 Task: Compose an email with the signature Liam Wilson with the subject Request for an appointment follow-up and the message Could you please provide me with the details of the project stakeholders? from softage.9@softage.net to softage.2@softage.netSelect the entire message and remove all formatting, select the entire message Undo Send the email. Finally, move the email from Sent Items to the label Warranty claims
Action: Mouse moved to (908, 54)
Screenshot: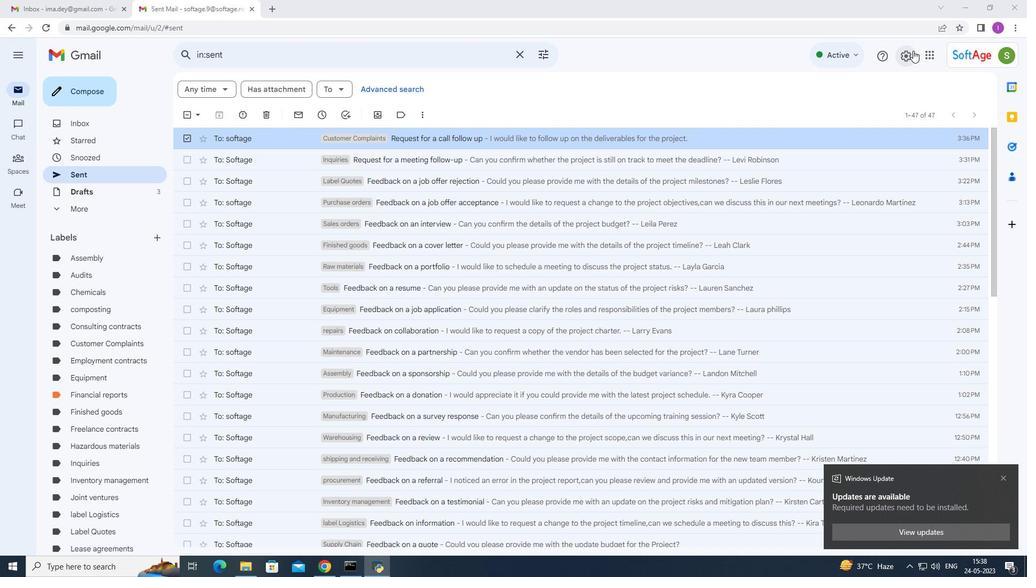 
Action: Mouse pressed left at (908, 54)
Screenshot: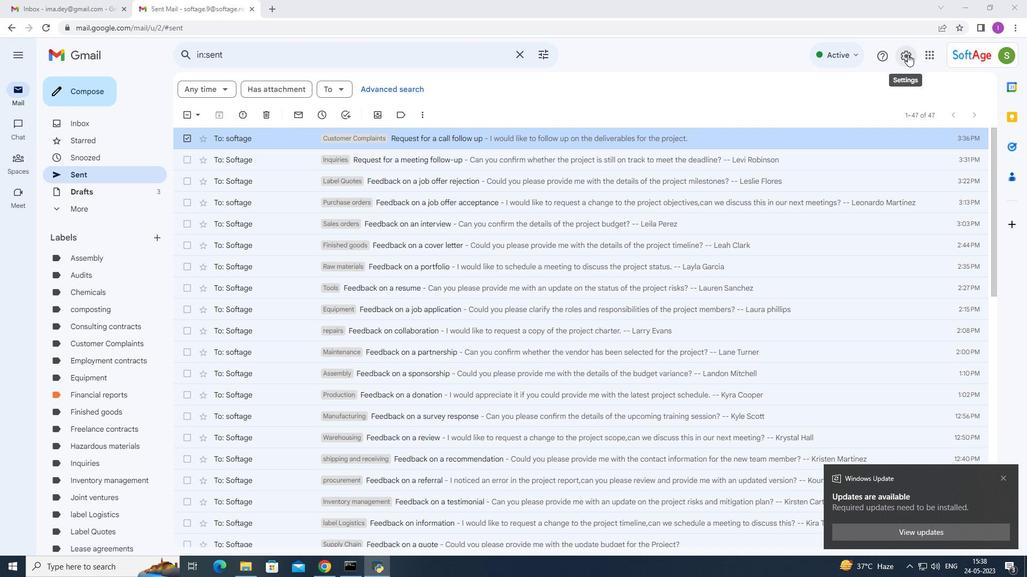 
Action: Mouse moved to (1001, 476)
Screenshot: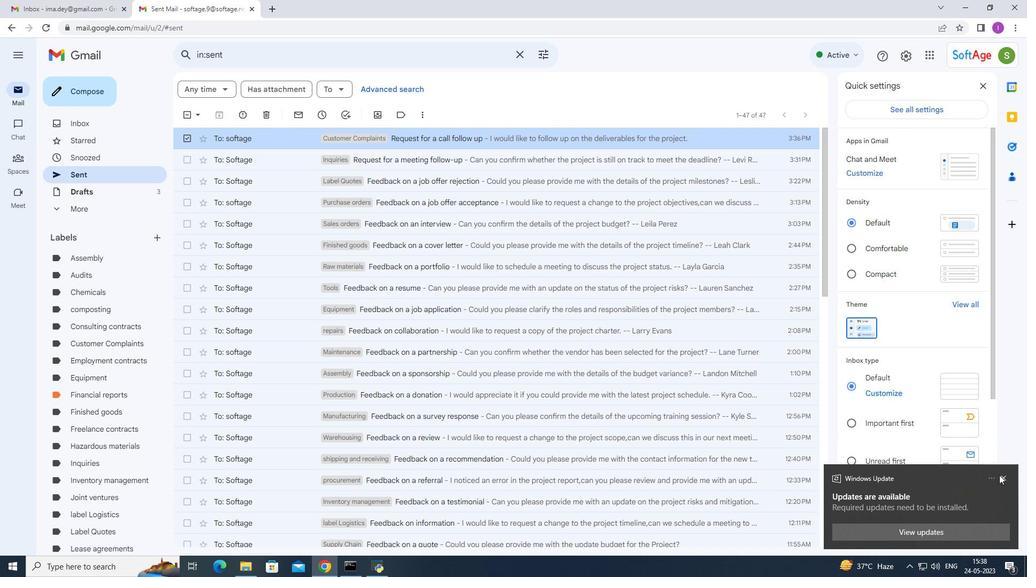
Action: Mouse pressed left at (1001, 476)
Screenshot: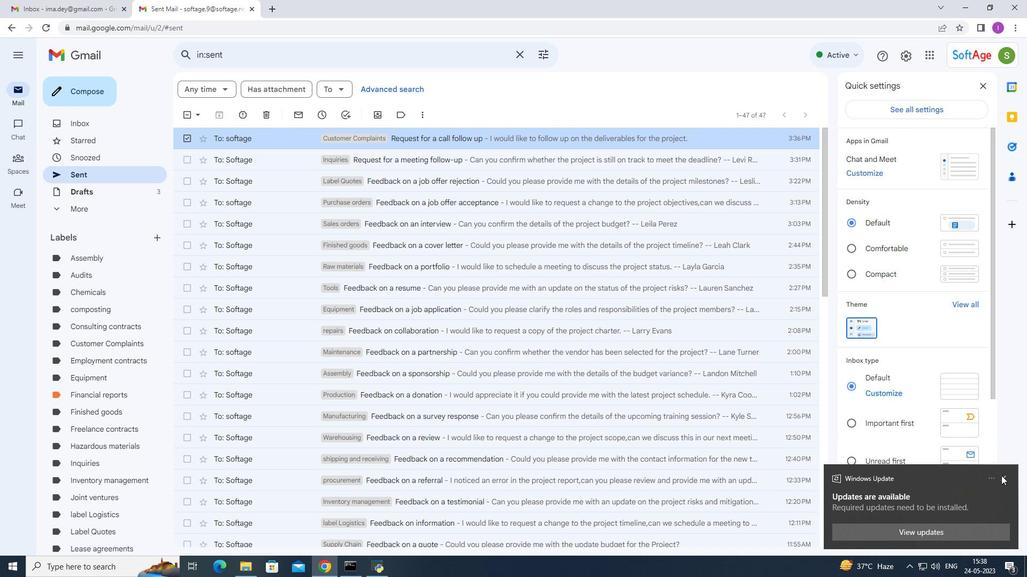 
Action: Mouse moved to (888, 105)
Screenshot: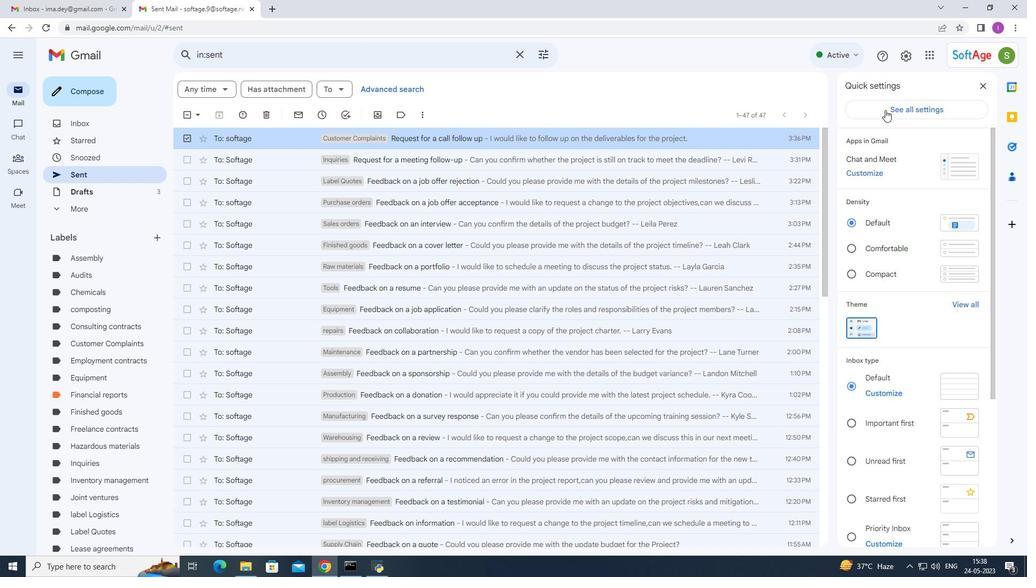 
Action: Mouse pressed left at (888, 105)
Screenshot: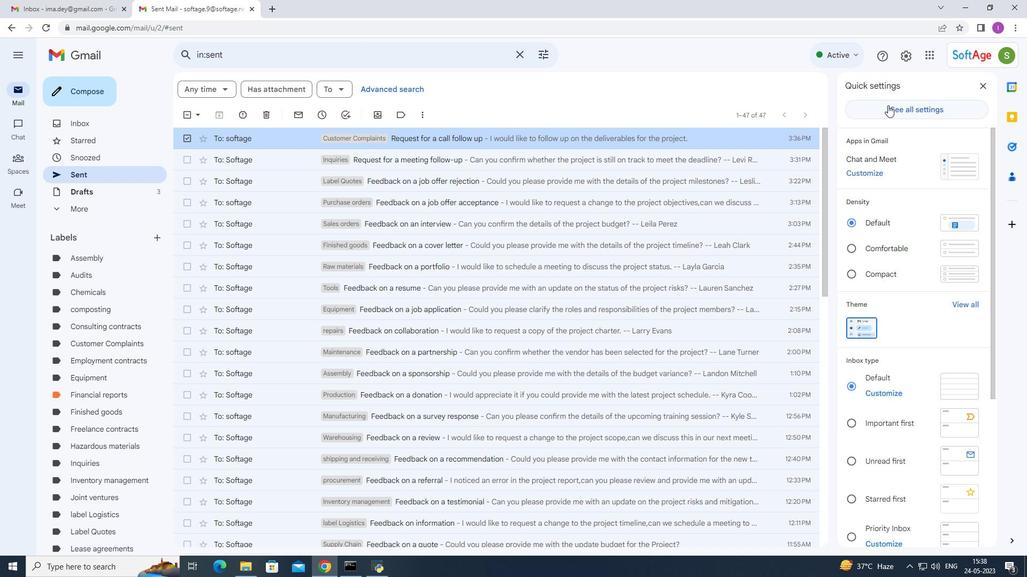 
Action: Mouse moved to (424, 232)
Screenshot: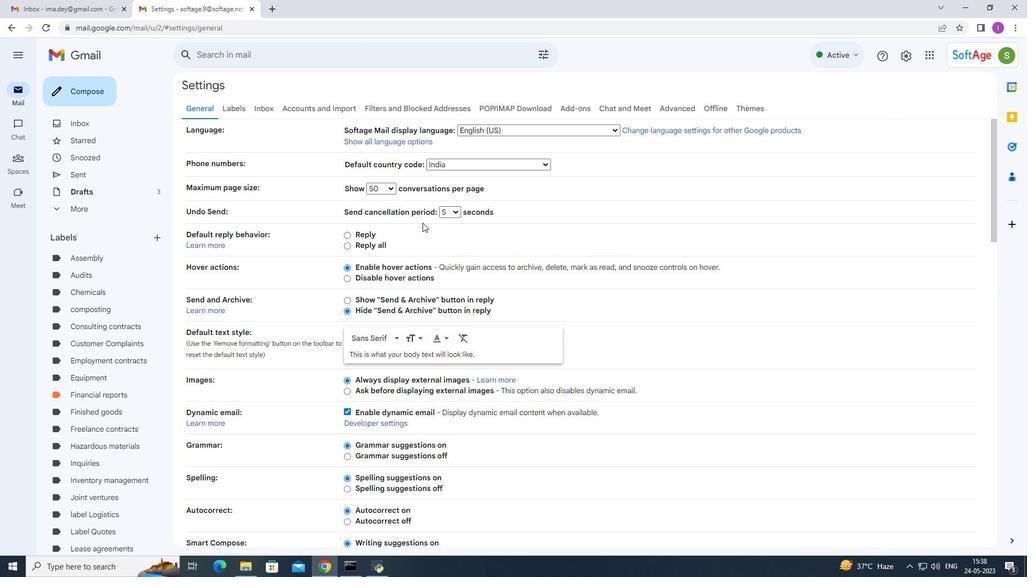 
Action: Mouse scrolled (424, 230) with delta (0, 0)
Screenshot: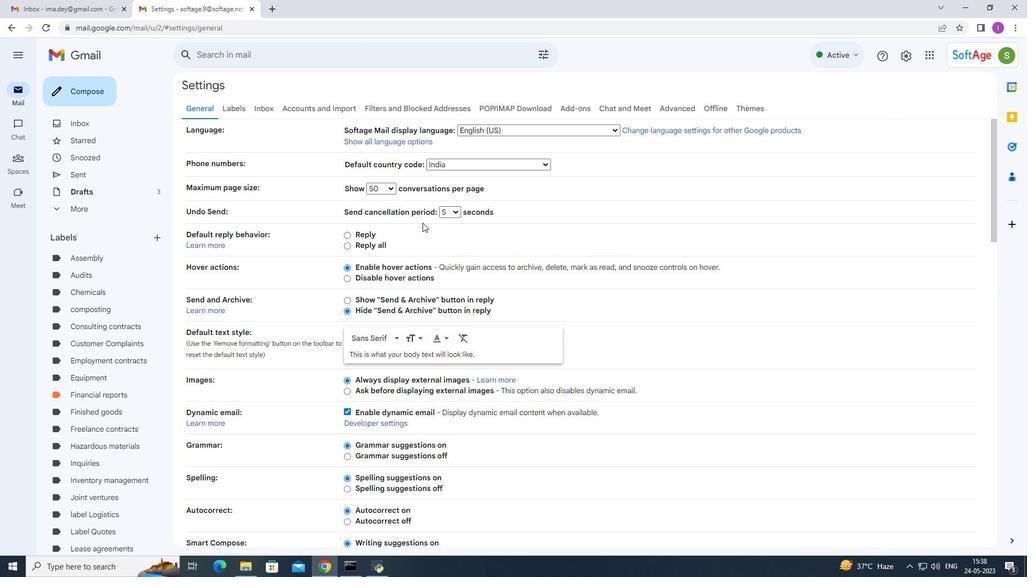 
Action: Mouse moved to (425, 233)
Screenshot: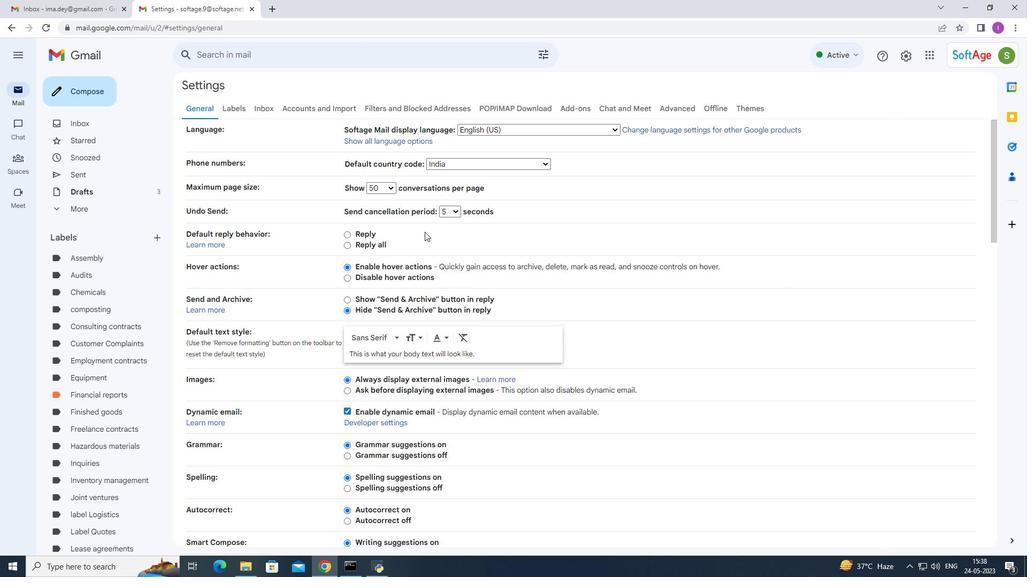 
Action: Mouse scrolled (425, 232) with delta (0, 0)
Screenshot: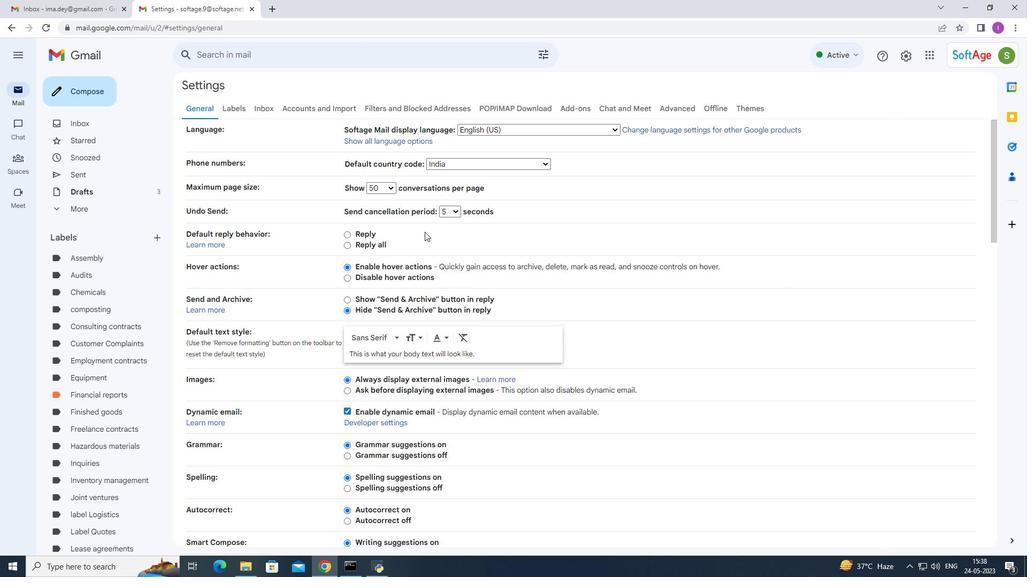 
Action: Mouse moved to (426, 233)
Screenshot: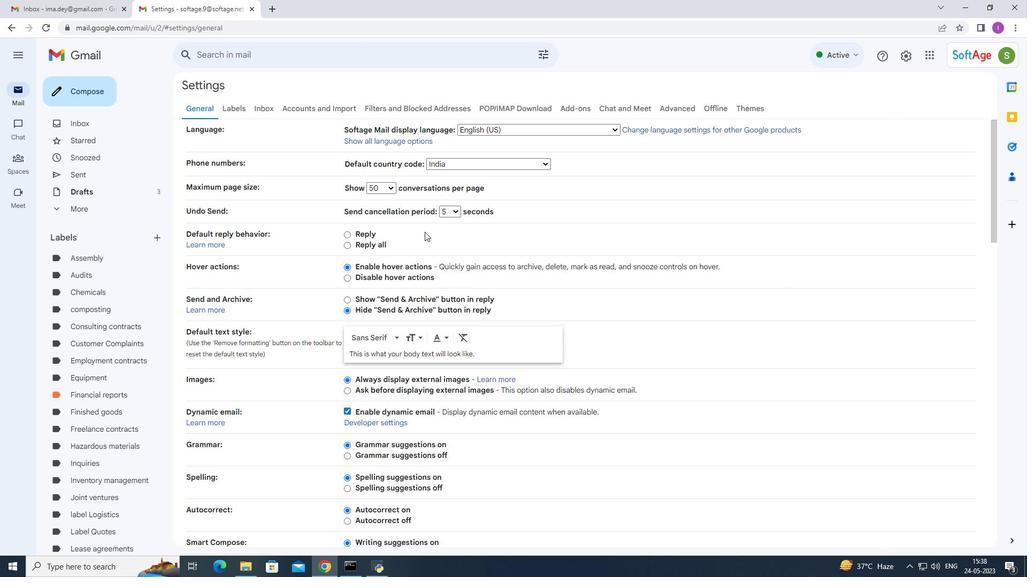 
Action: Mouse scrolled (425, 233) with delta (0, 0)
Screenshot: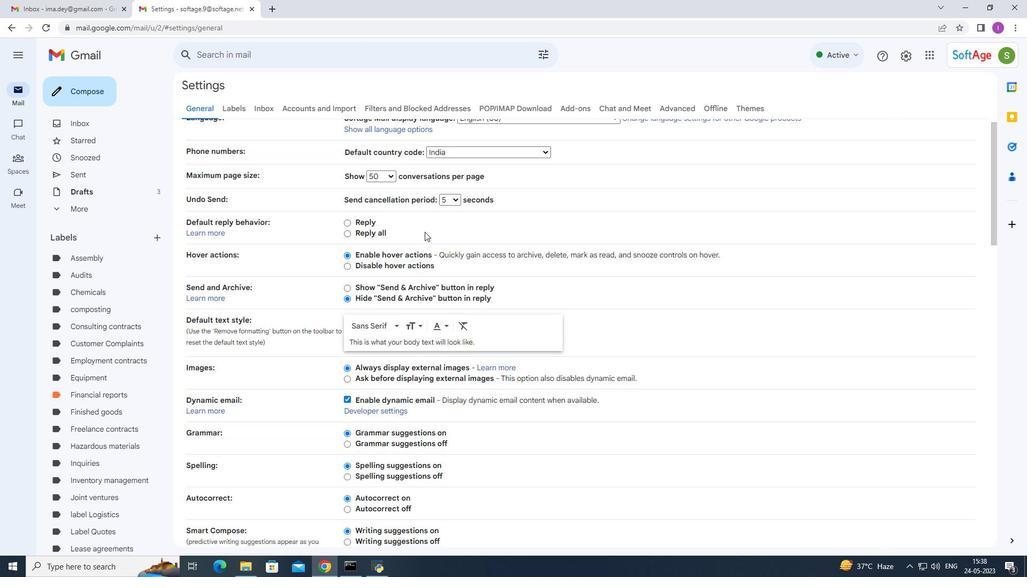 
Action: Mouse moved to (427, 238)
Screenshot: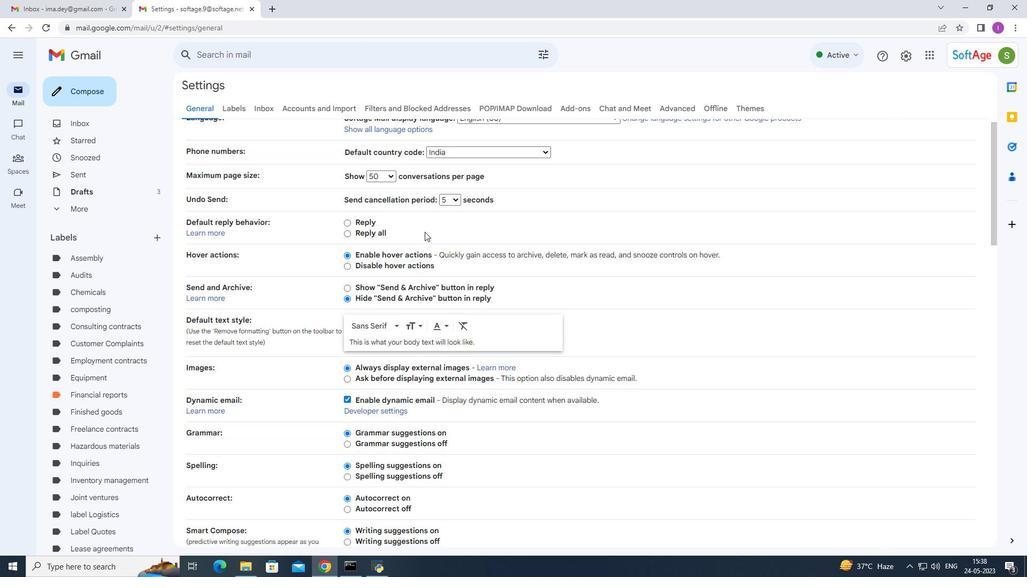 
Action: Mouse scrolled (426, 233) with delta (0, 0)
Screenshot: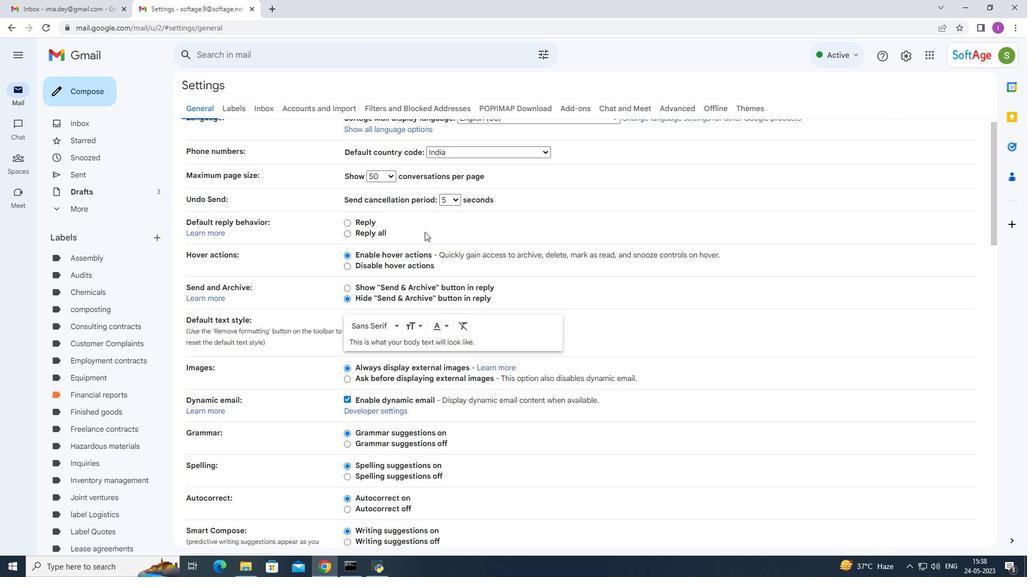 
Action: Mouse moved to (442, 288)
Screenshot: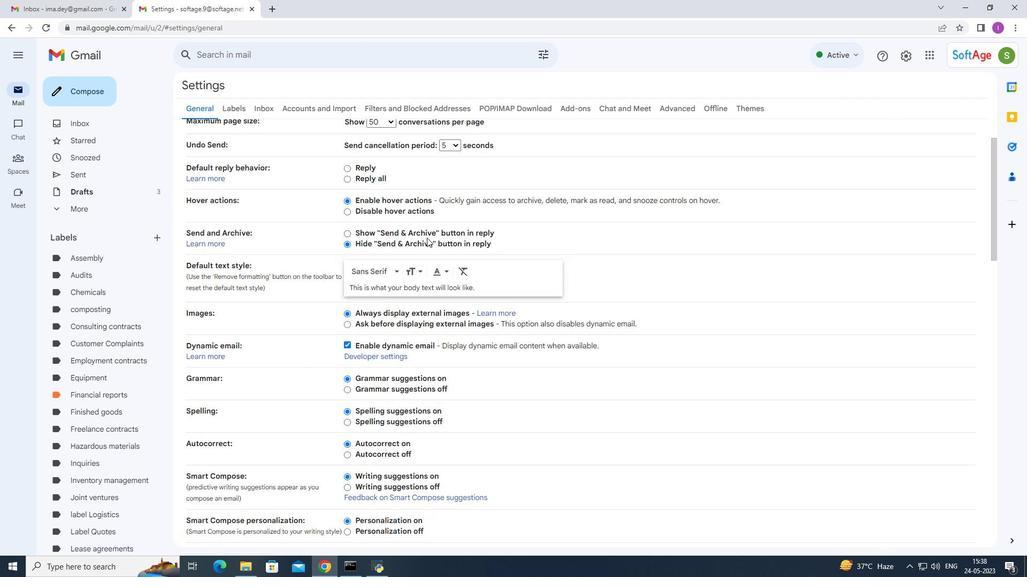 
Action: Mouse scrolled (442, 288) with delta (0, 0)
Screenshot: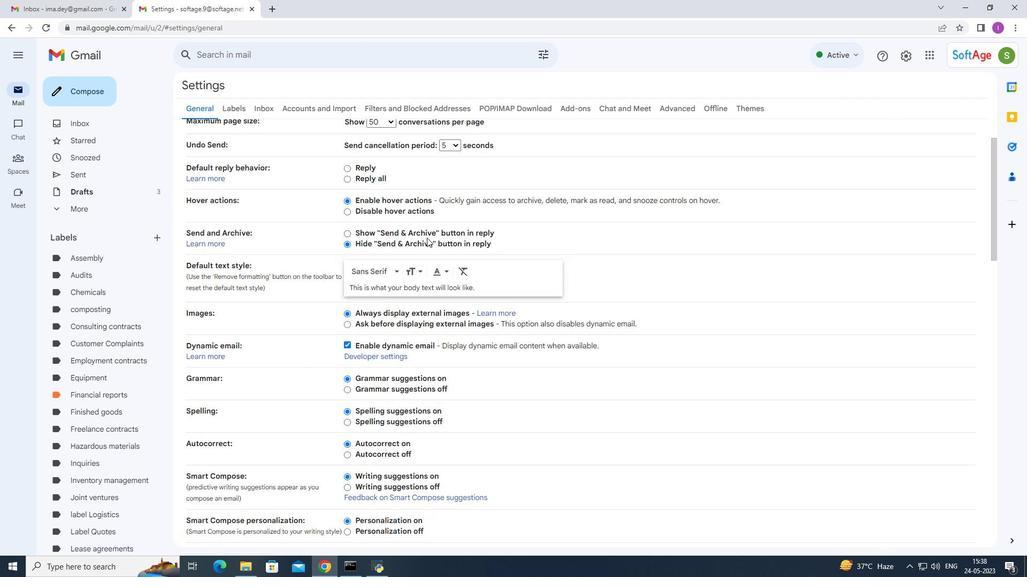 
Action: Mouse moved to (451, 300)
Screenshot: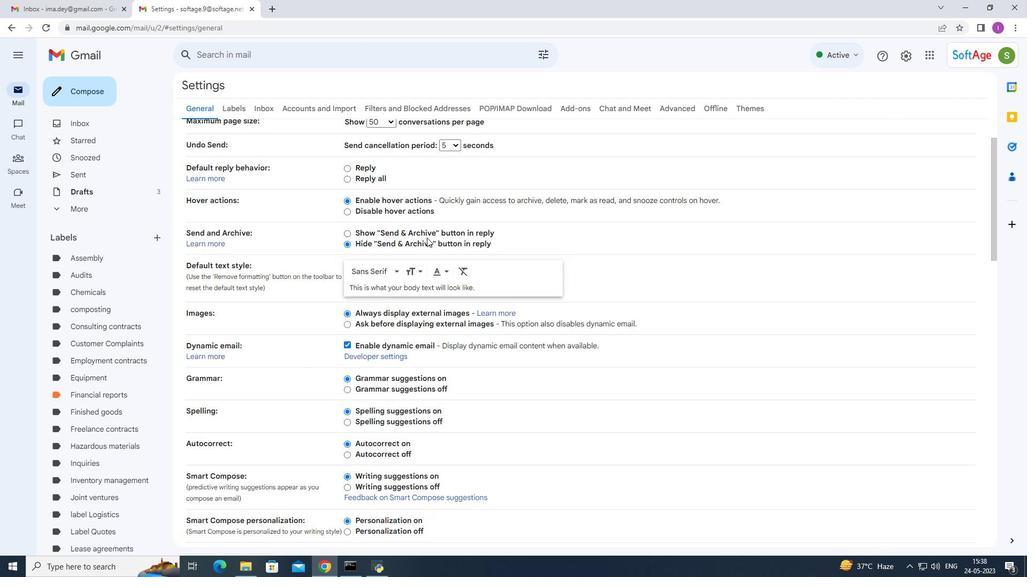 
Action: Mouse scrolled (450, 298) with delta (0, 0)
Screenshot: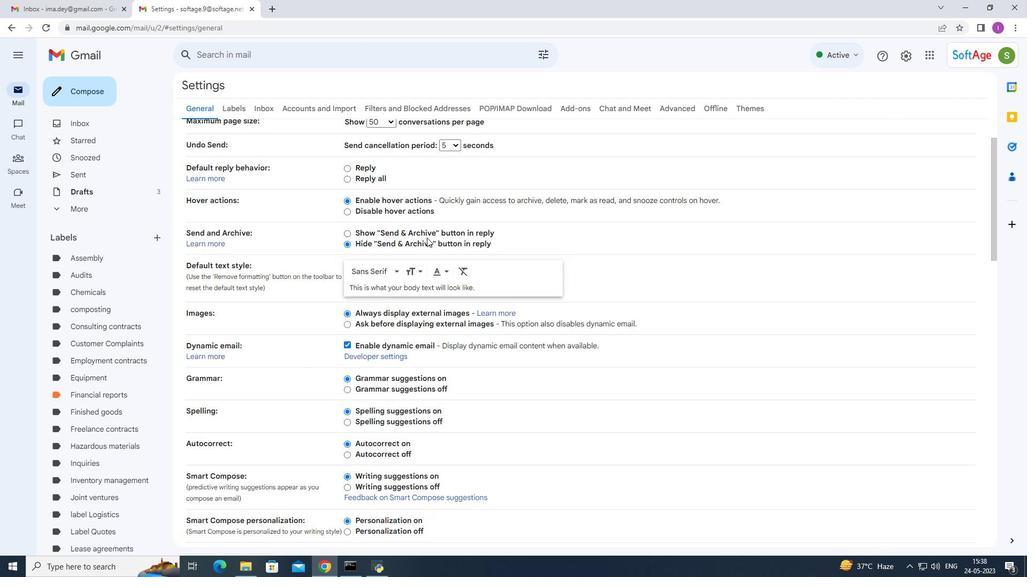 
Action: Mouse moved to (455, 310)
Screenshot: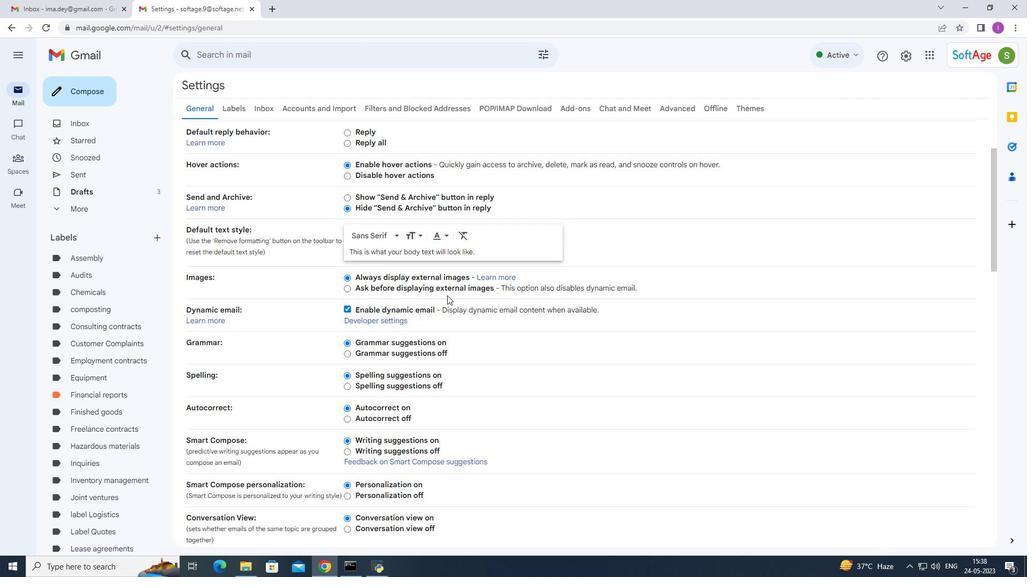
Action: Mouse scrolled (453, 301) with delta (0, 0)
Screenshot: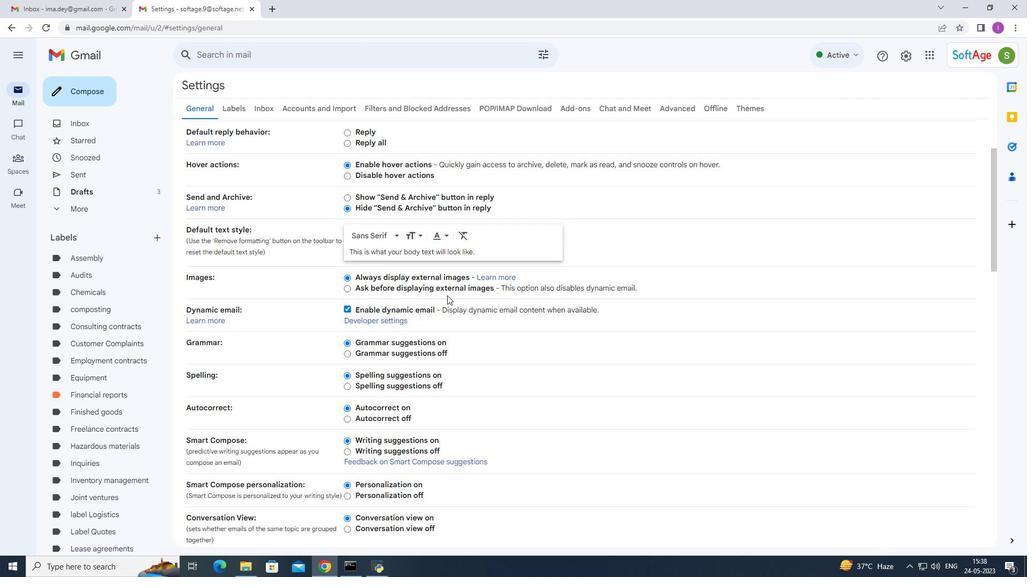 
Action: Mouse scrolled (453, 303) with delta (0, 0)
Screenshot: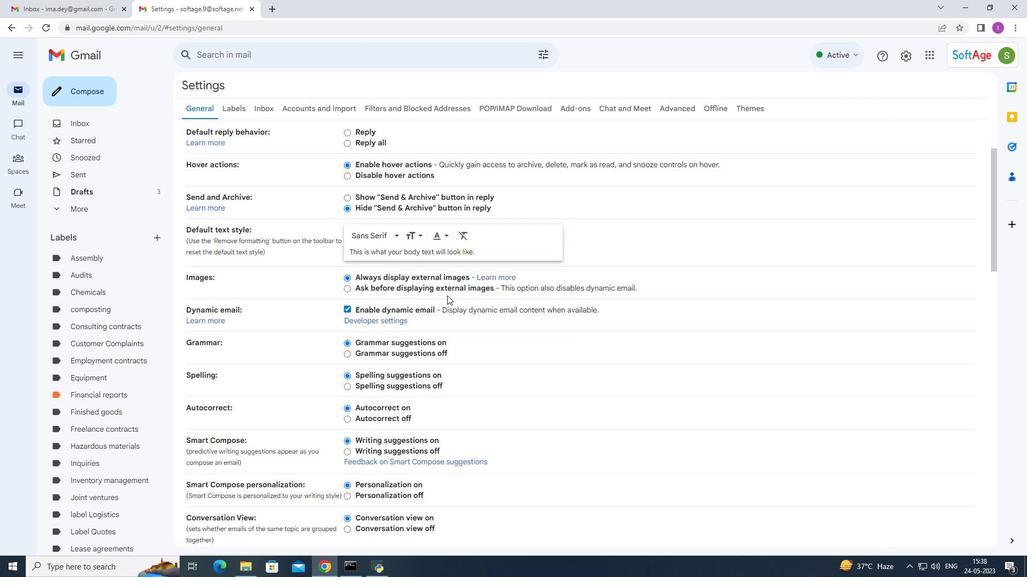 
Action: Mouse moved to (460, 325)
Screenshot: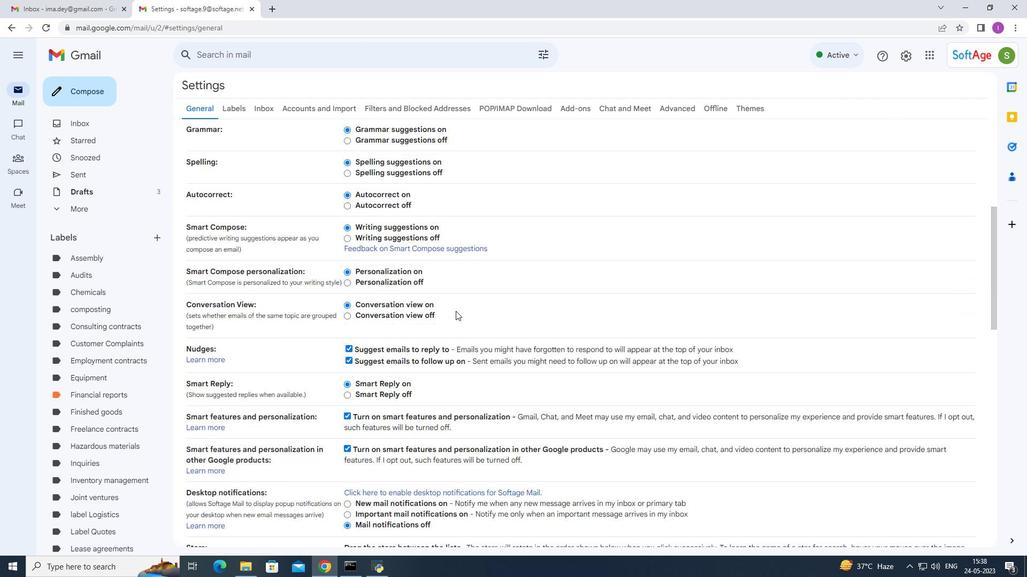 
Action: Mouse scrolled (460, 325) with delta (0, 0)
Screenshot: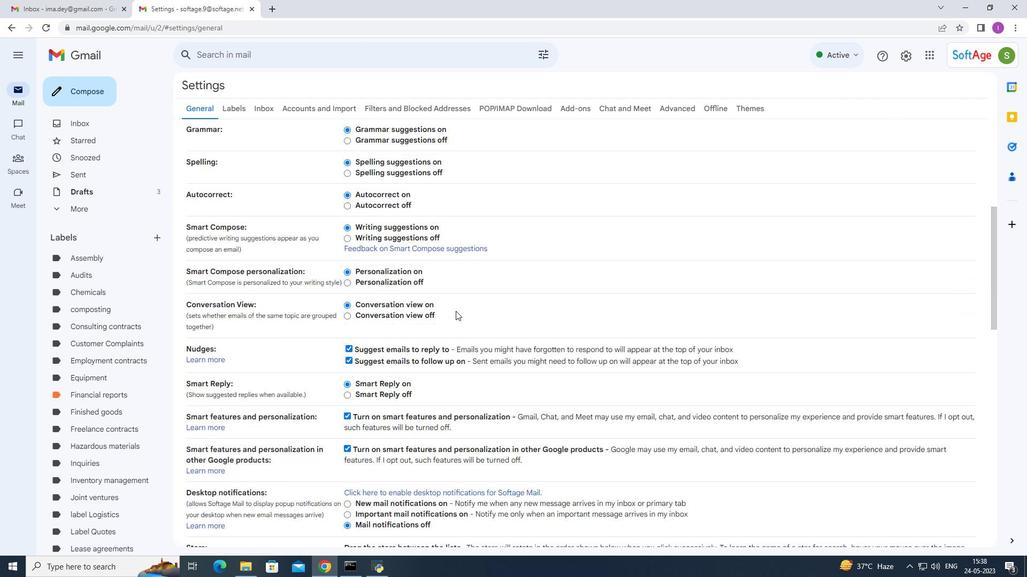 
Action: Mouse moved to (461, 329)
Screenshot: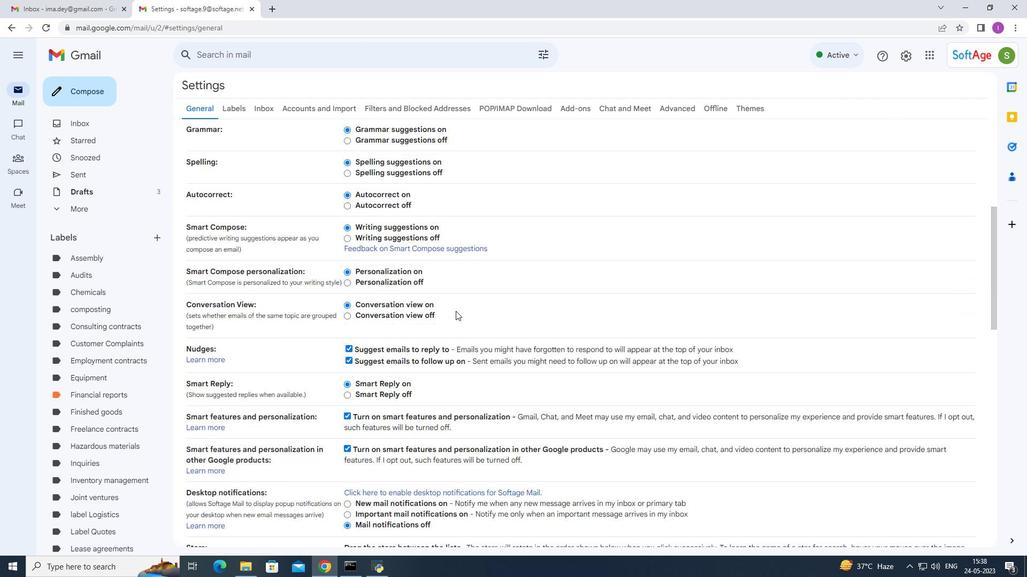 
Action: Mouse scrolled (461, 328) with delta (0, 0)
Screenshot: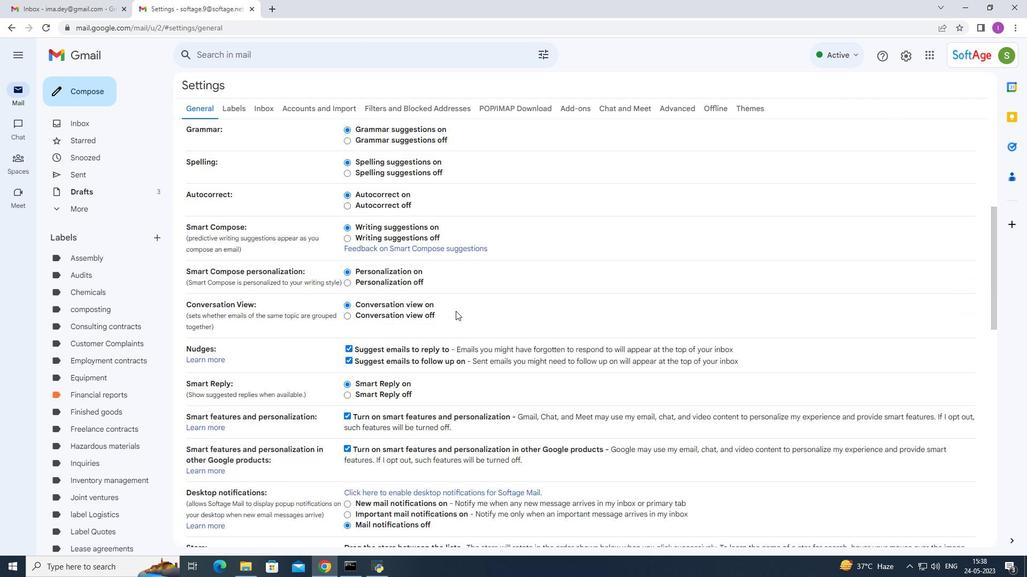 
Action: Mouse scrolled (461, 328) with delta (0, 0)
Screenshot: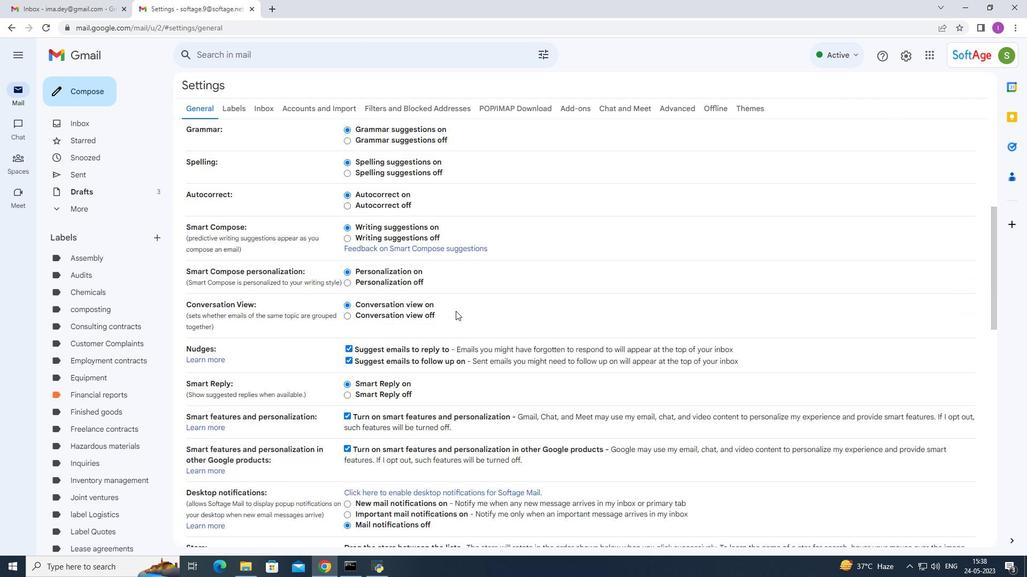 
Action: Mouse scrolled (461, 328) with delta (0, 0)
Screenshot: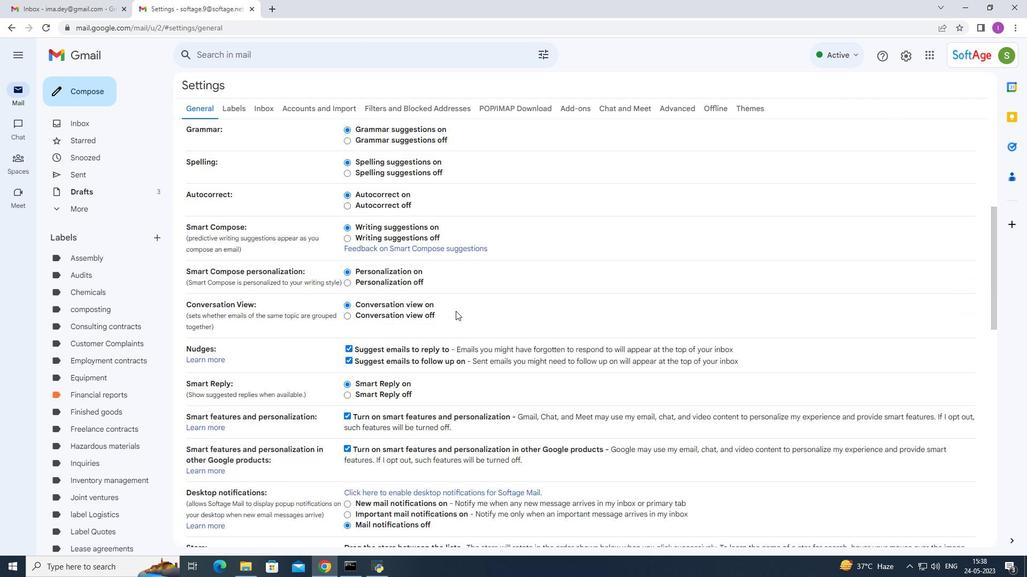 
Action: Mouse moved to (468, 332)
Screenshot: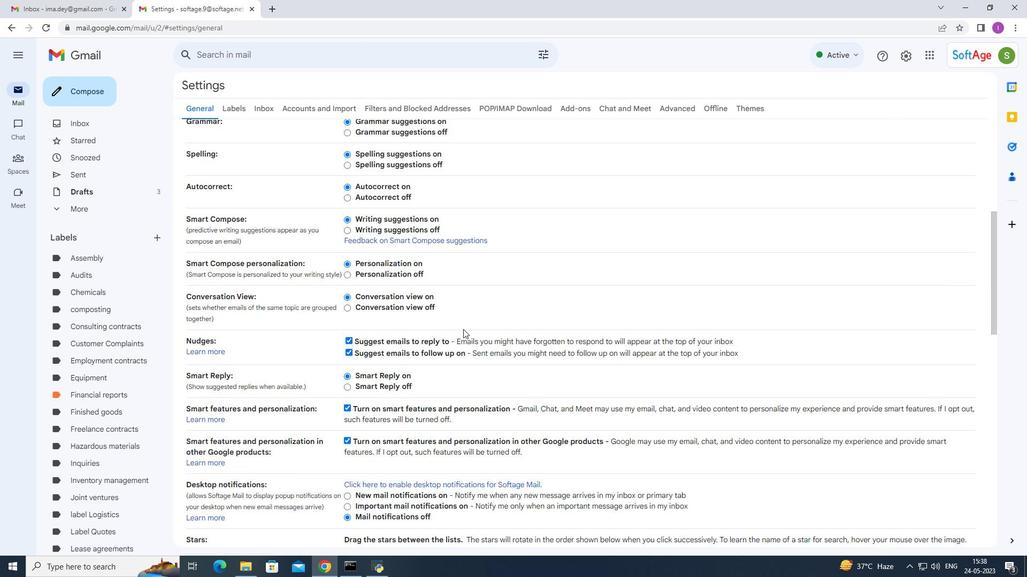 
Action: Mouse scrolled (468, 332) with delta (0, 0)
Screenshot: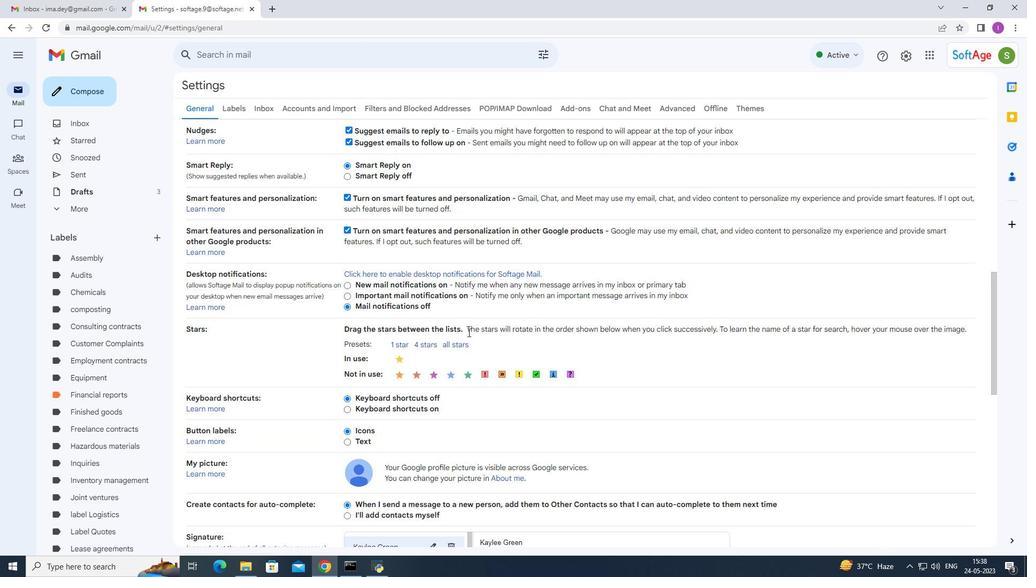 
Action: Mouse scrolled (468, 332) with delta (0, 0)
Screenshot: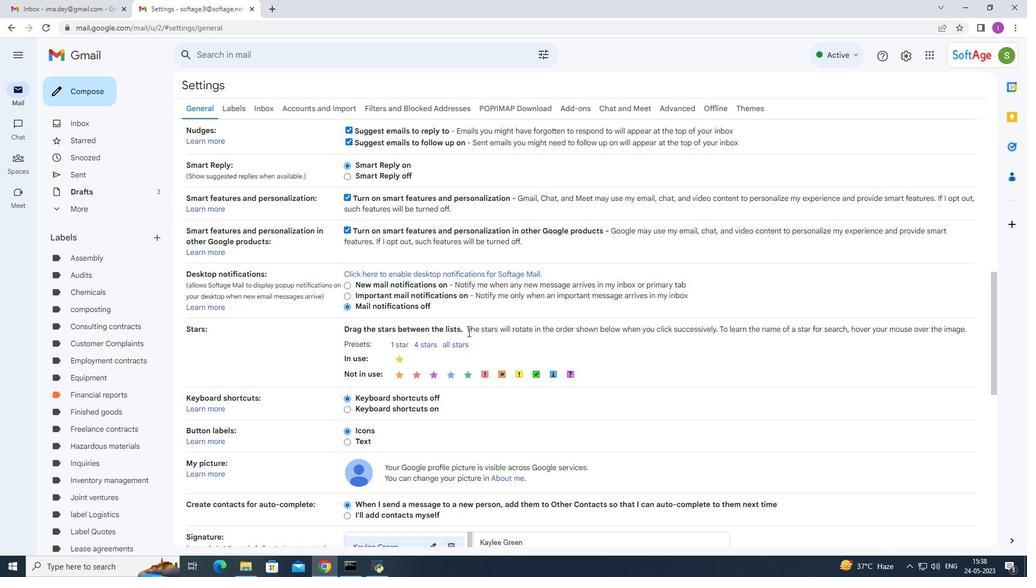 
Action: Mouse scrolled (468, 332) with delta (0, 0)
Screenshot: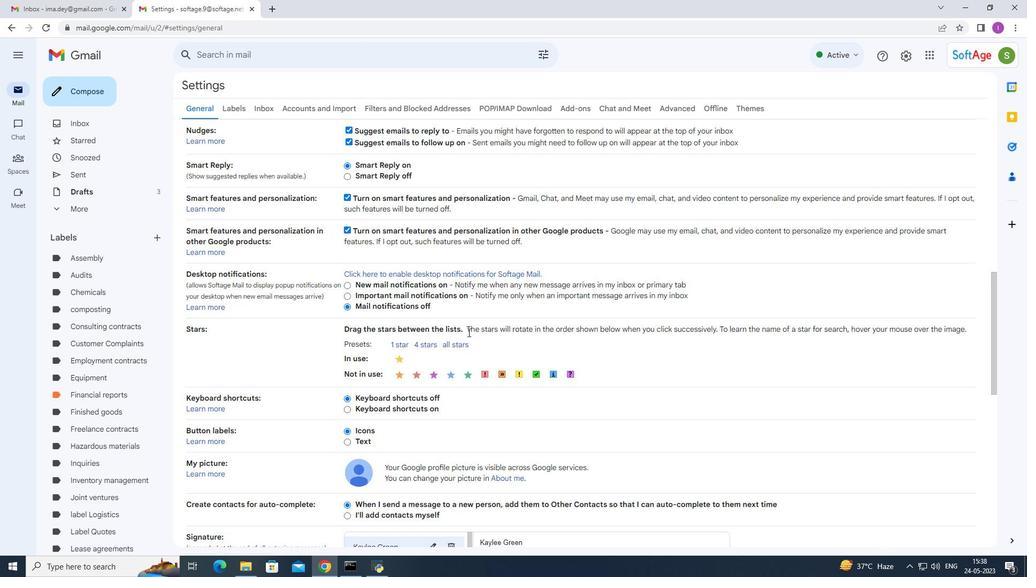
Action: Mouse scrolled (468, 332) with delta (0, 0)
Screenshot: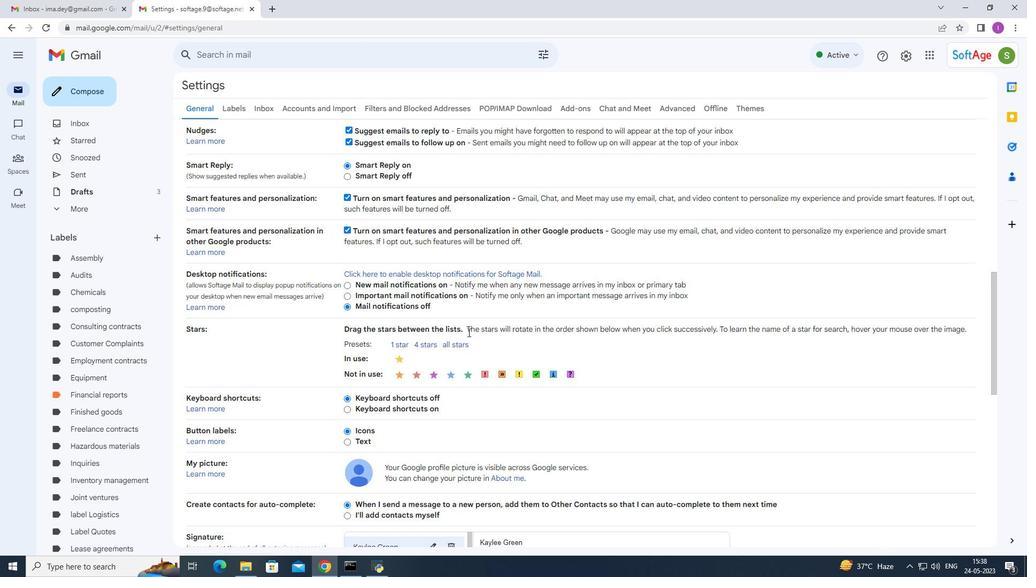
Action: Mouse moved to (468, 332)
Screenshot: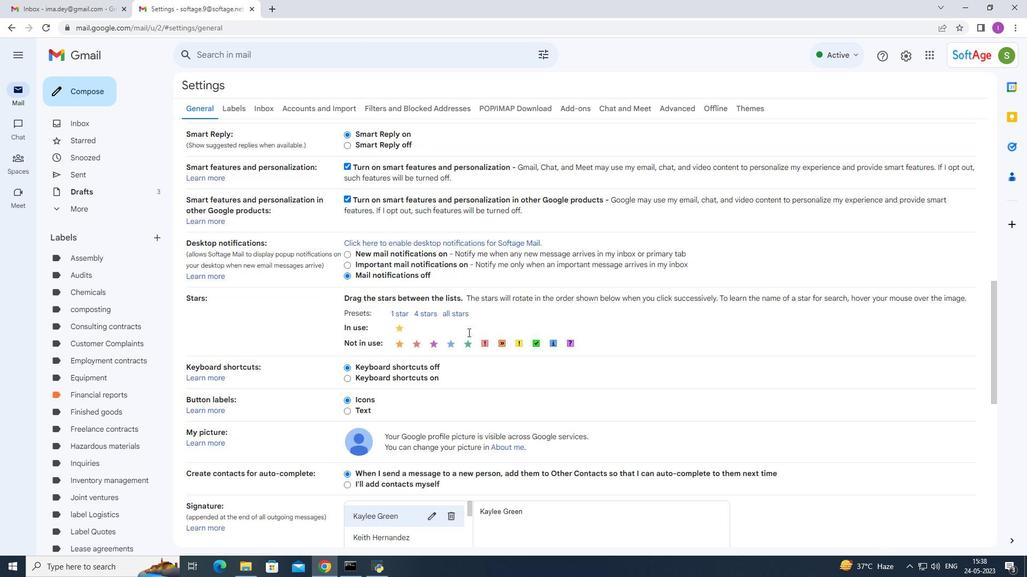 
Action: Mouse scrolled (468, 332) with delta (0, 0)
Screenshot: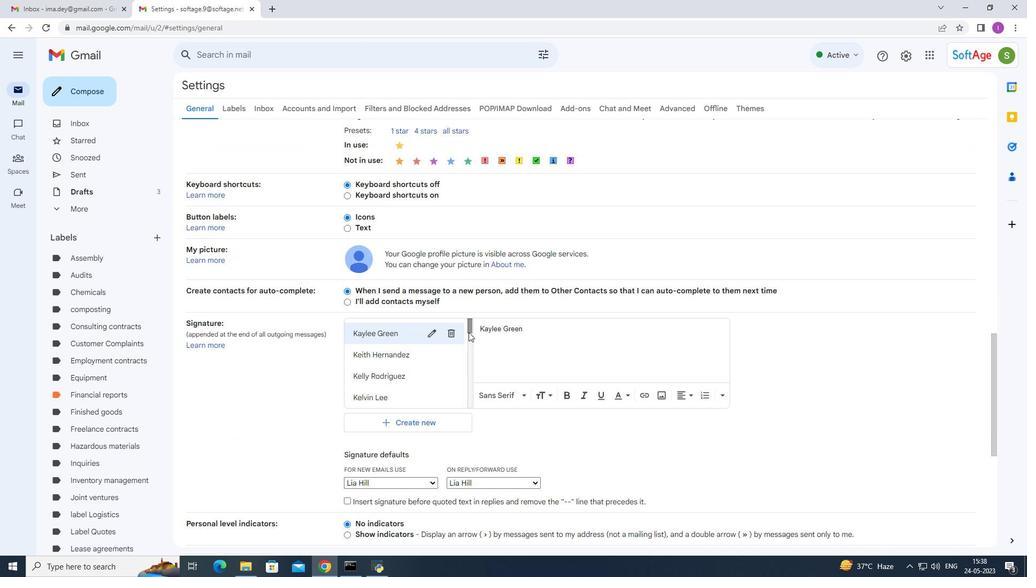 
Action: Mouse scrolled (468, 332) with delta (0, 0)
Screenshot: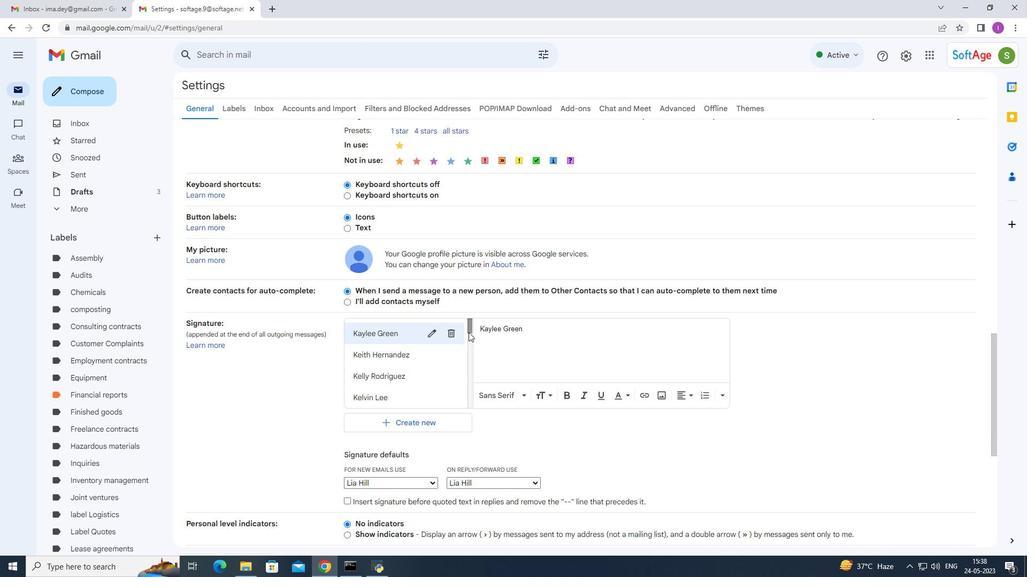 
Action: Mouse scrolled (468, 332) with delta (0, 0)
Screenshot: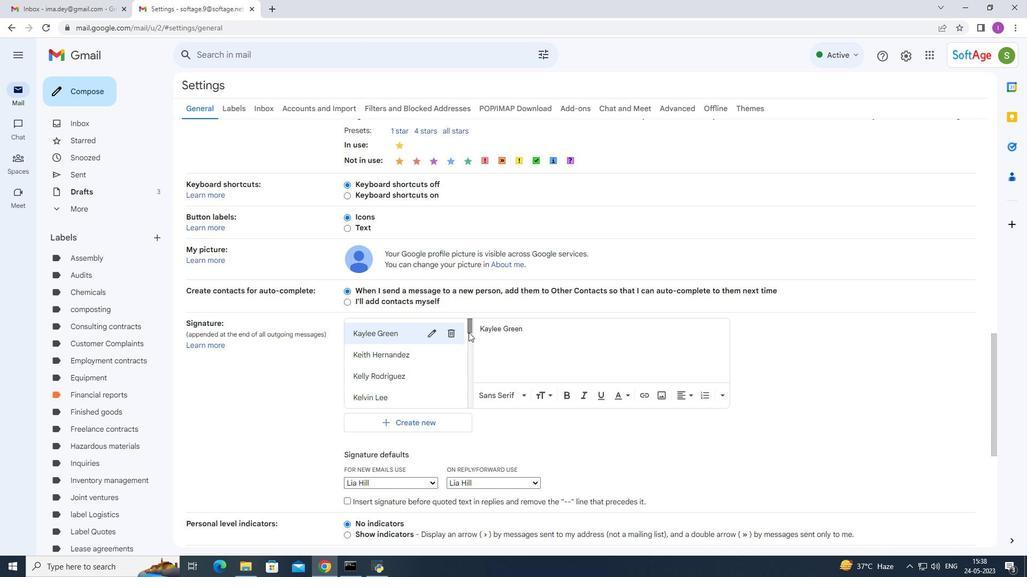 
Action: Mouse scrolled (468, 332) with delta (0, 0)
Screenshot: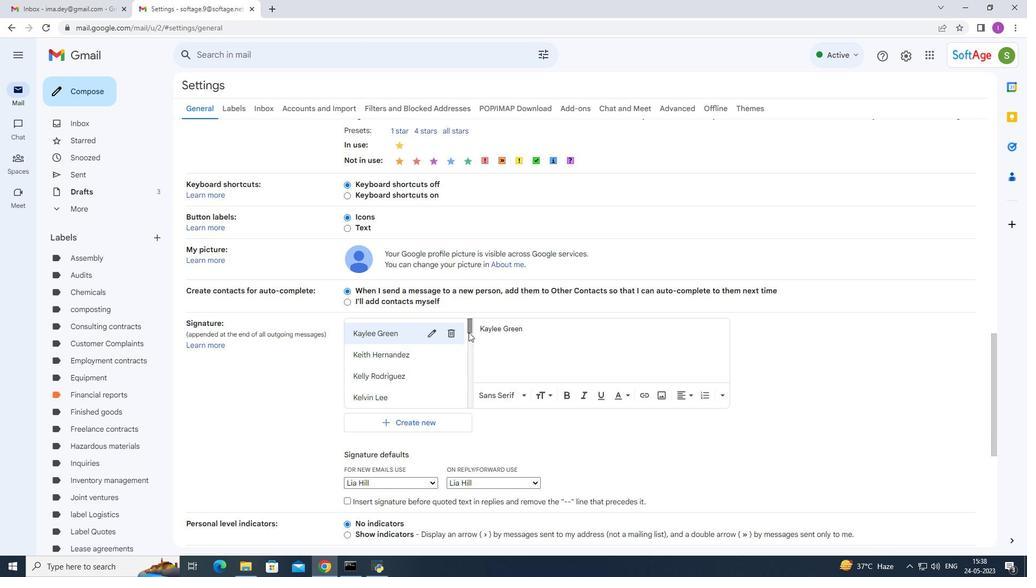 
Action: Mouse moved to (469, 332)
Screenshot: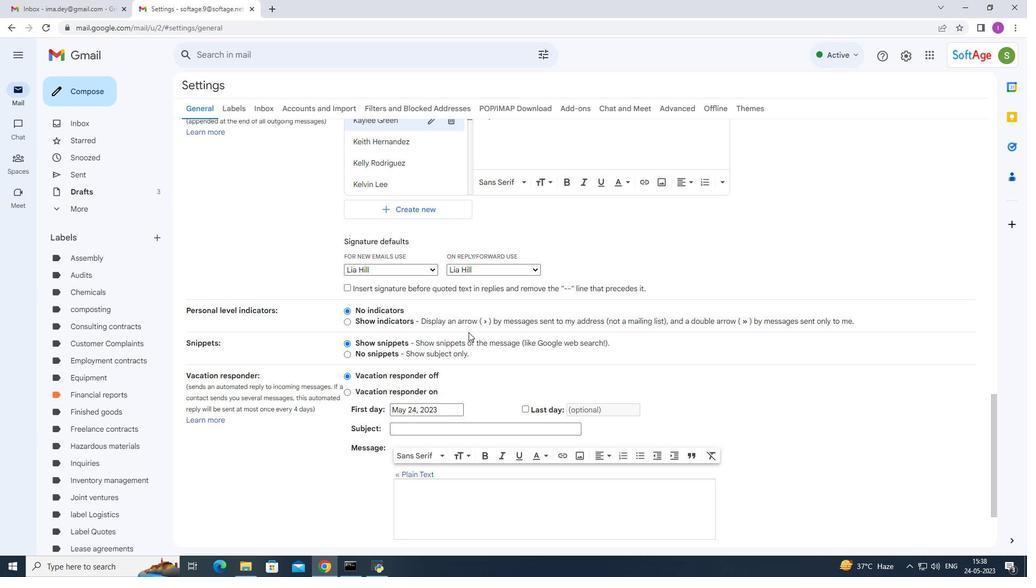 
Action: Mouse scrolled (469, 332) with delta (0, 0)
Screenshot: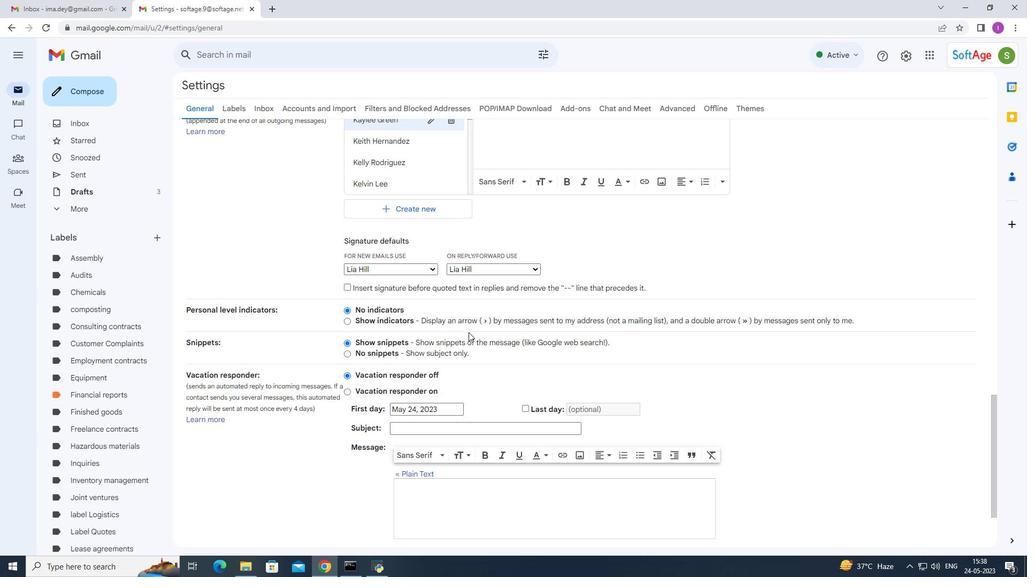 
Action: Mouse scrolled (469, 332) with delta (0, 0)
Screenshot: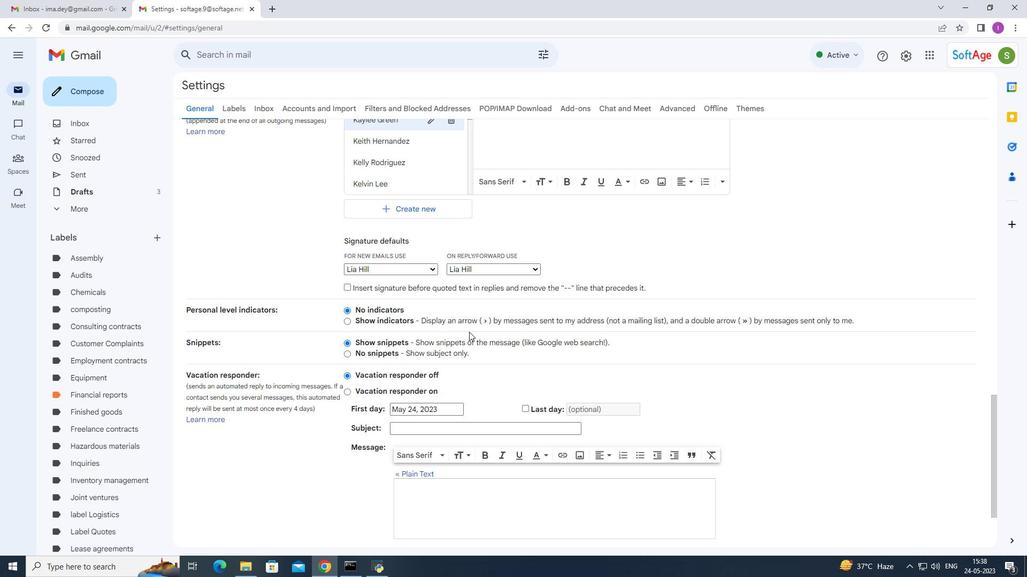 
Action: Mouse scrolled (469, 332) with delta (0, 0)
Screenshot: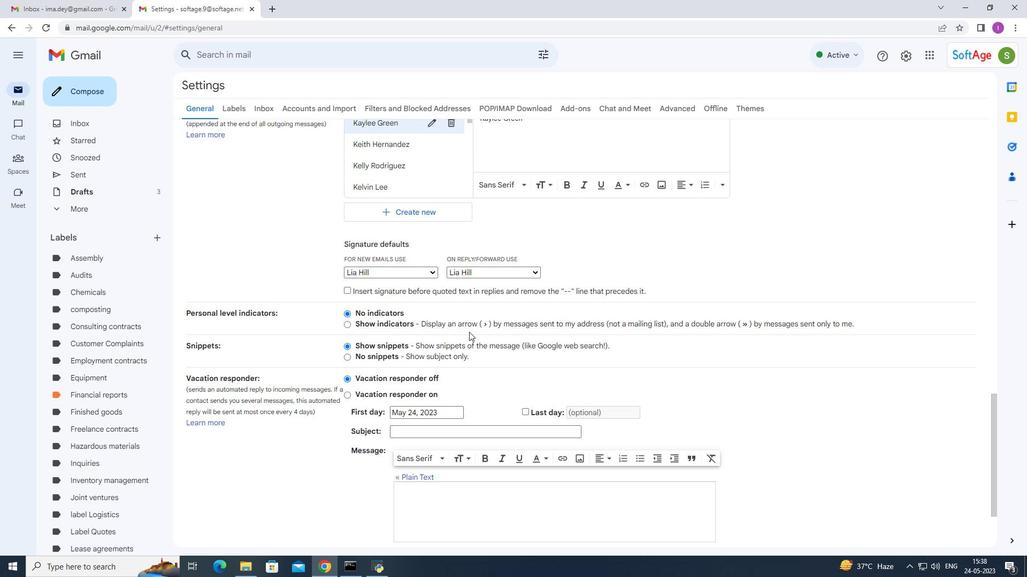 
Action: Mouse moved to (471, 278)
Screenshot: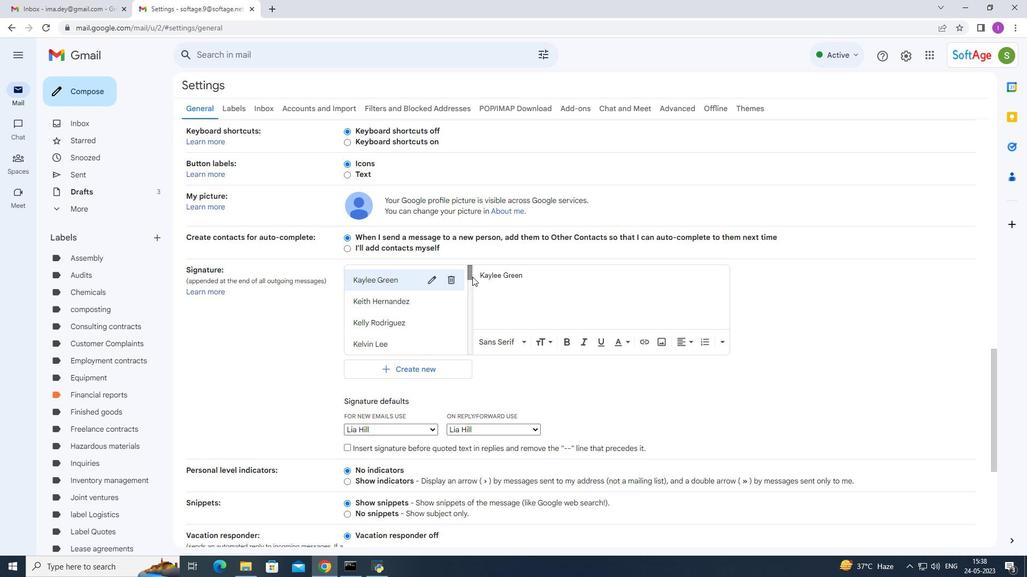 
Action: Mouse pressed left at (471, 278)
Screenshot: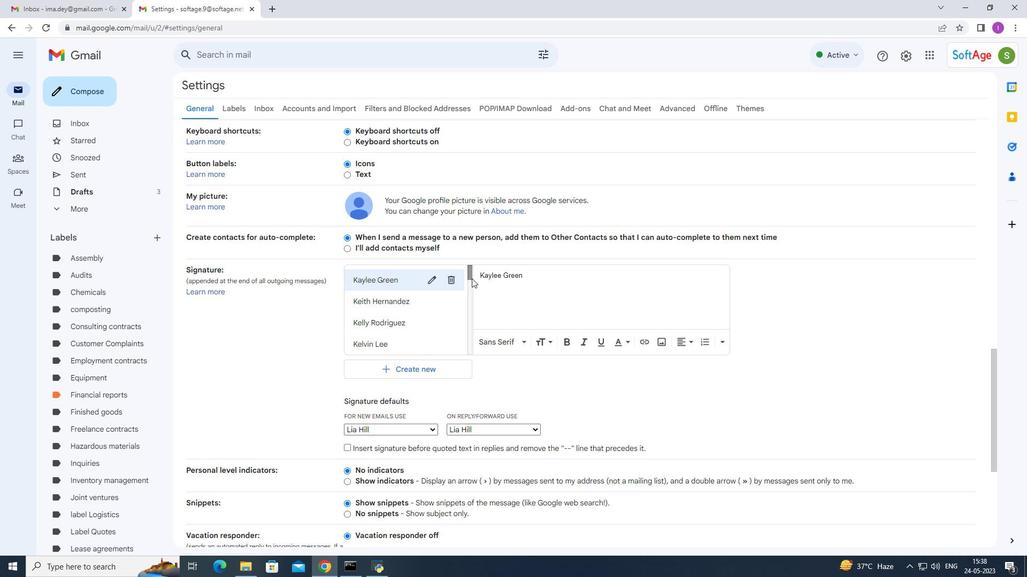 
Action: Mouse moved to (422, 374)
Screenshot: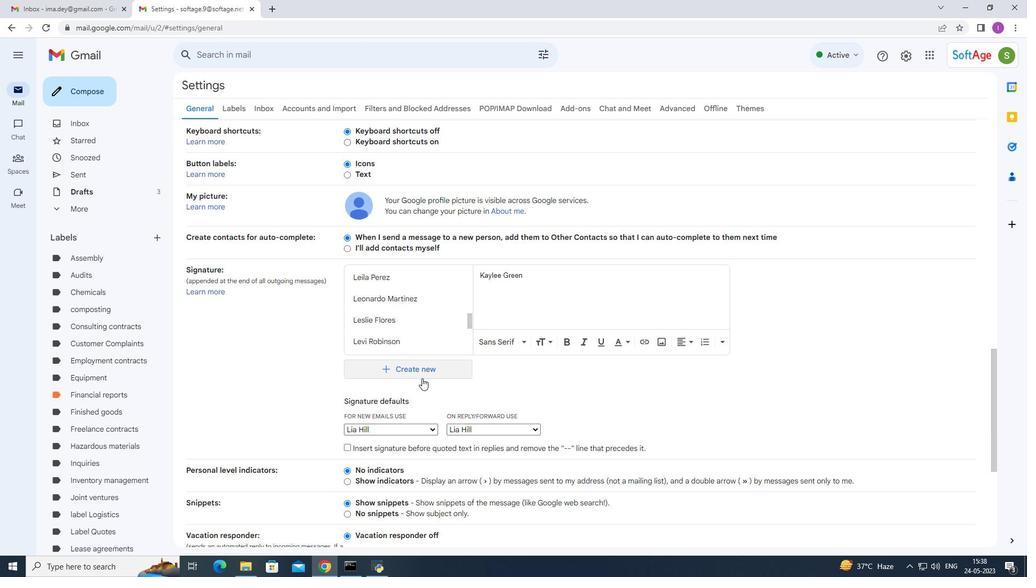 
Action: Mouse pressed left at (422, 374)
Screenshot: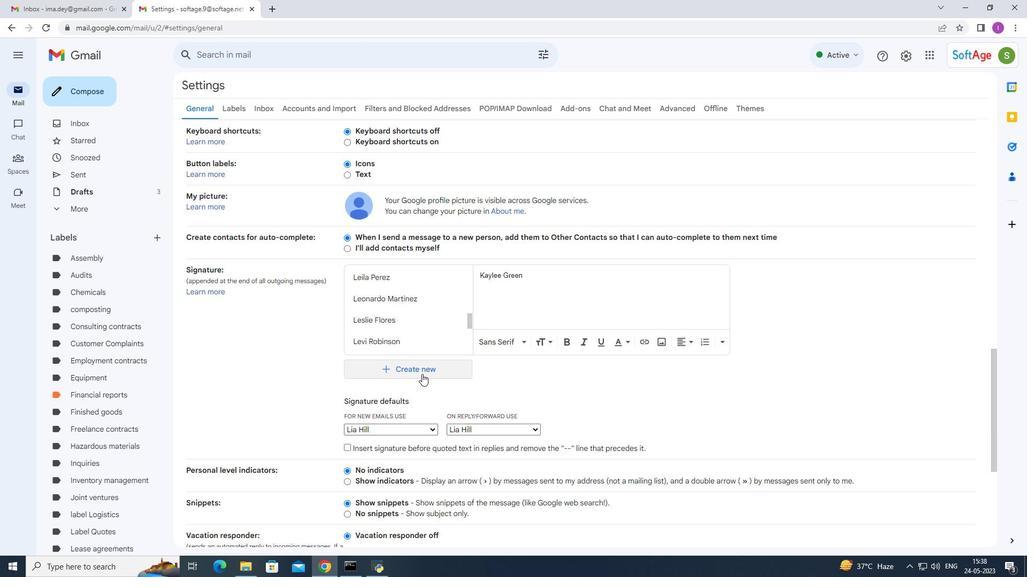 
Action: Mouse moved to (416, 293)
Screenshot: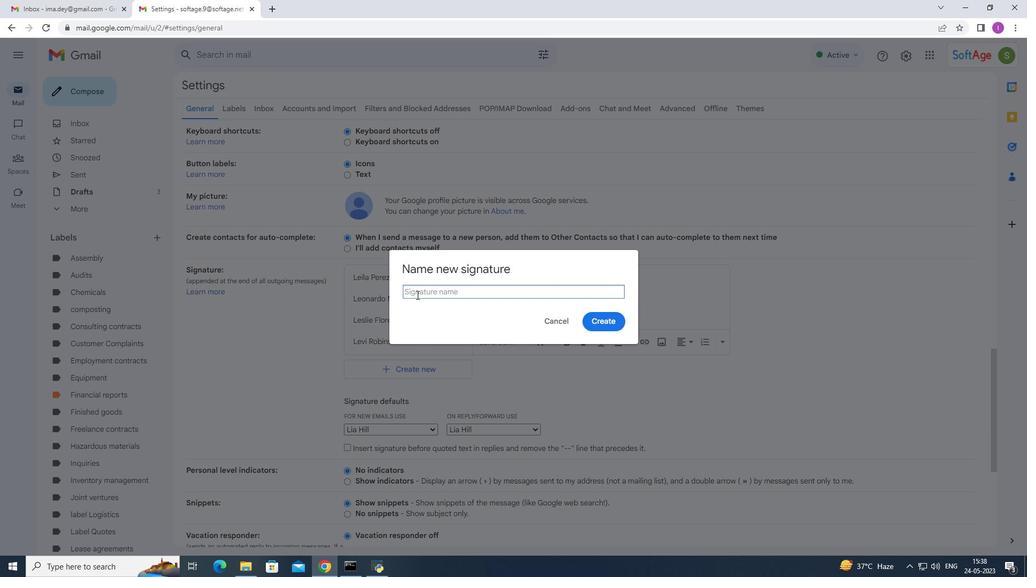 
Action: Mouse pressed left at (416, 293)
Screenshot: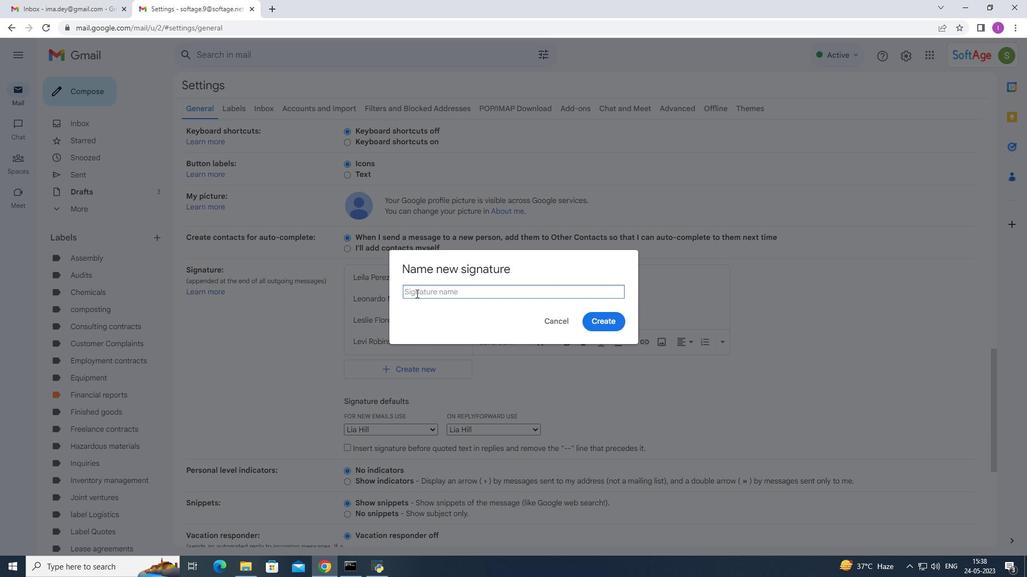 
Action: Mouse moved to (422, 291)
Screenshot: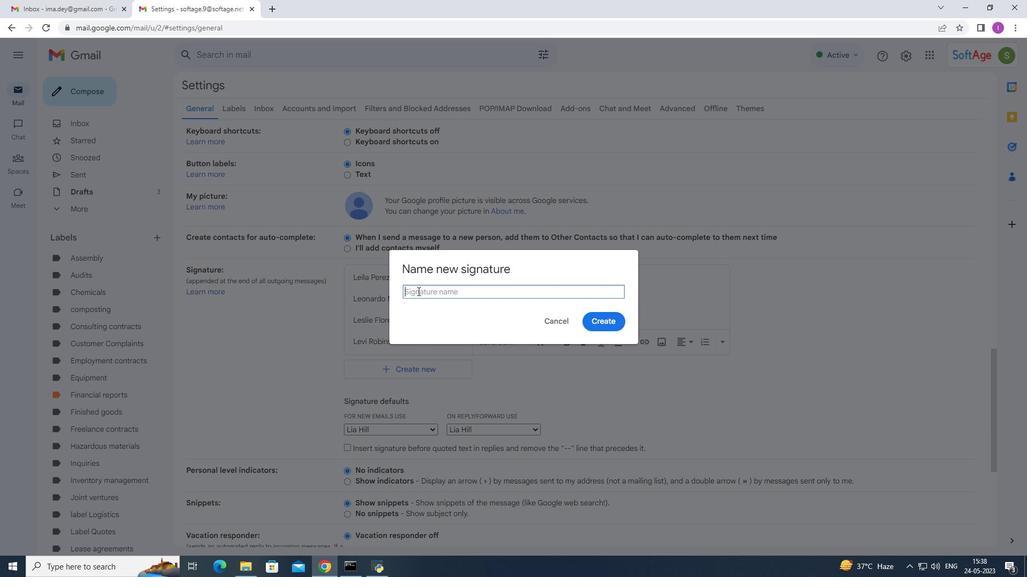 
Action: Key pressed <Key.shift>Liam<Key.space><Key.shift>Wilson
Screenshot: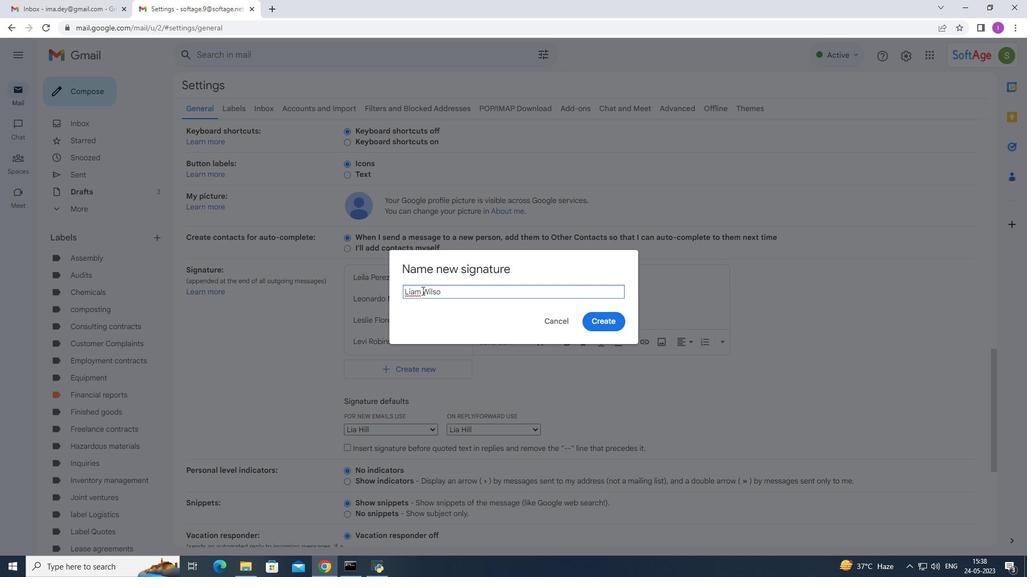 
Action: Mouse moved to (590, 323)
Screenshot: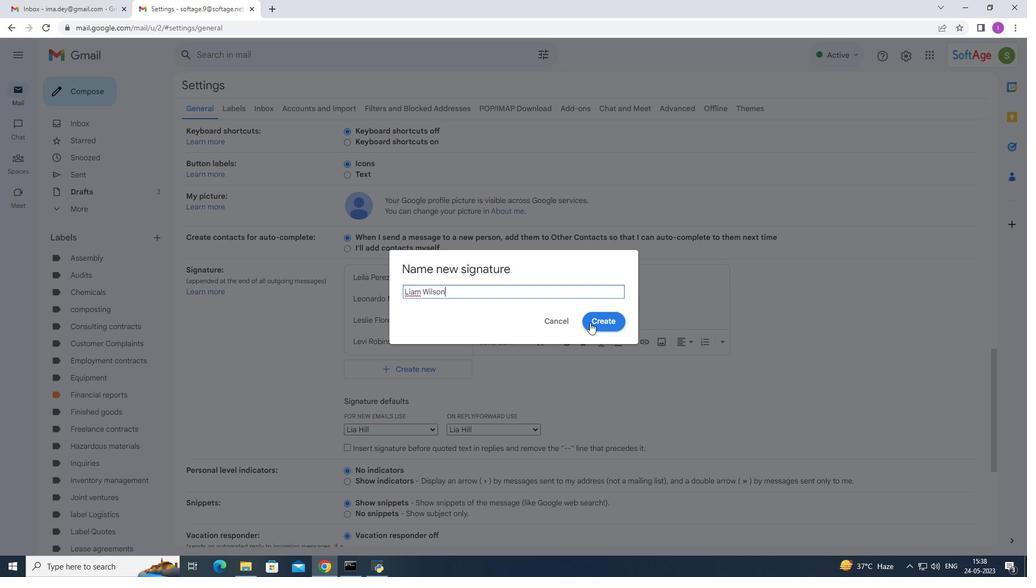 
Action: Mouse pressed left at (590, 323)
Screenshot: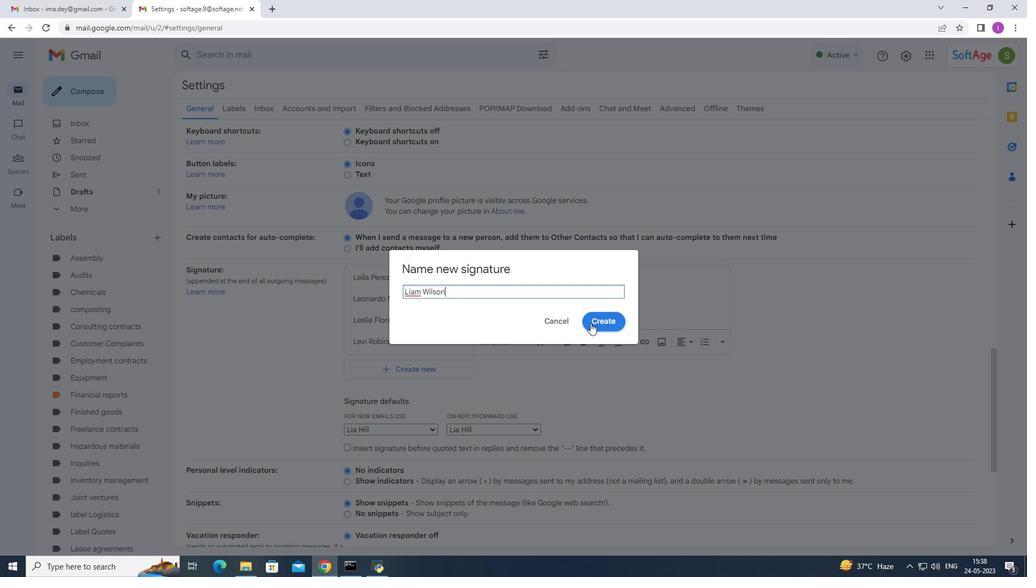 
Action: Mouse moved to (473, 322)
Screenshot: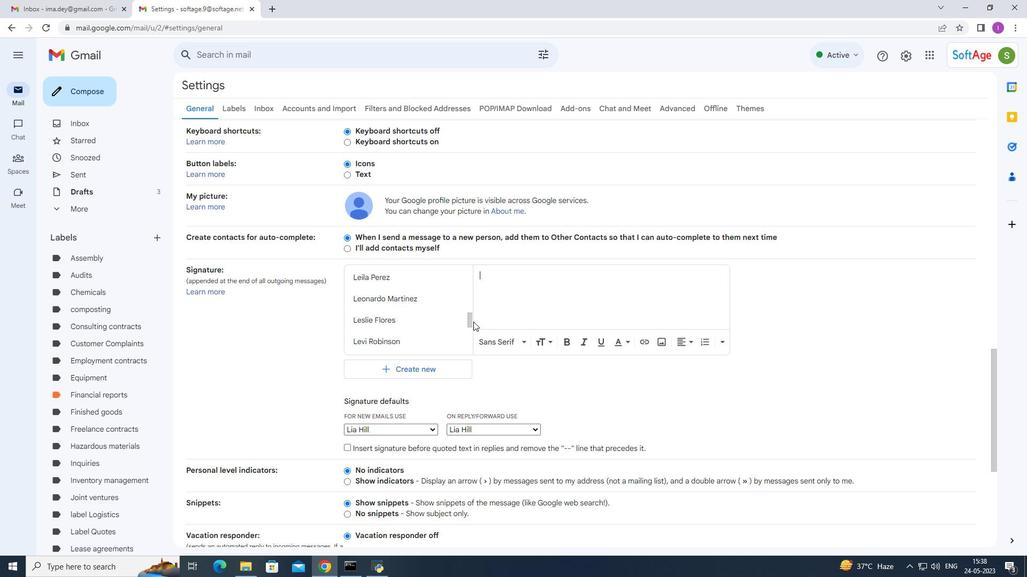 
Action: Mouse pressed left at (473, 322)
Screenshot: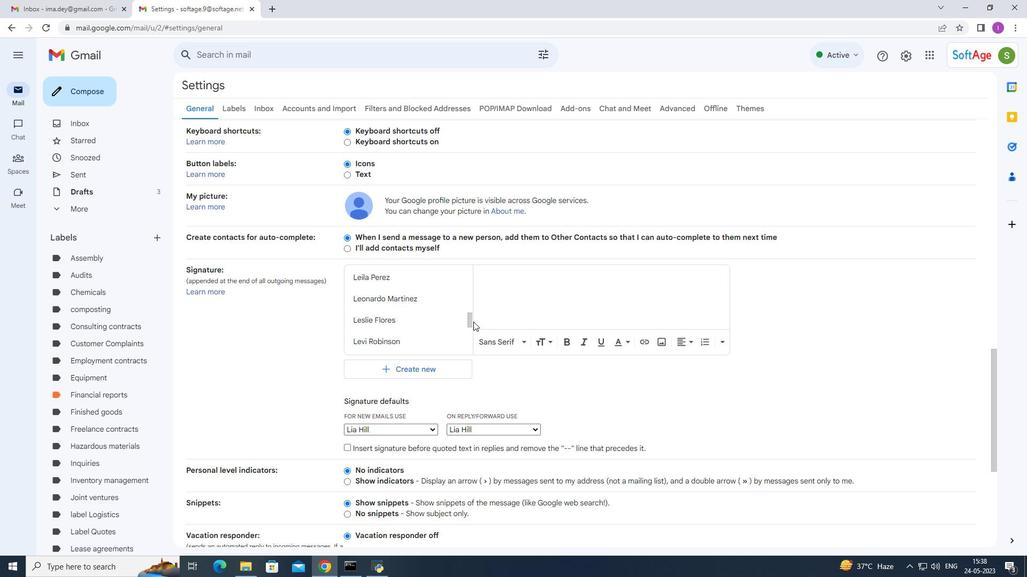 
Action: Mouse moved to (467, 315)
Screenshot: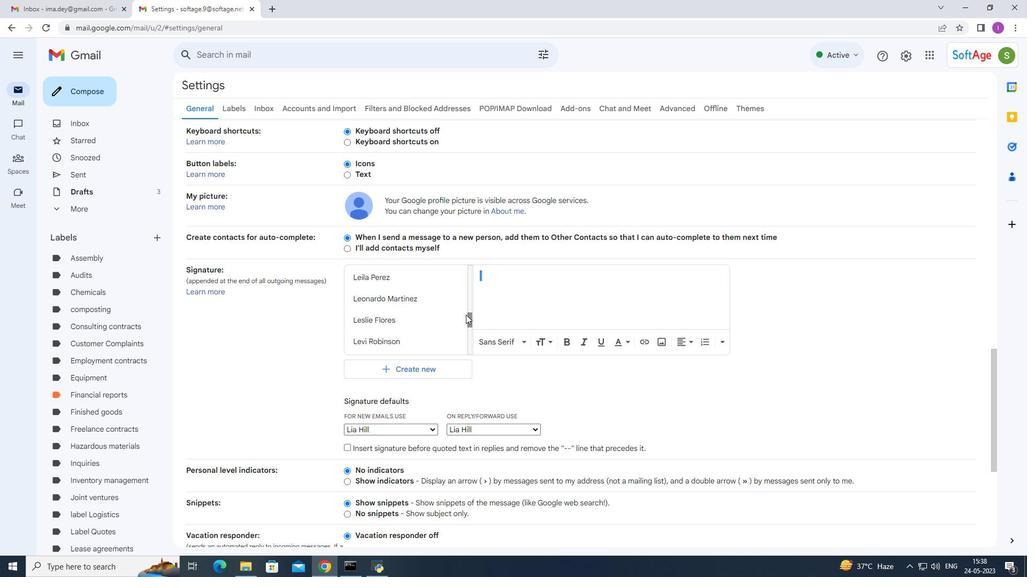 
Action: Mouse pressed left at (467, 315)
Screenshot: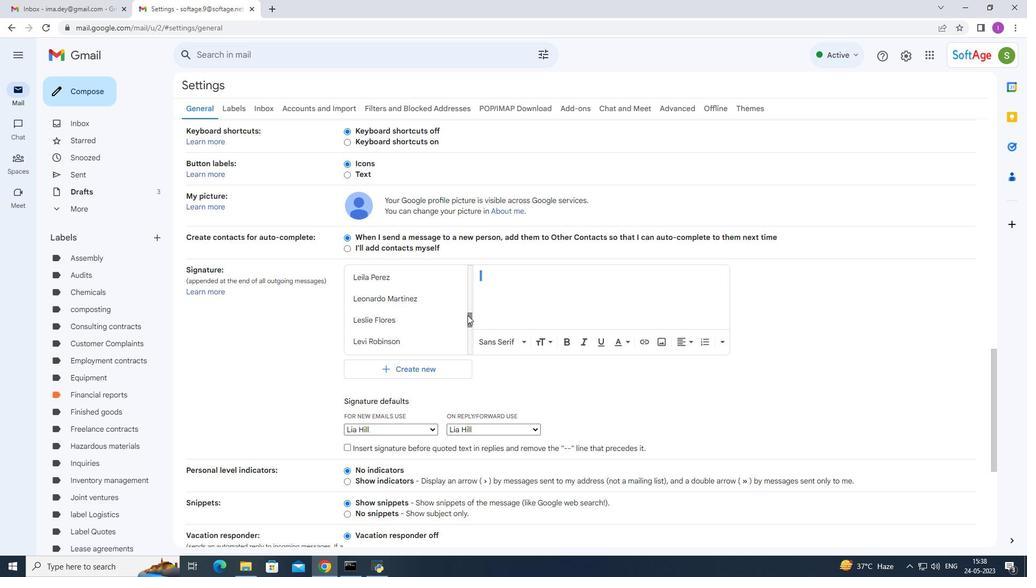 
Action: Mouse moved to (471, 326)
Screenshot: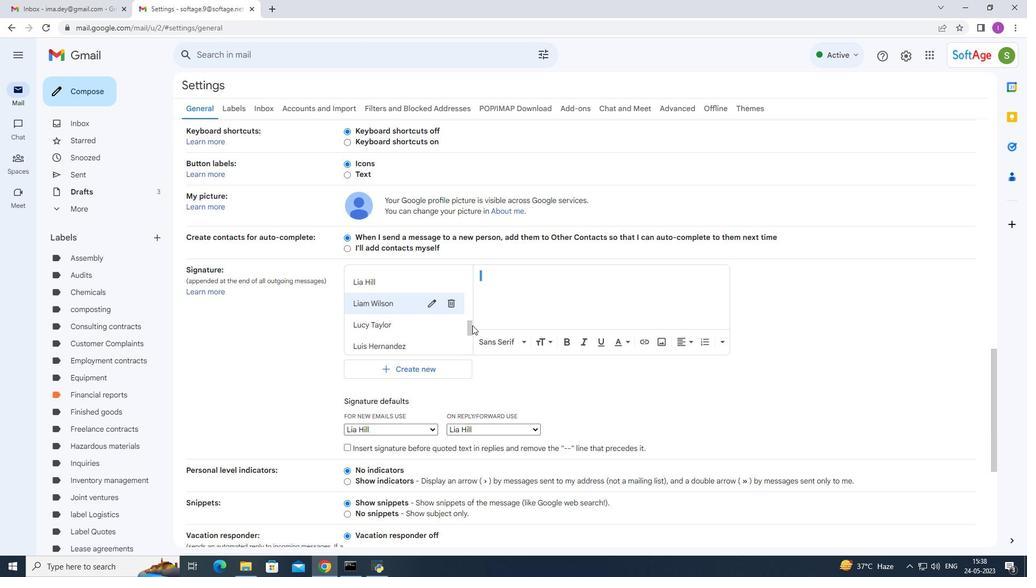 
Action: Mouse pressed left at (471, 326)
Screenshot: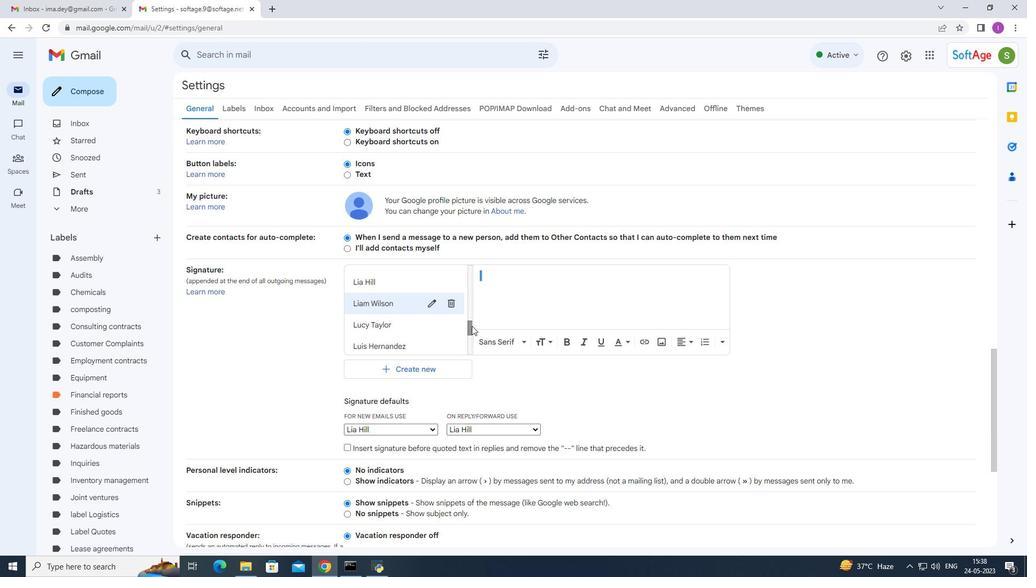 
Action: Mouse moved to (469, 331)
Screenshot: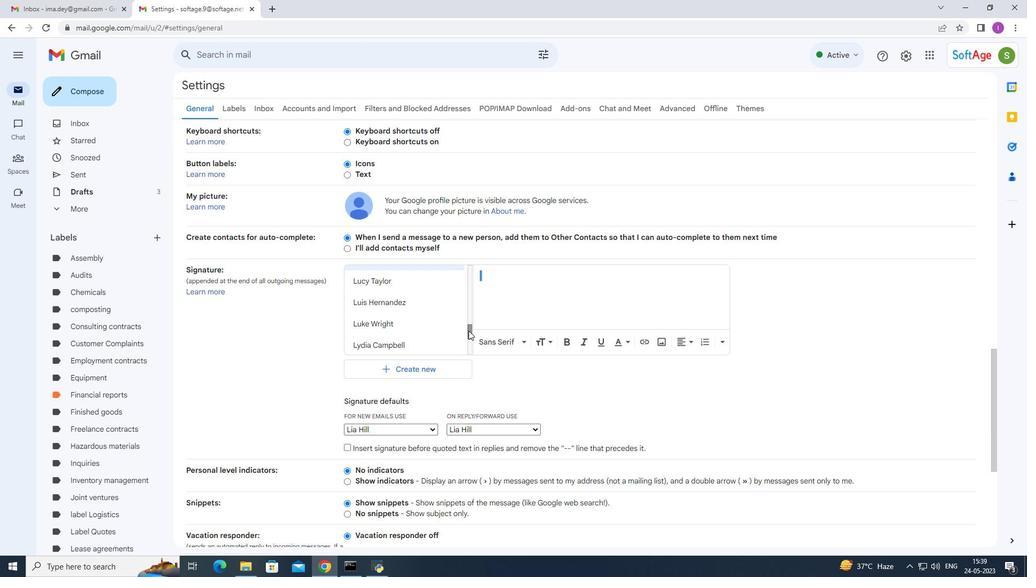 
Action: Mouse pressed left at (469, 331)
Screenshot: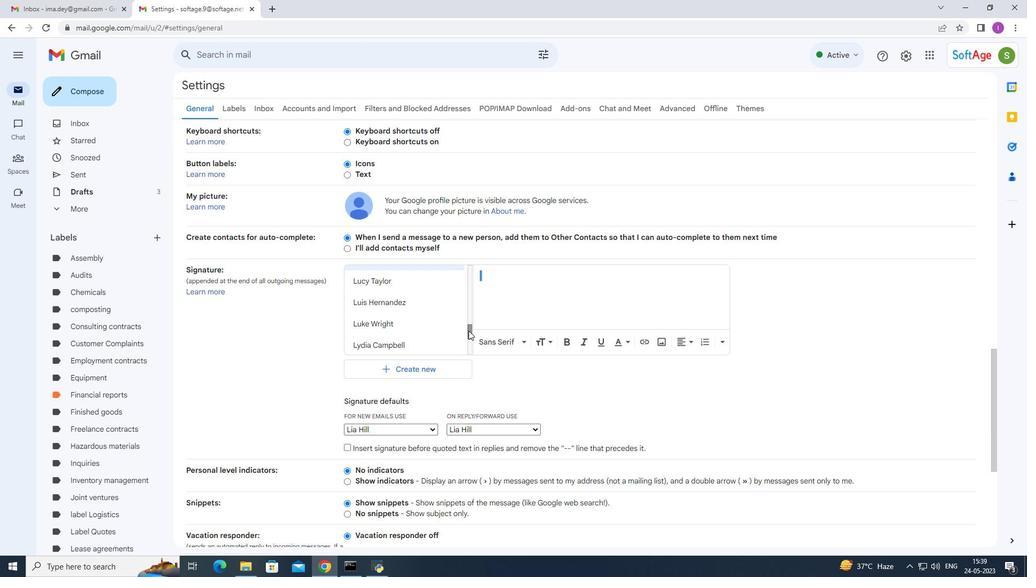 
Action: Mouse moved to (402, 272)
Screenshot: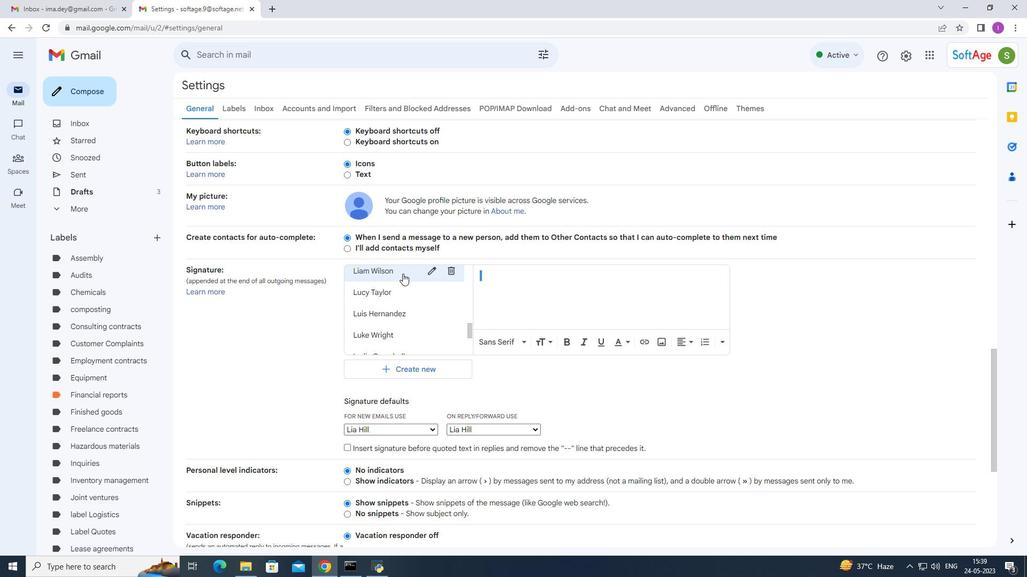 
Action: Mouse pressed left at (402, 272)
Screenshot: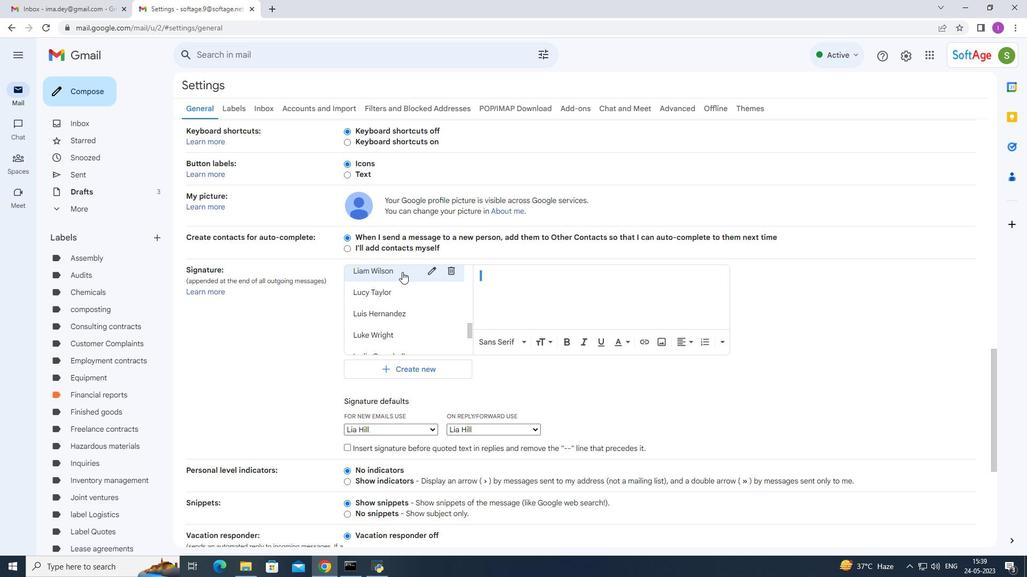 
Action: Mouse moved to (323, 309)
Screenshot: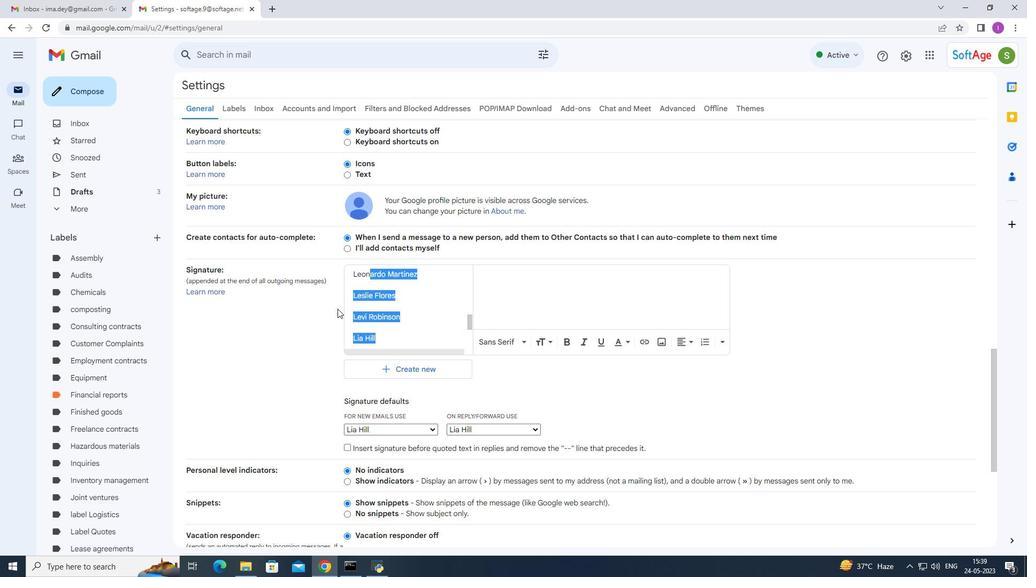 
Action: Mouse pressed left at (323, 309)
Screenshot: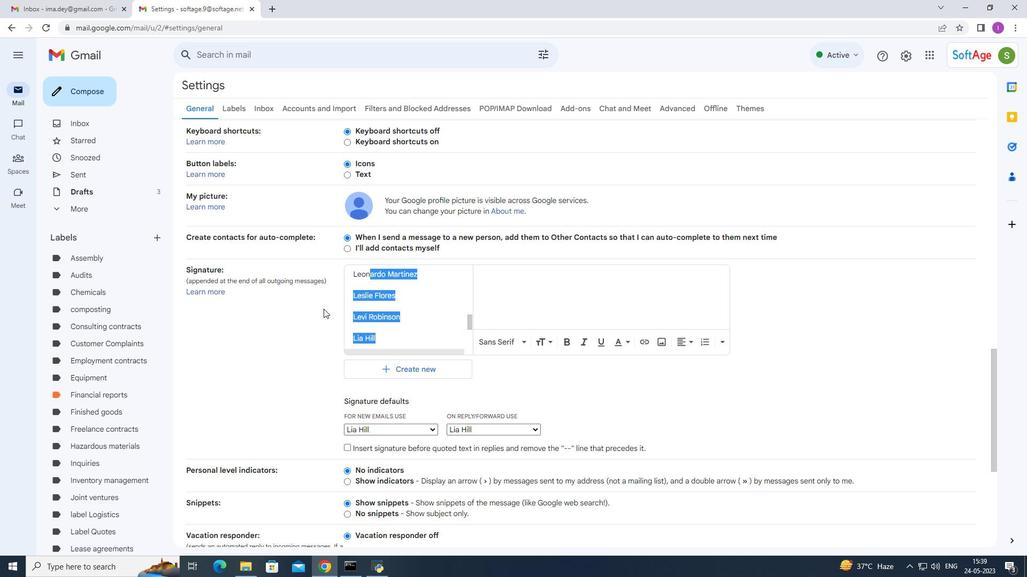 
Action: Mouse moved to (468, 322)
Screenshot: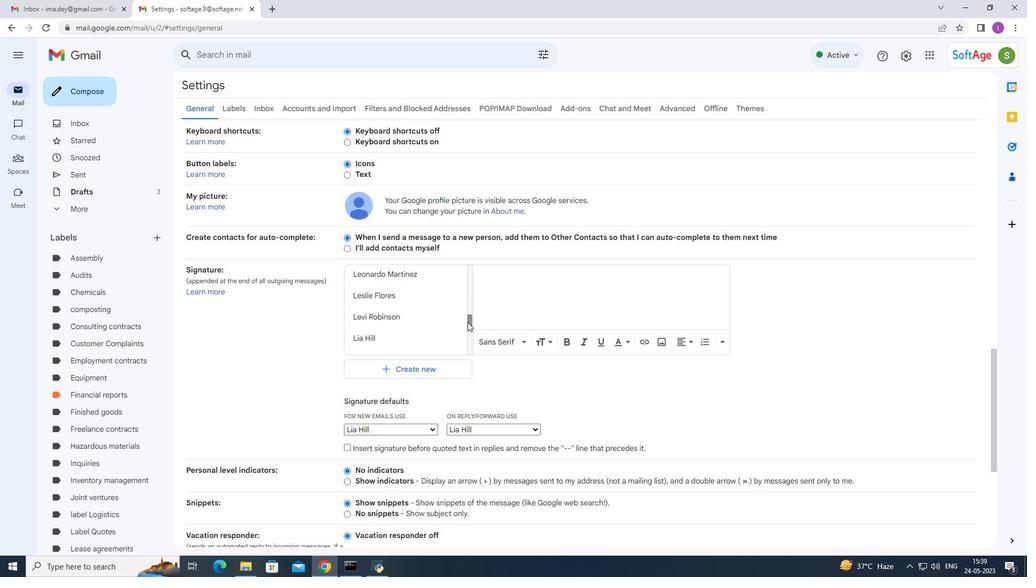 
Action: Mouse pressed left at (468, 322)
Screenshot: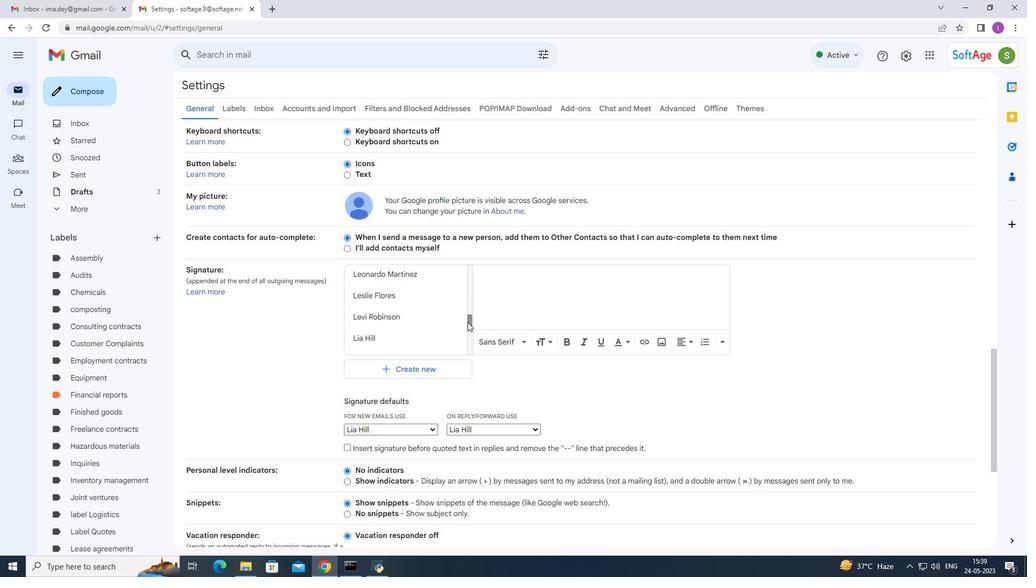
Action: Mouse moved to (415, 372)
Screenshot: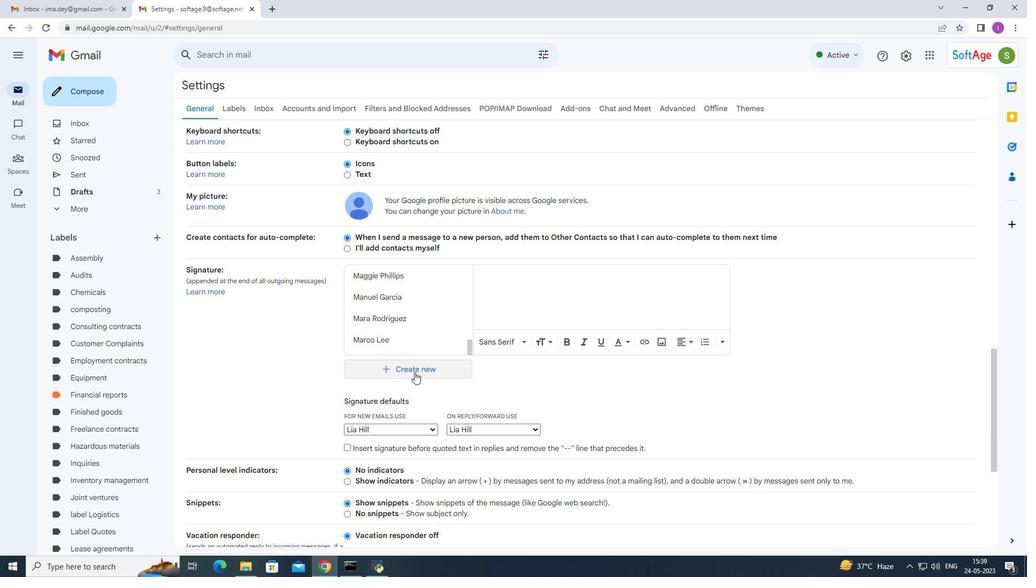 
Action: Mouse pressed left at (415, 372)
Screenshot: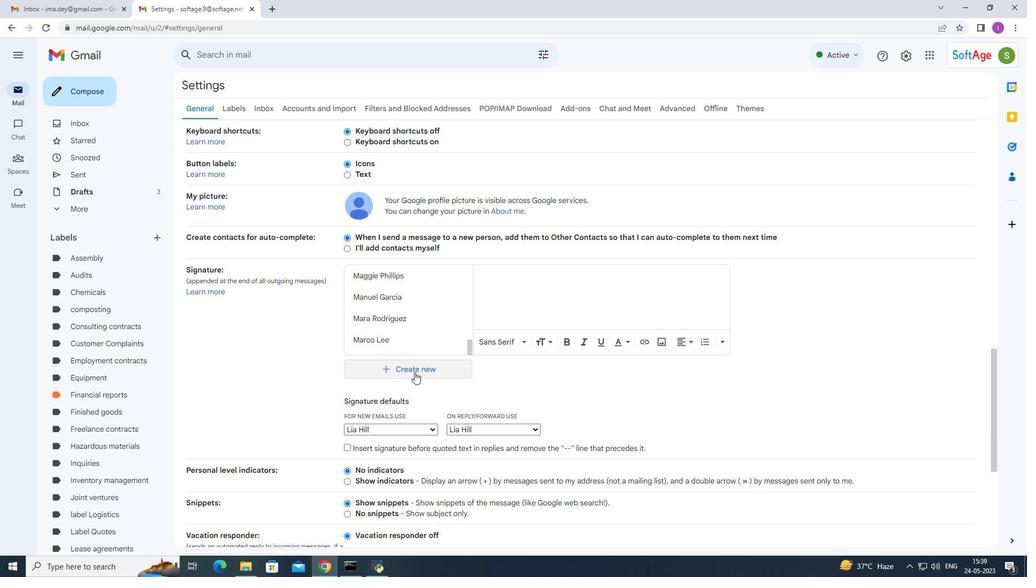 
Action: Mouse moved to (488, 334)
Screenshot: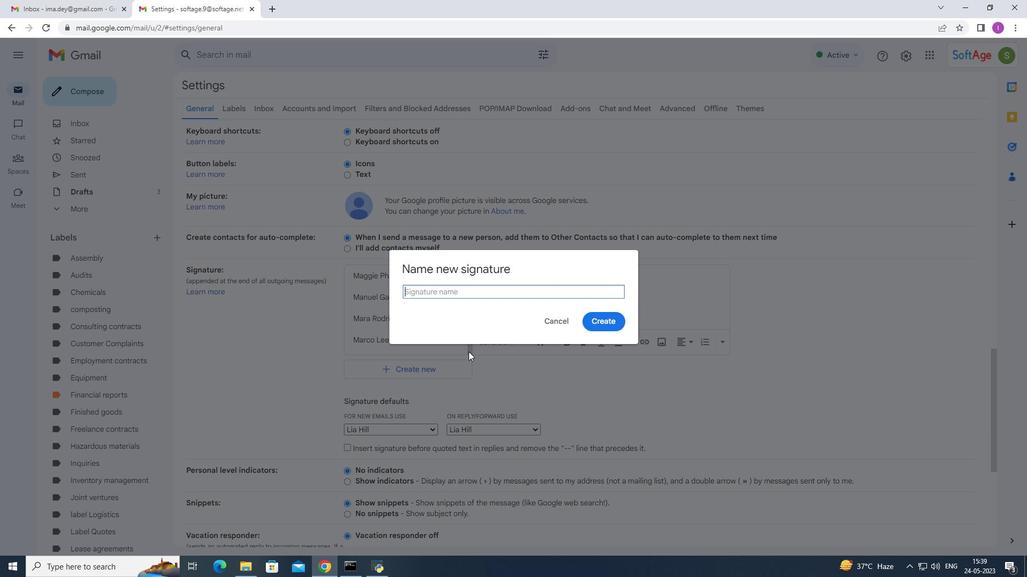 
Action: Key pressed <Key.shift><Key.shift><Key.shift>Liam<Key.space><Key.shift>Wilson
Screenshot: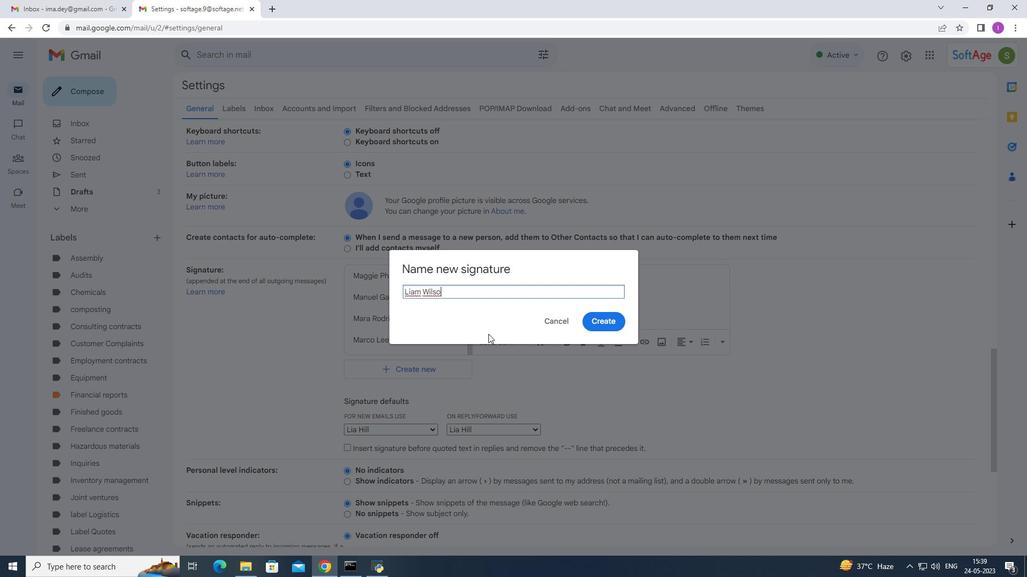 
Action: Mouse moved to (603, 318)
Screenshot: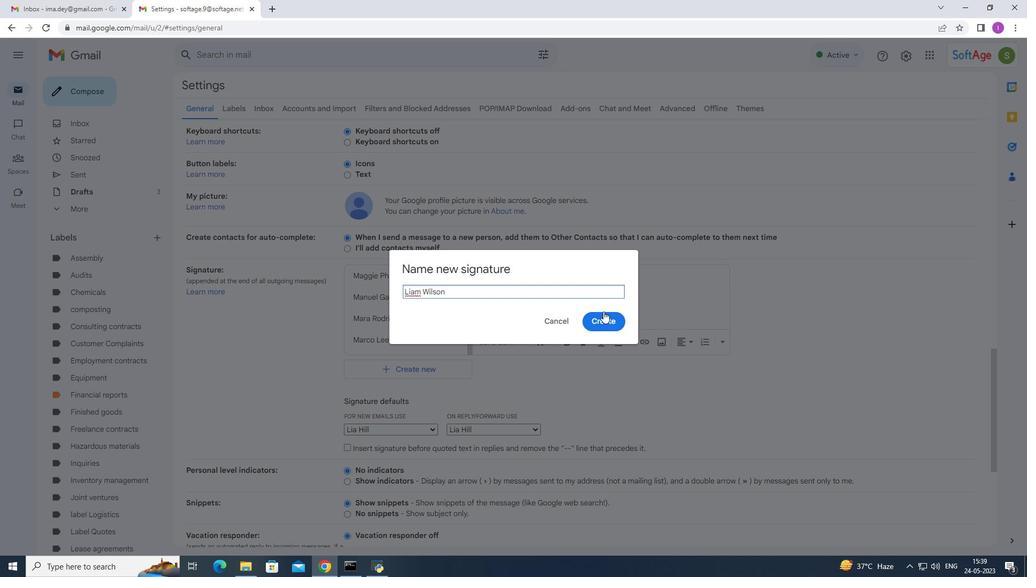 
Action: Mouse pressed left at (603, 318)
Screenshot: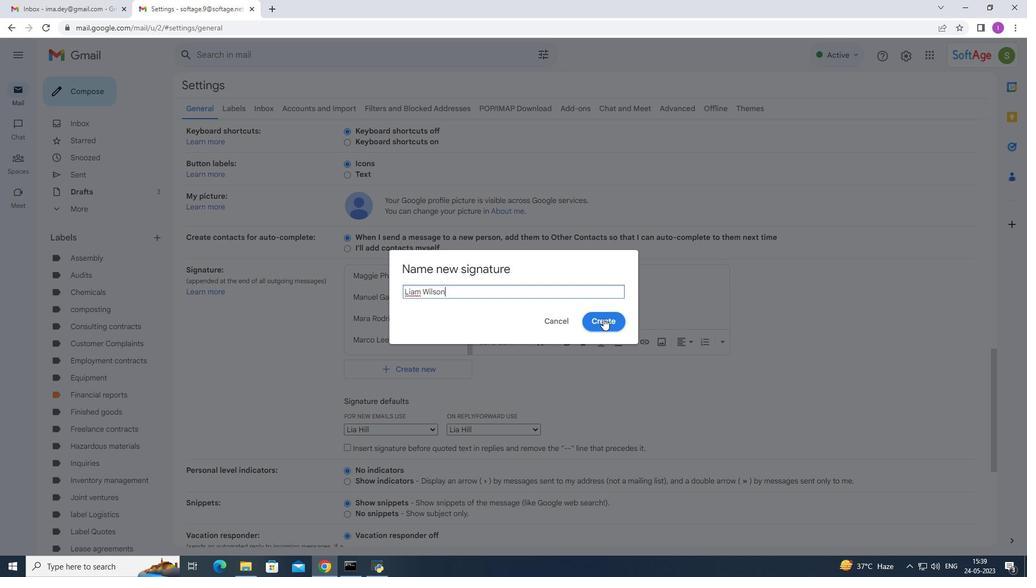 
Action: Mouse moved to (598, 332)
Screenshot: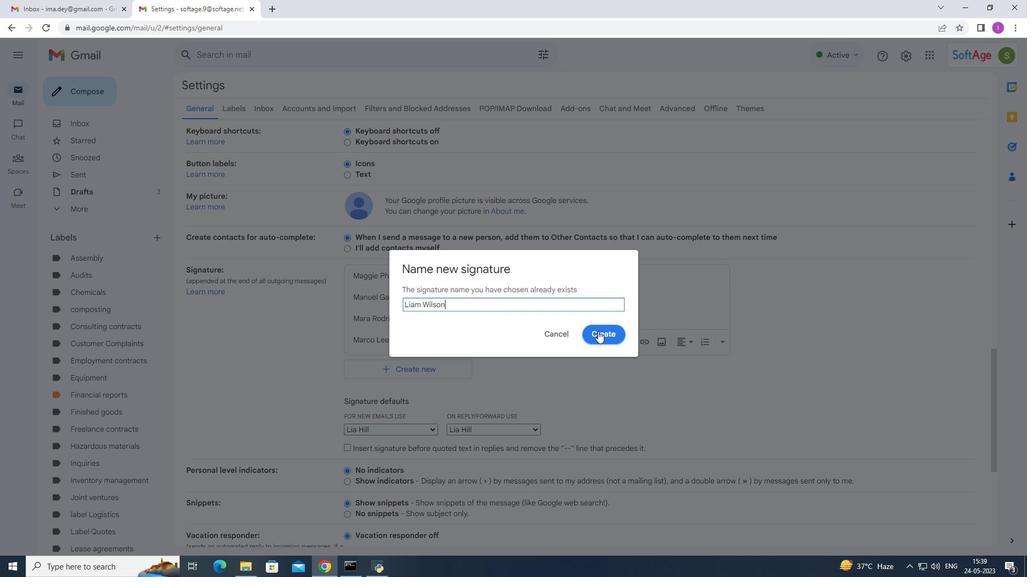 
Action: Mouse pressed left at (598, 332)
Screenshot: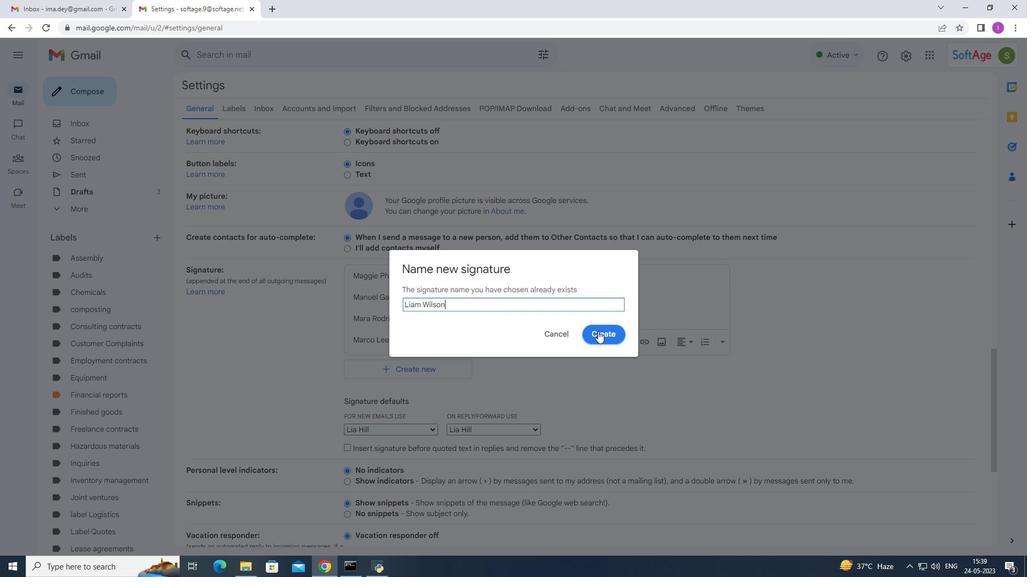 
Action: Mouse moved to (604, 338)
Screenshot: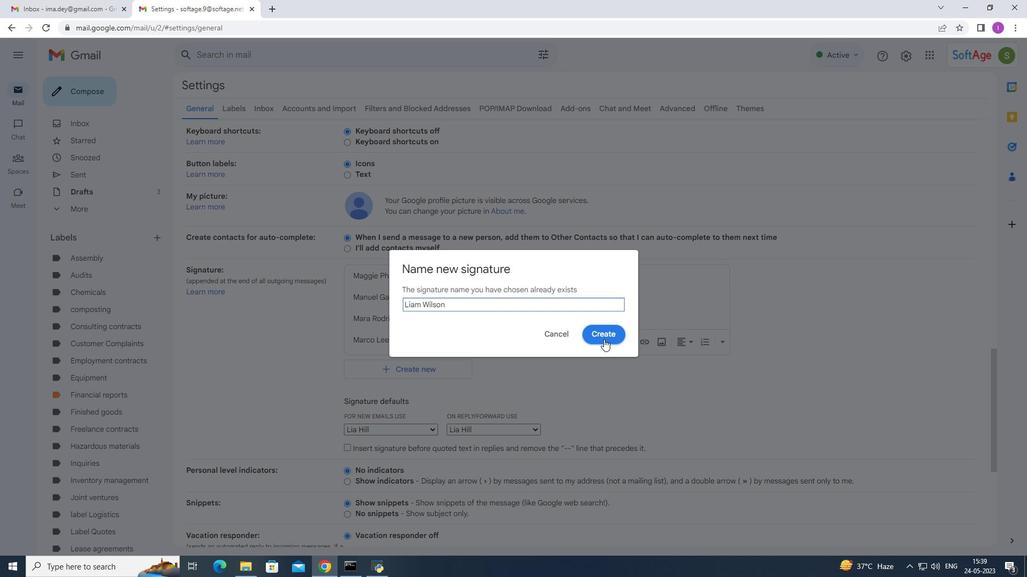 
Action: Mouse pressed left at (604, 338)
Screenshot: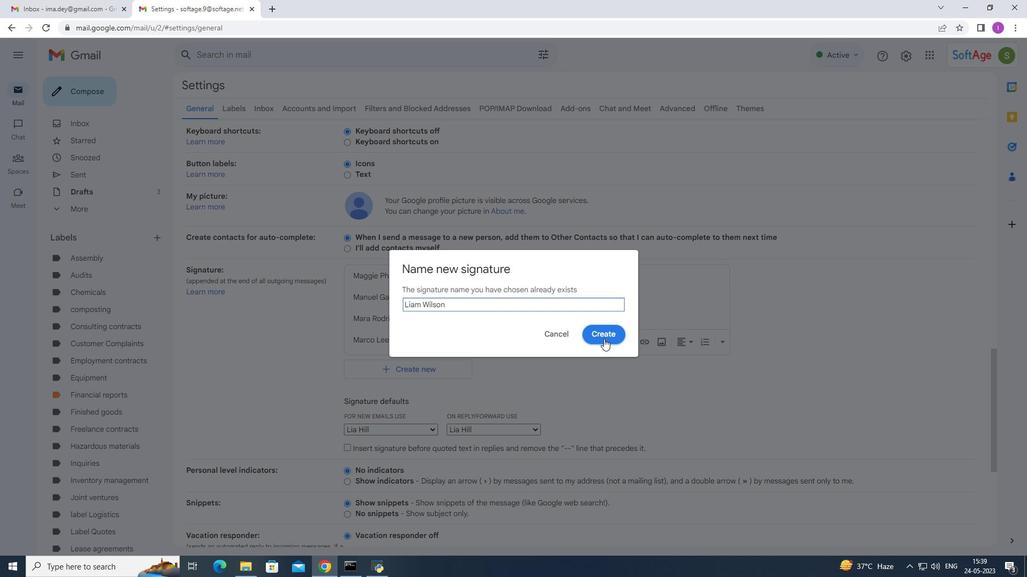 
Action: Mouse moved to (696, 299)
Screenshot: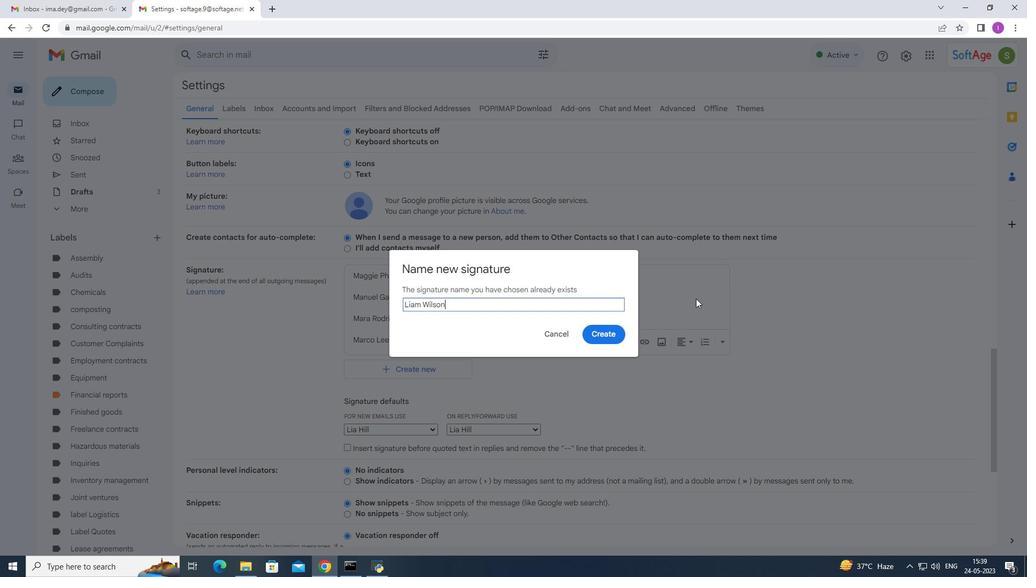 
Action: Mouse pressed left at (696, 299)
Screenshot: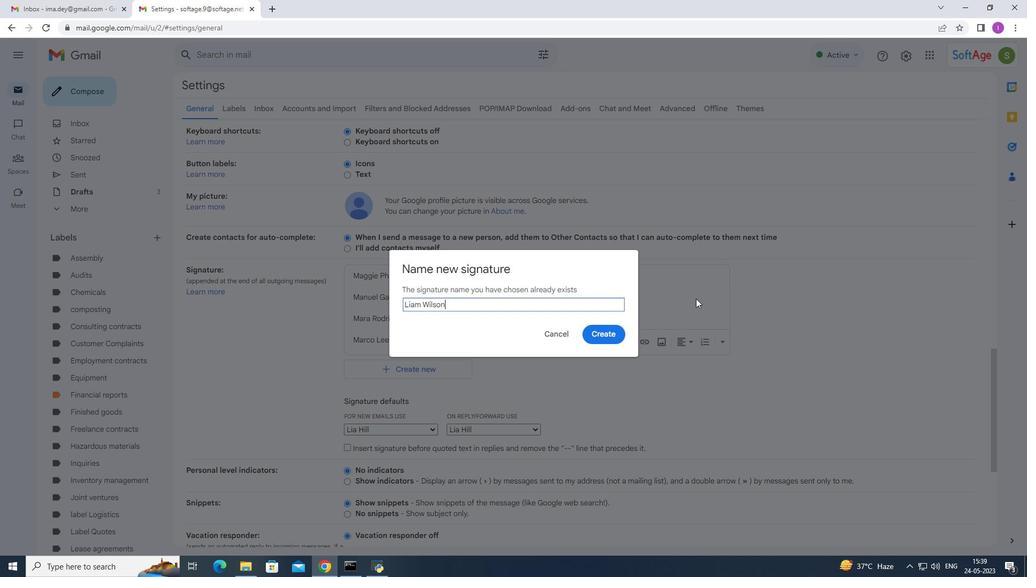 
Action: Mouse moved to (773, 307)
Screenshot: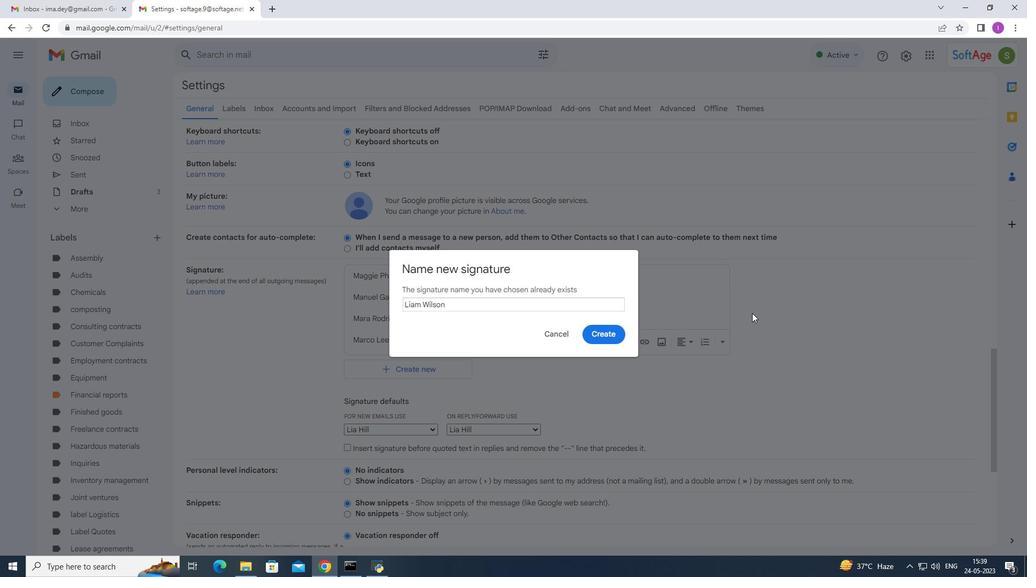 
Action: Mouse pressed left at (773, 307)
Screenshot: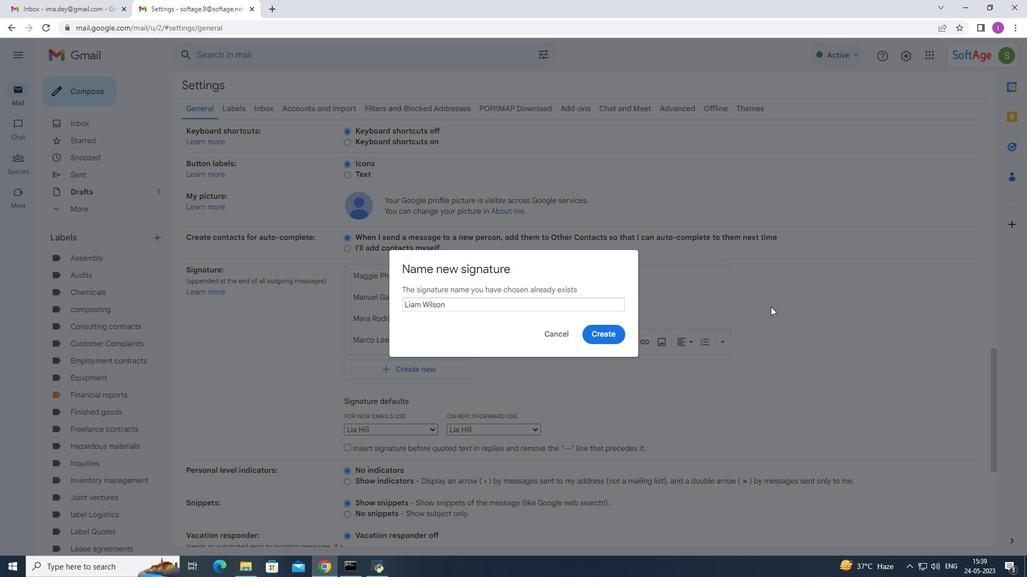 
Action: Mouse moved to (592, 331)
Screenshot: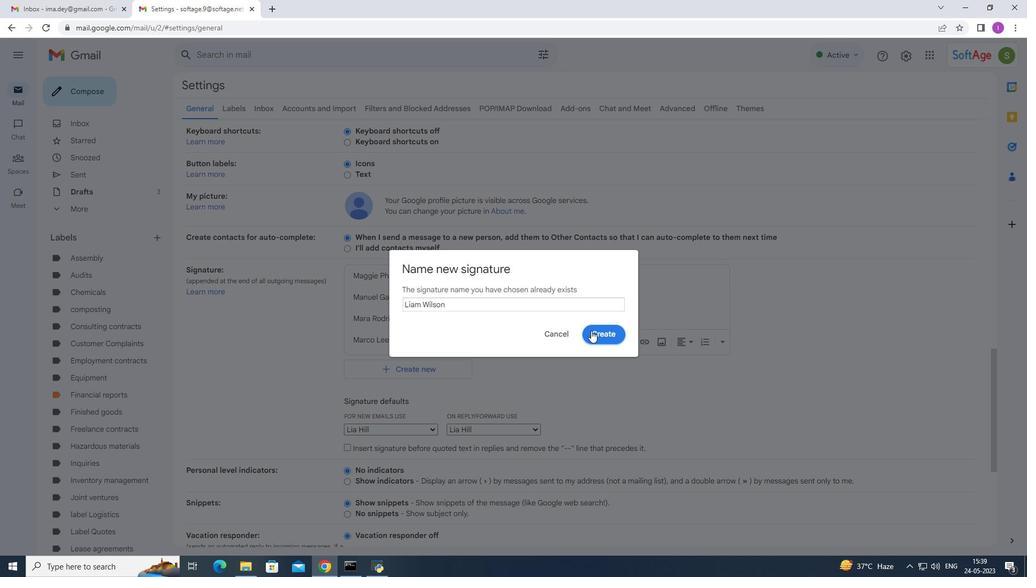 
Action: Mouse pressed left at (592, 331)
Screenshot: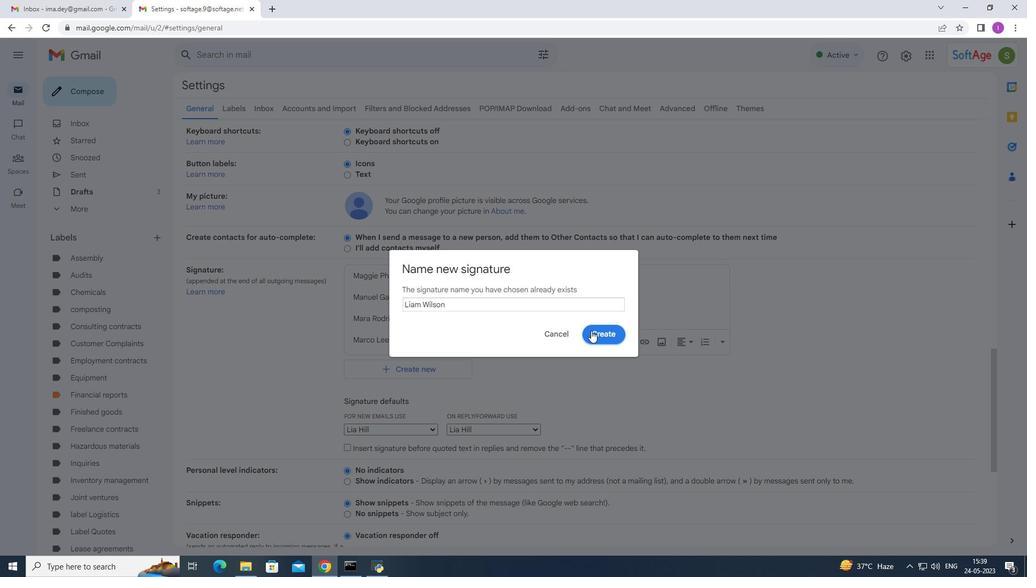 
Action: Mouse moved to (556, 332)
Screenshot: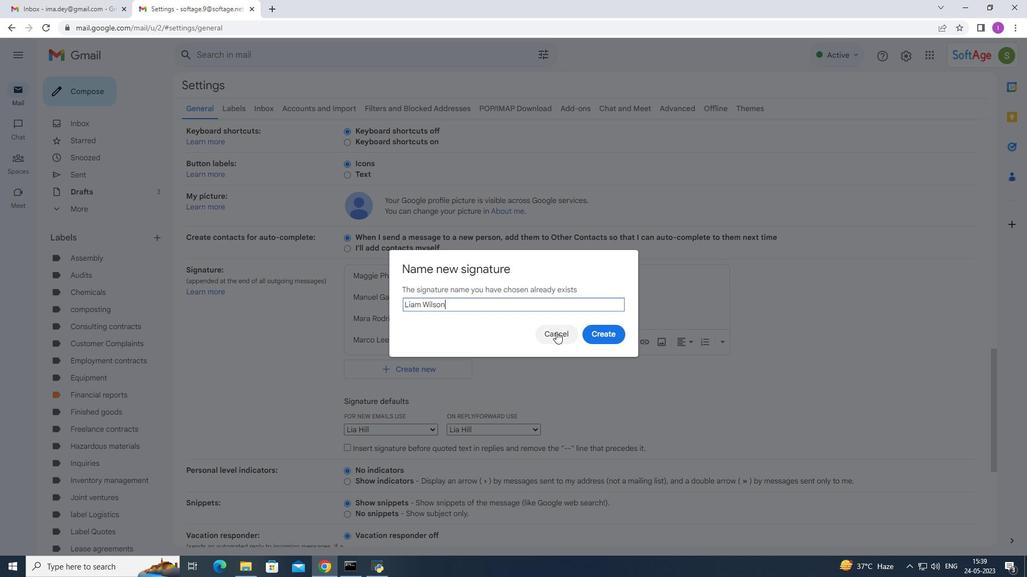 
Action: Mouse pressed left at (556, 332)
Screenshot: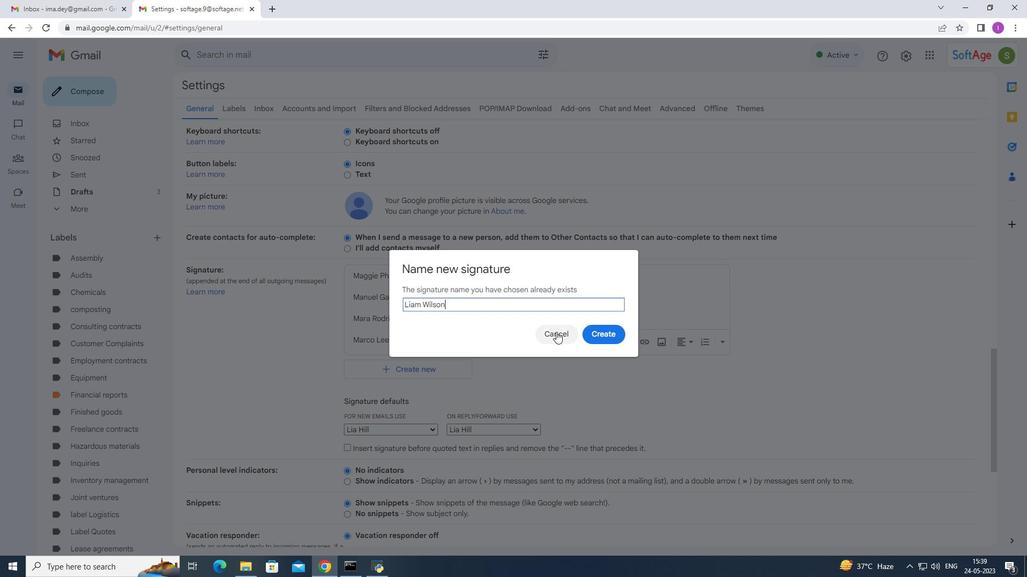 
Action: Mouse moved to (471, 345)
Screenshot: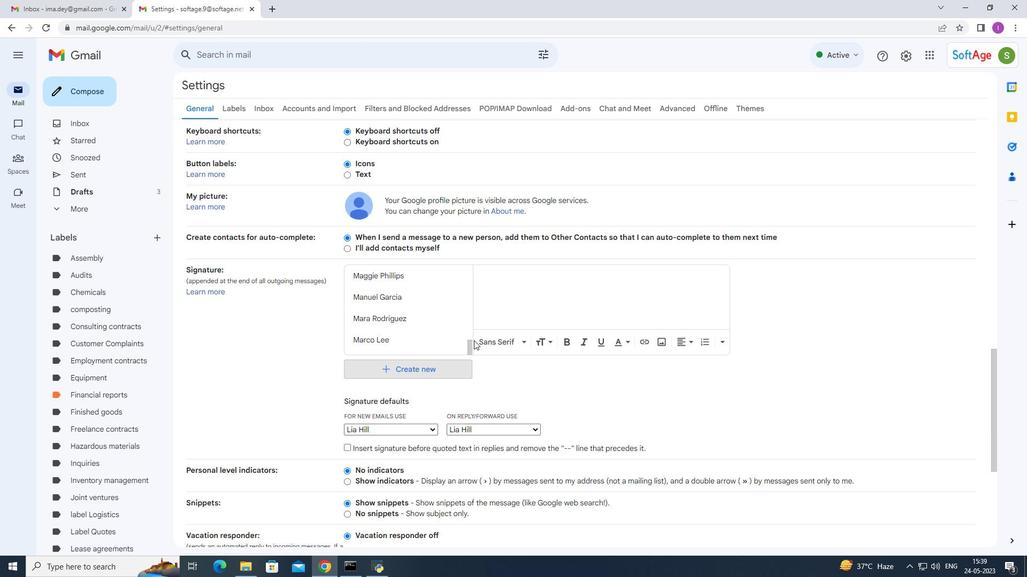 
Action: Mouse pressed left at (471, 345)
Screenshot: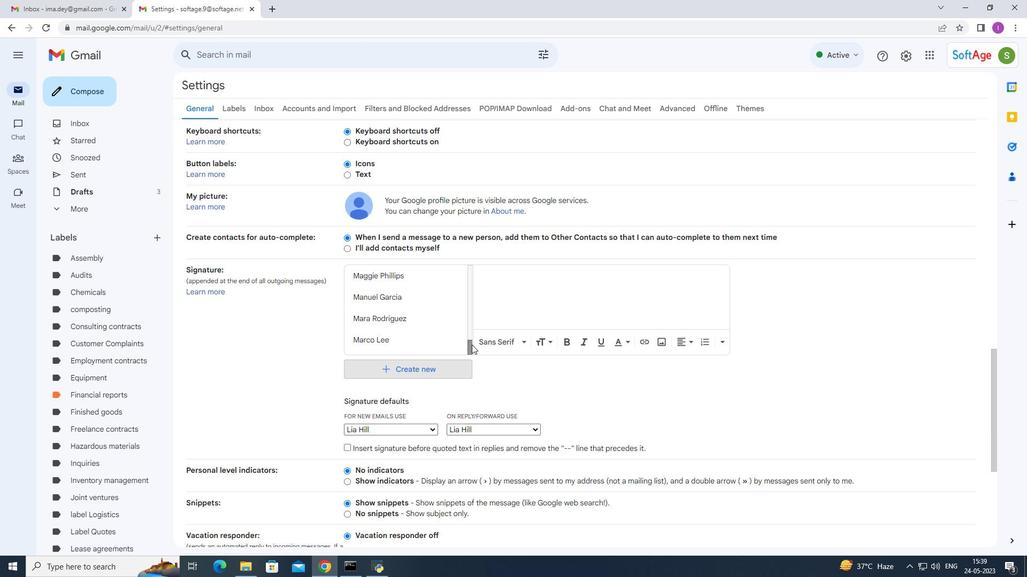 
Action: Mouse moved to (482, 254)
Screenshot: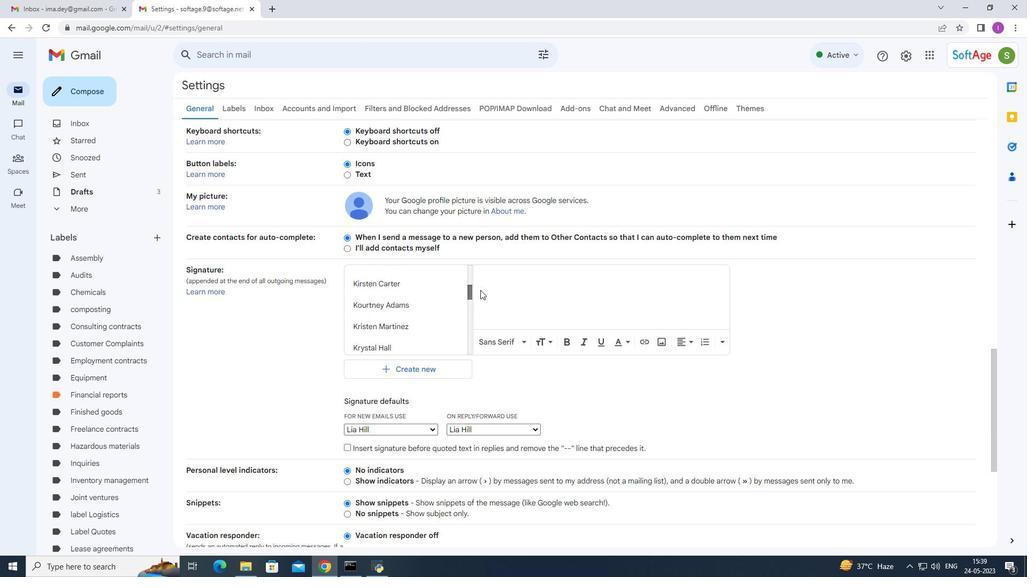 
Action: Mouse pressed left at (482, 254)
Screenshot: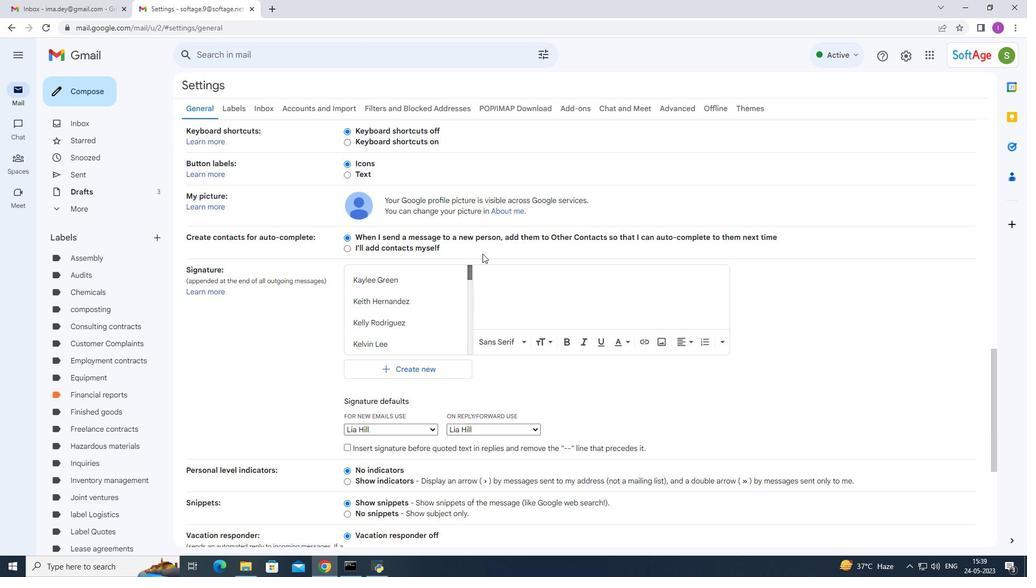 
Action: Mouse moved to (472, 273)
Screenshot: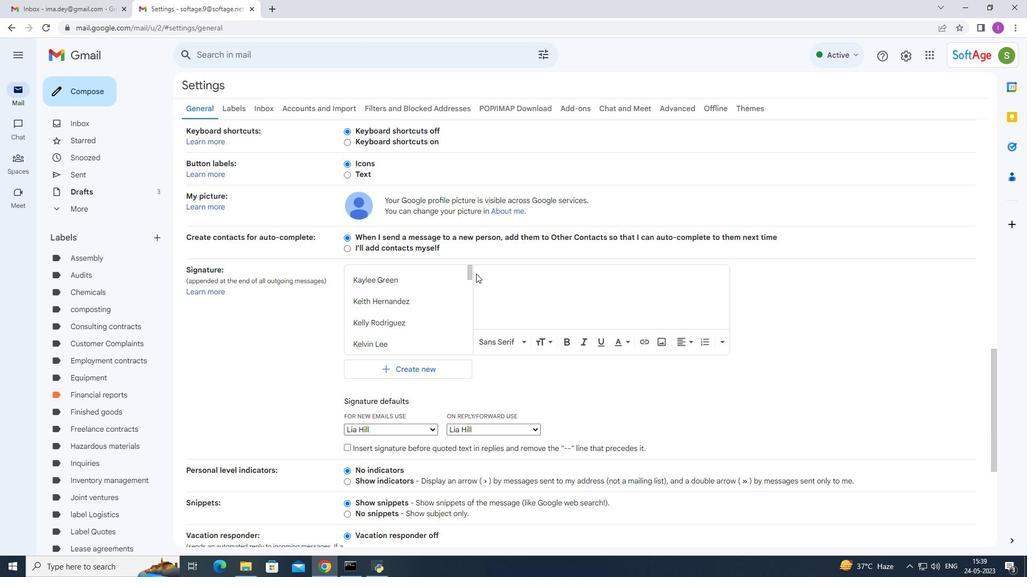 
Action: Mouse pressed left at (472, 273)
Screenshot: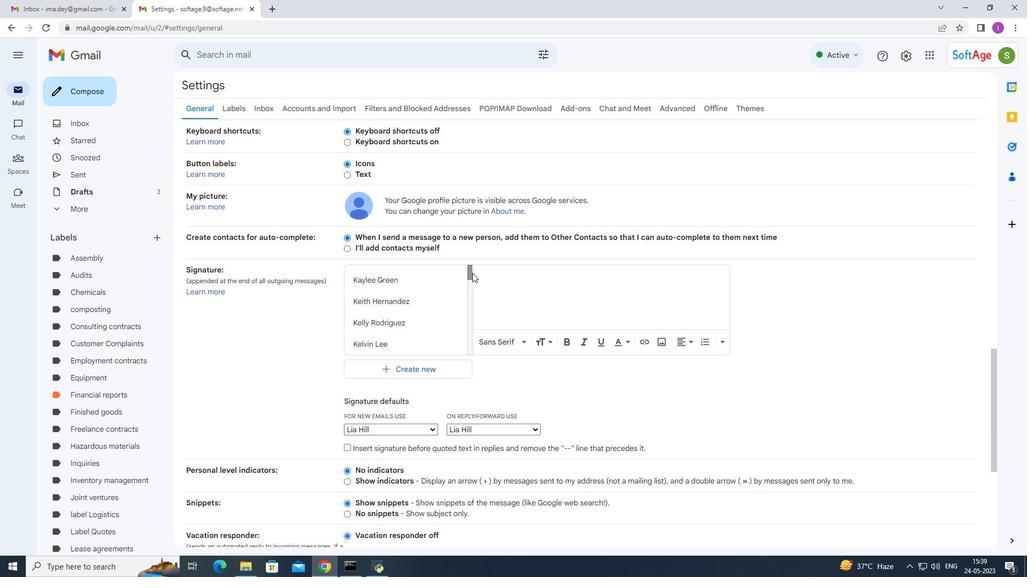 
Action: Mouse moved to (468, 350)
Screenshot: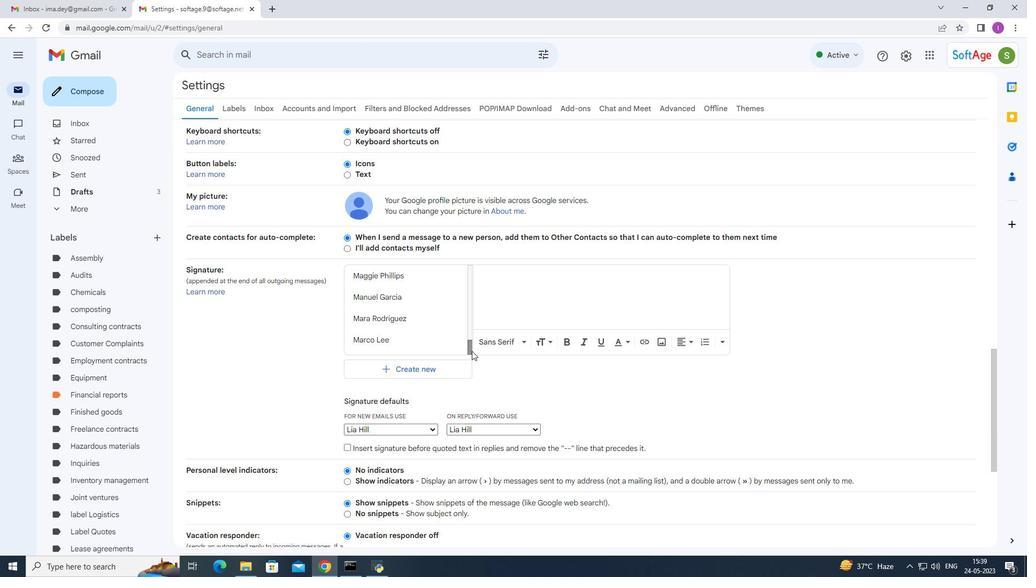 
Action: Mouse pressed left at (468, 350)
Screenshot: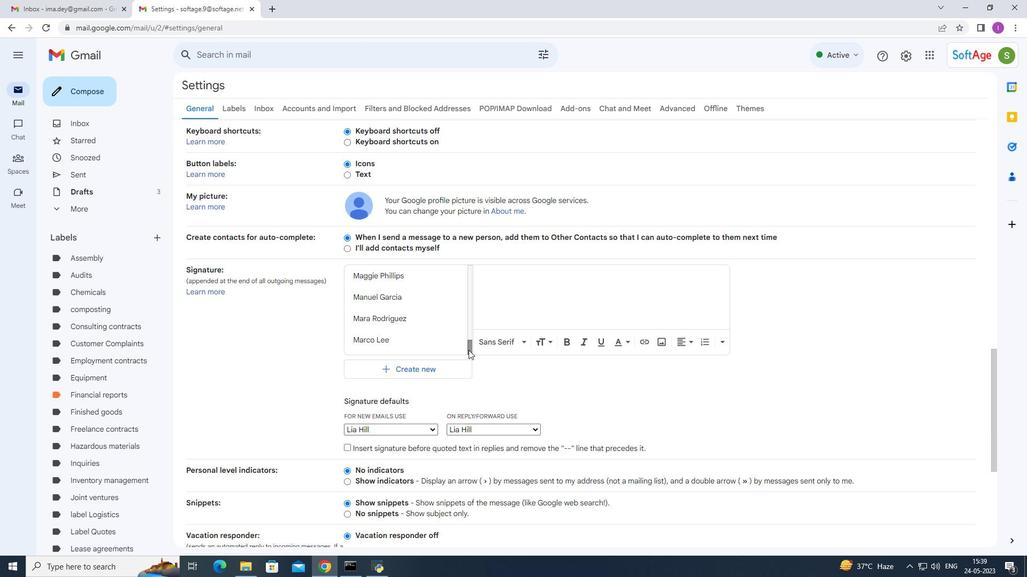 
Action: Mouse moved to (471, 278)
Screenshot: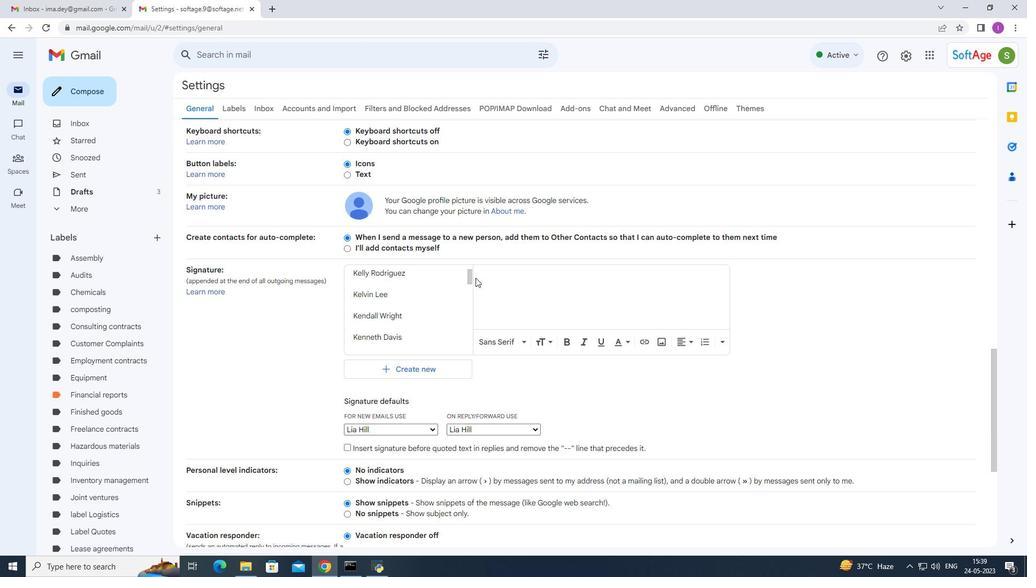 
Action: Mouse pressed left at (471, 278)
Screenshot: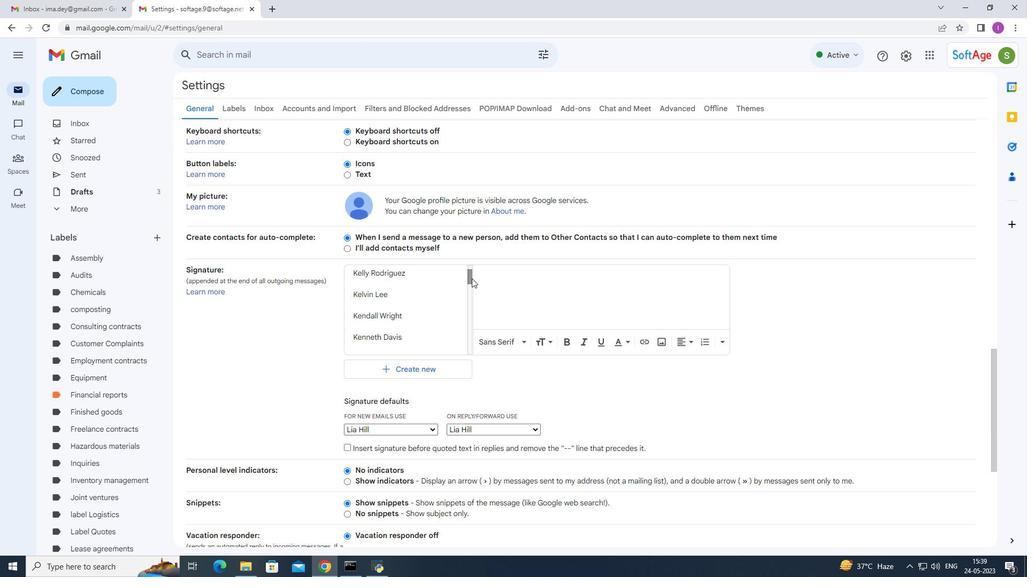 
Action: Mouse moved to (470, 324)
Screenshot: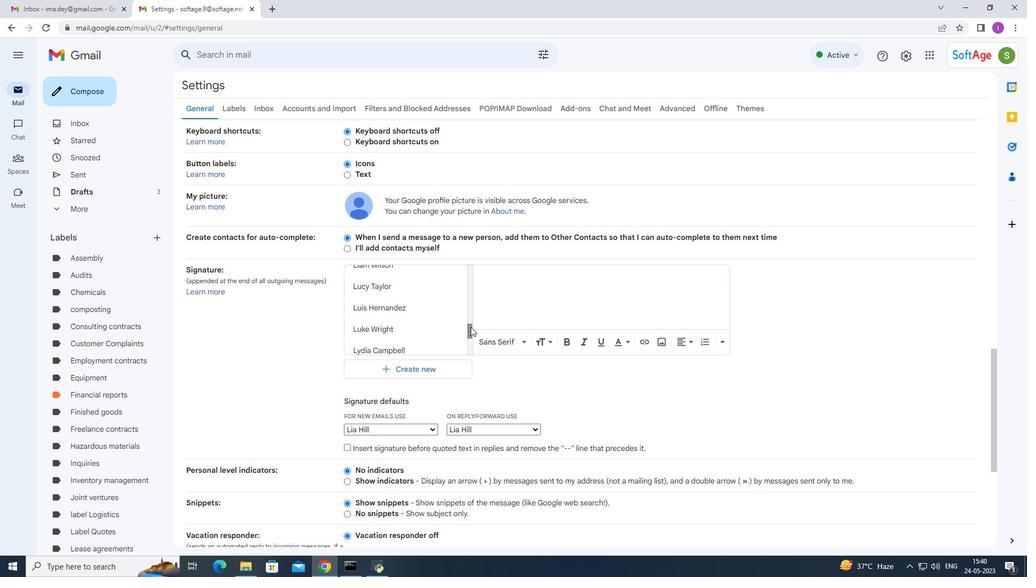 
Action: Mouse pressed left at (470, 324)
Screenshot: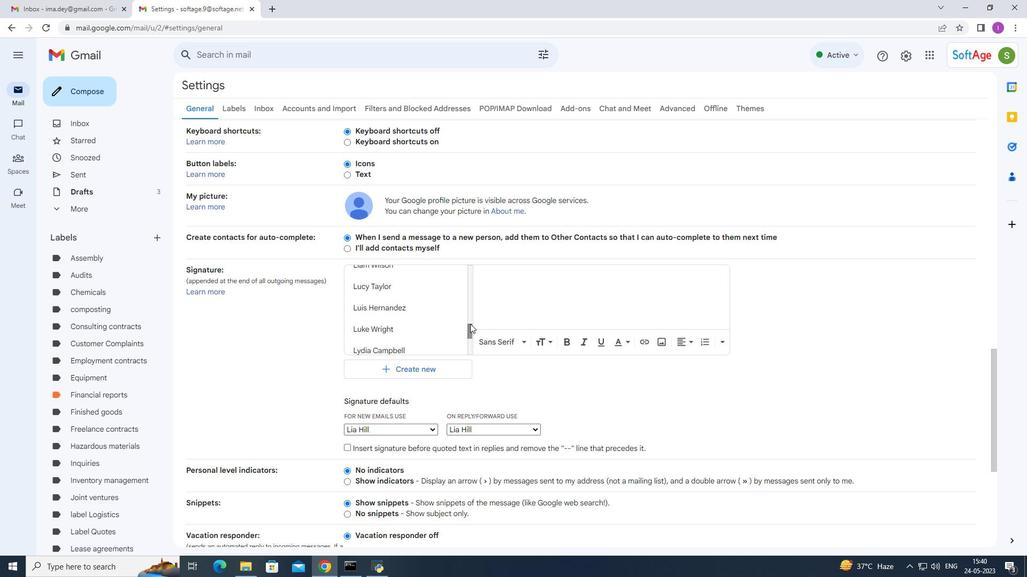 
Action: Mouse moved to (407, 276)
Screenshot: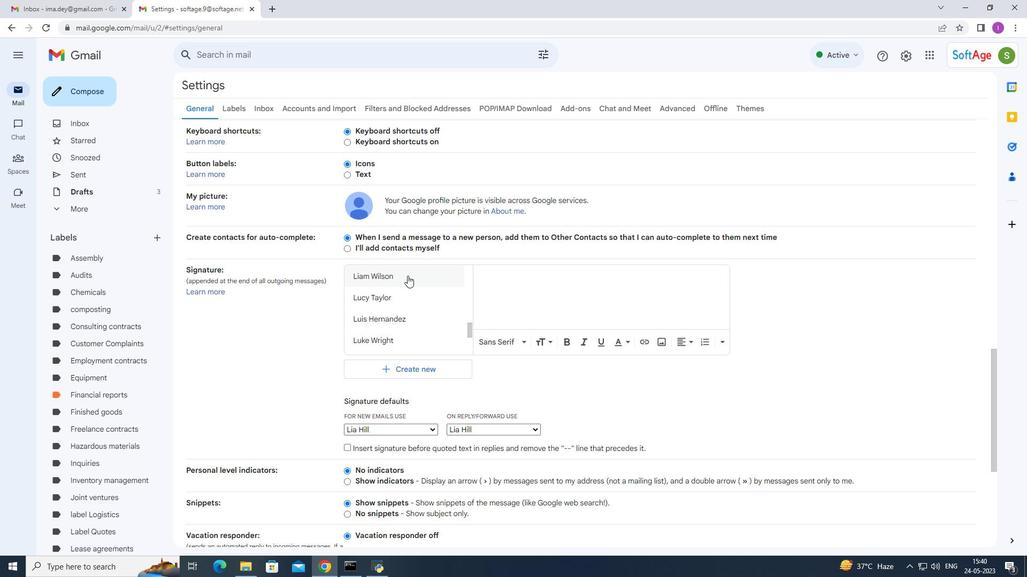 
Action: Mouse pressed left at (407, 276)
Screenshot: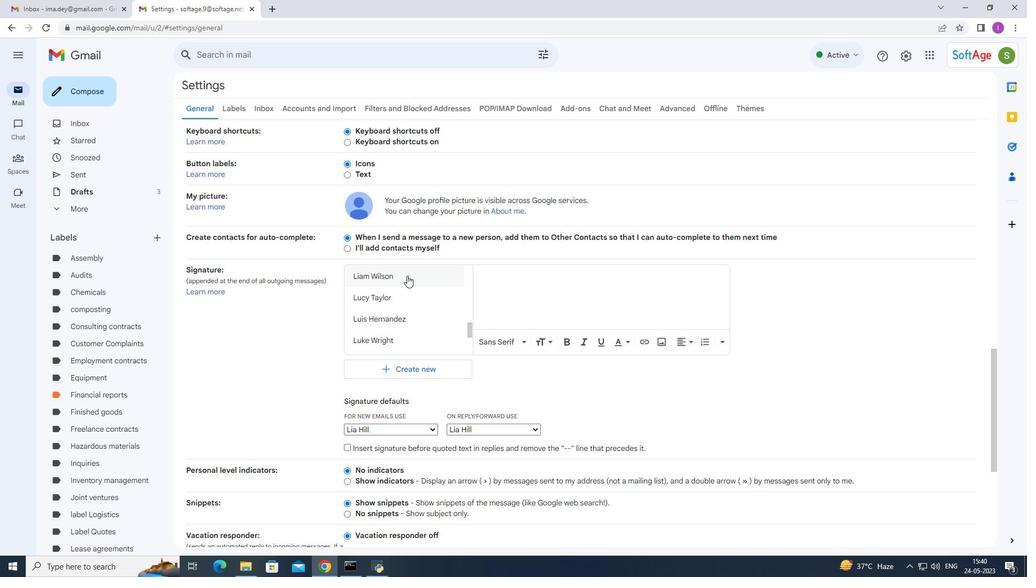 
Action: Mouse moved to (400, 273)
Screenshot: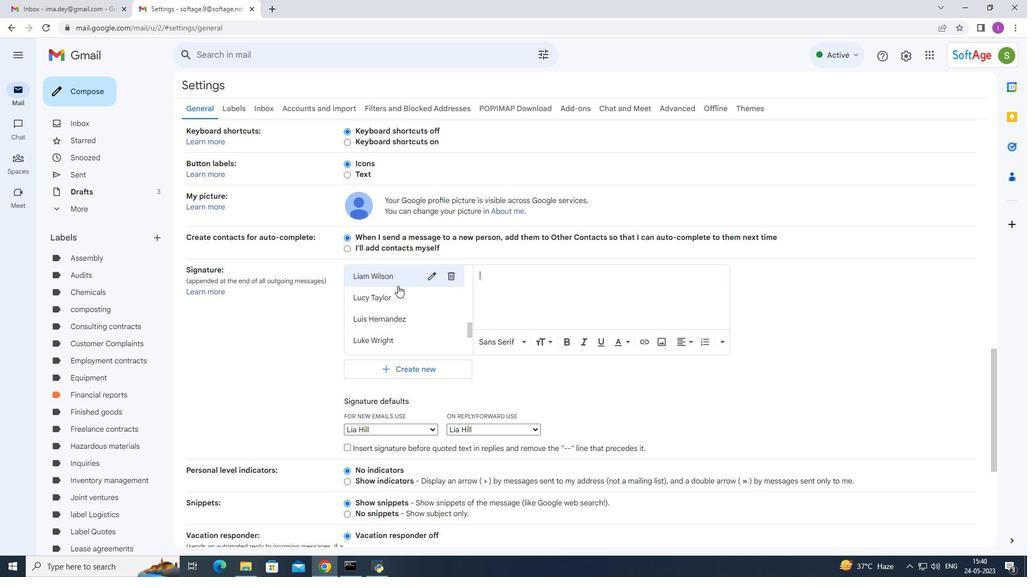 
Action: Mouse pressed left at (400, 273)
Screenshot: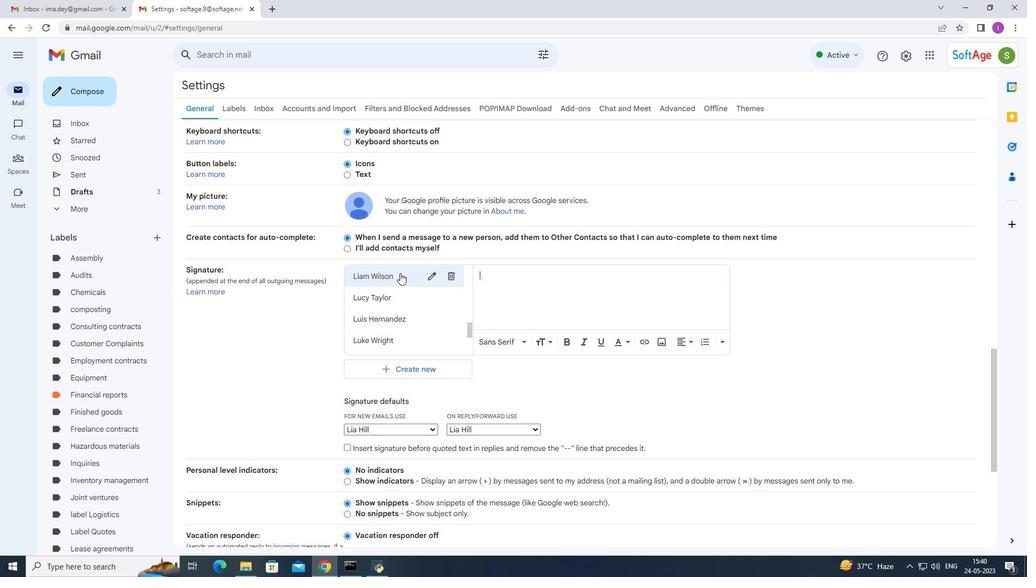 
Action: Mouse moved to (349, 282)
Screenshot: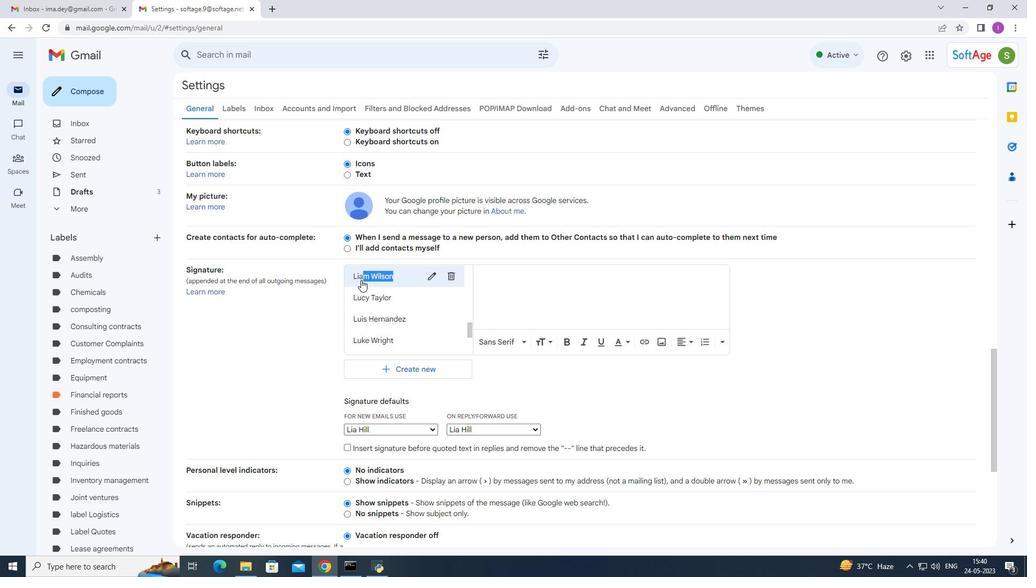 
Action: Key pressed ctrl+C
Screenshot: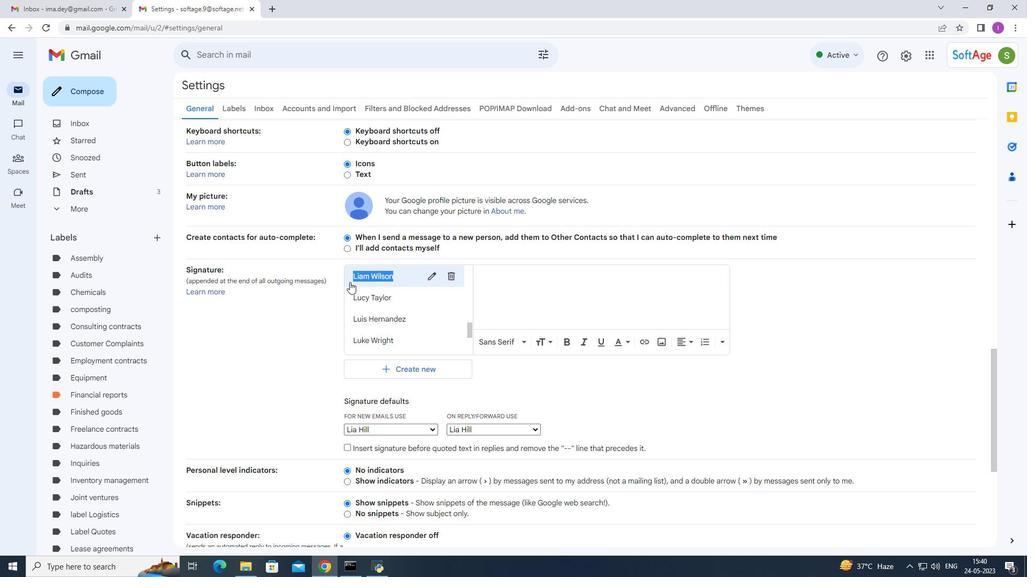 
Action: Mouse moved to (484, 278)
Screenshot: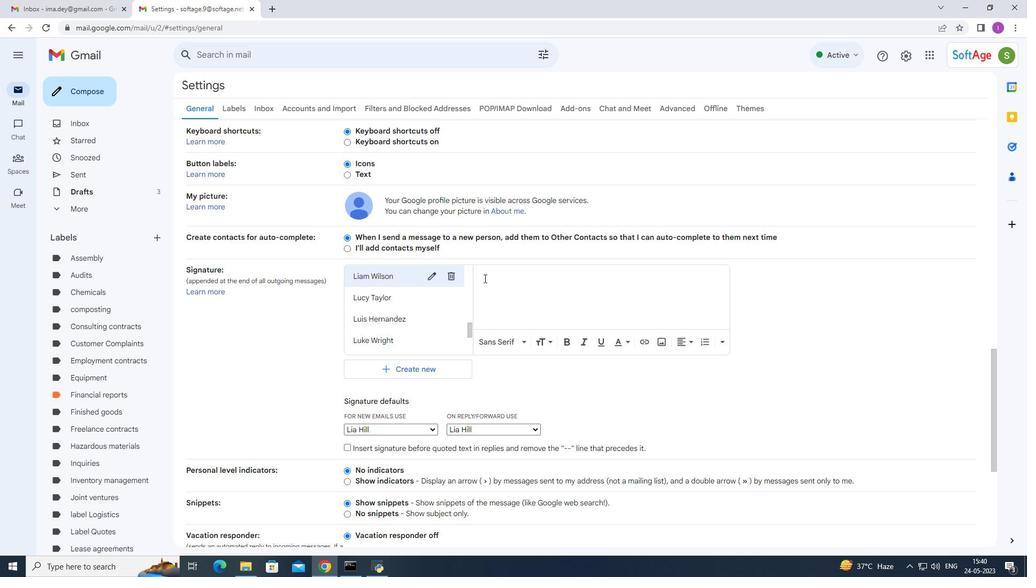 
Action: Mouse pressed left at (484, 278)
Screenshot: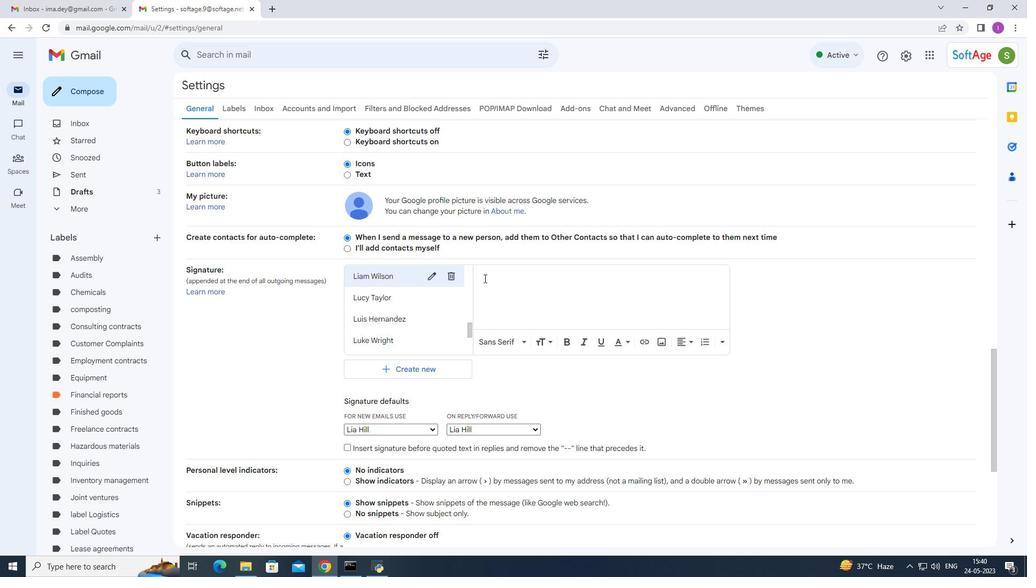 
Action: Mouse moved to (484, 273)
Screenshot: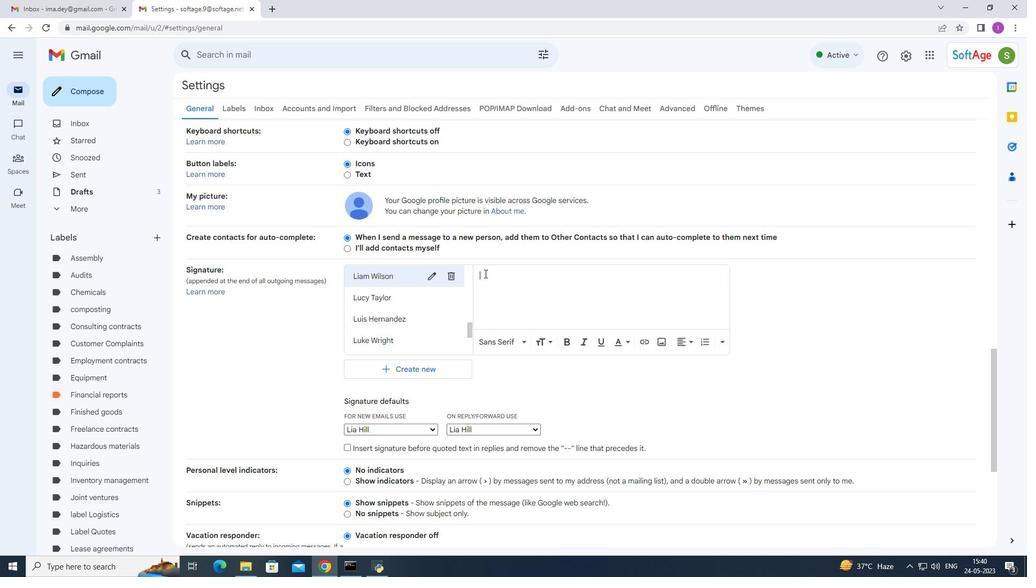 
Action: Key pressed ctrl+V
Screenshot: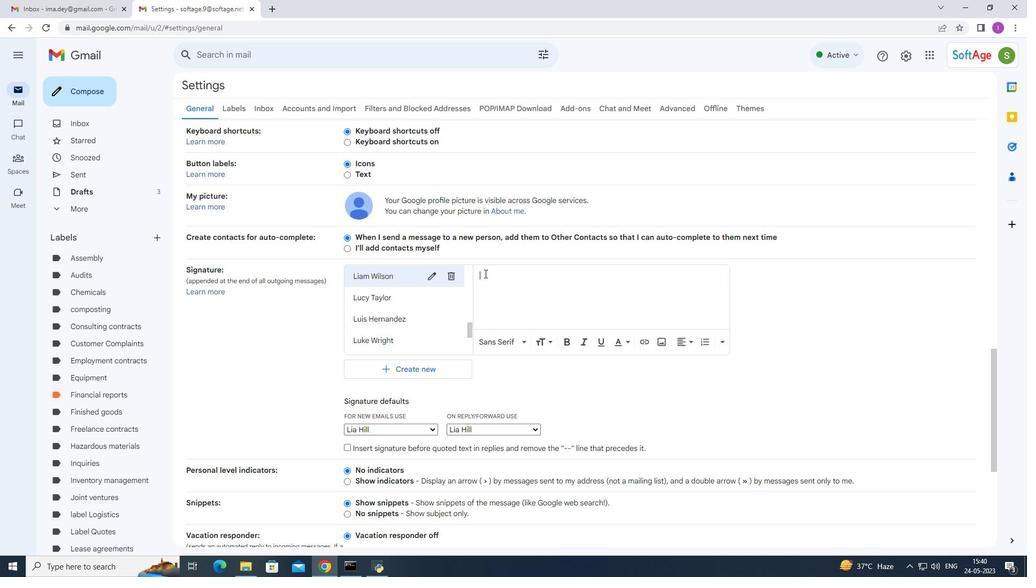 
Action: Mouse moved to (432, 430)
Screenshot: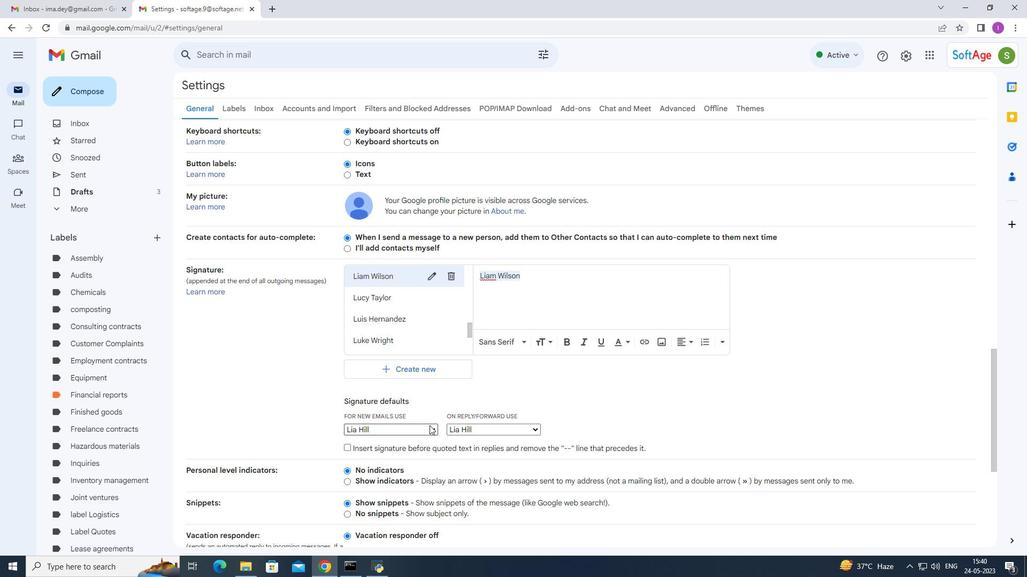
Action: Mouse pressed left at (432, 430)
Screenshot: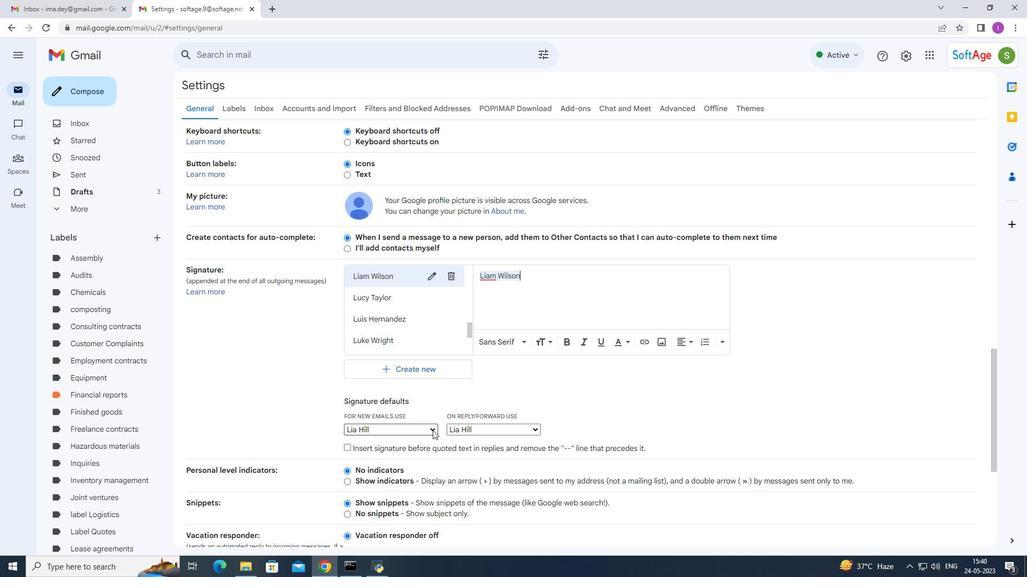 
Action: Mouse moved to (432, 356)
Screenshot: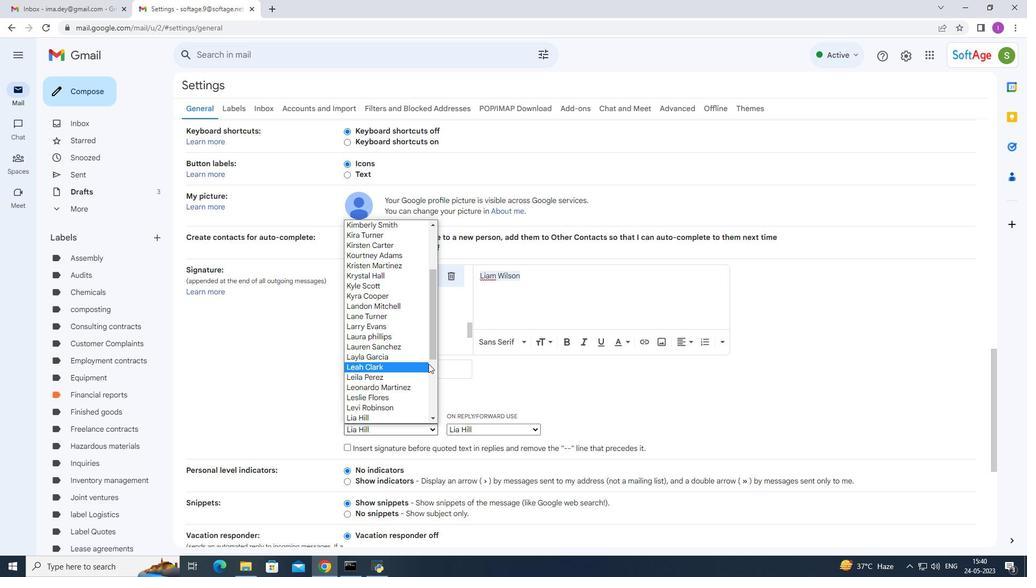 
Action: Mouse pressed left at (432, 356)
Screenshot: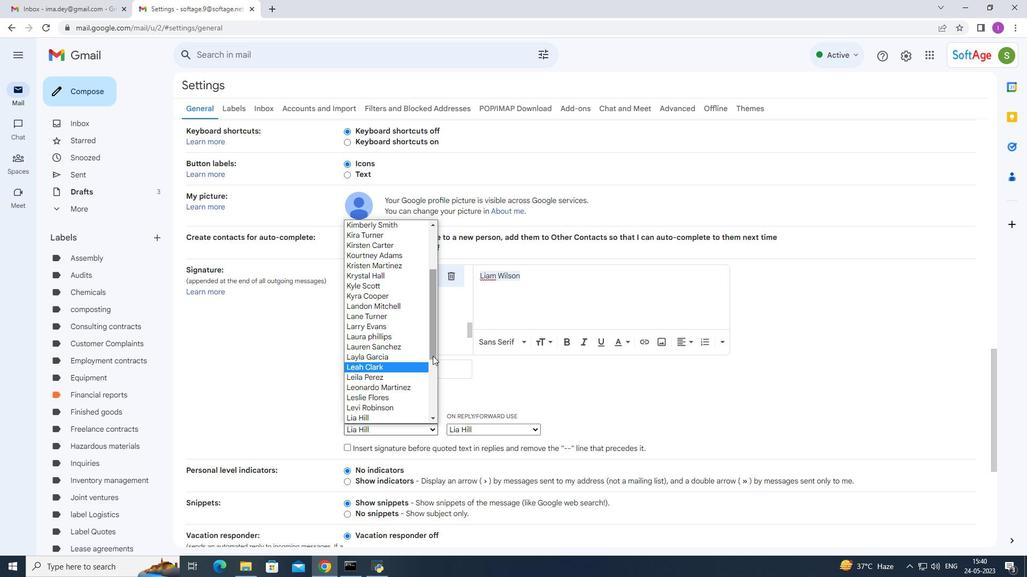 
Action: Mouse moved to (400, 397)
Screenshot: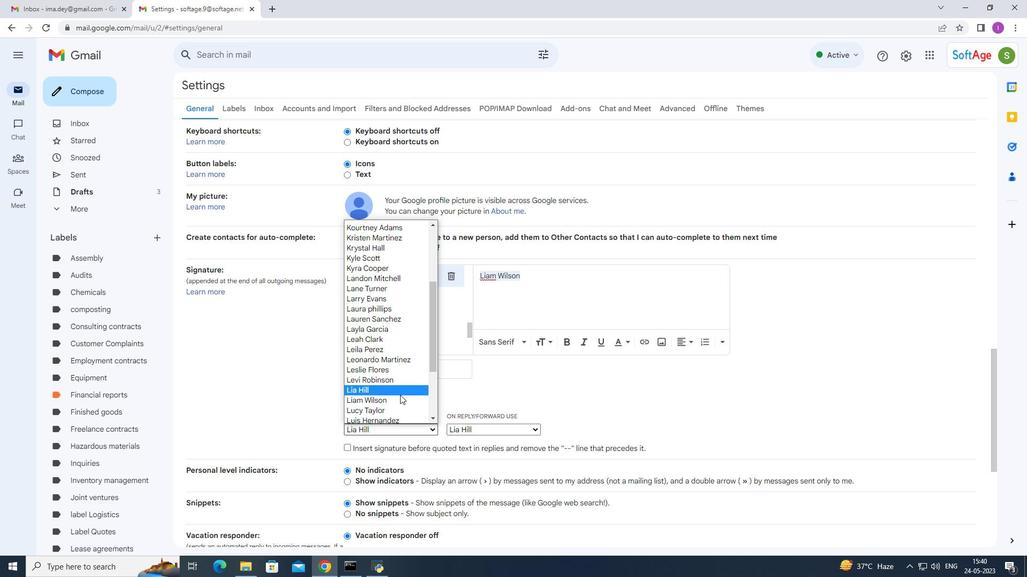 
Action: Mouse pressed left at (400, 397)
Screenshot: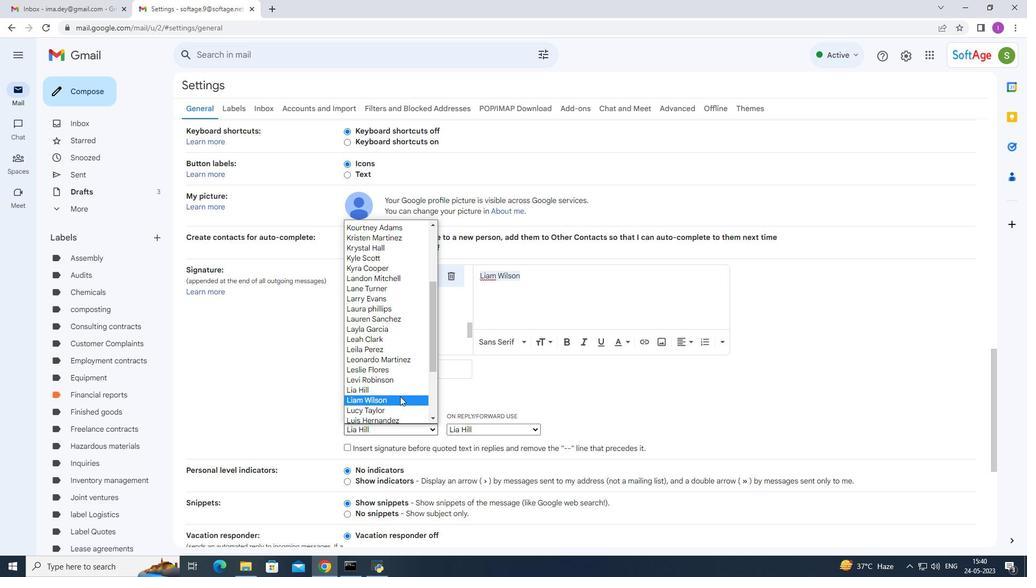 
Action: Mouse moved to (536, 430)
Screenshot: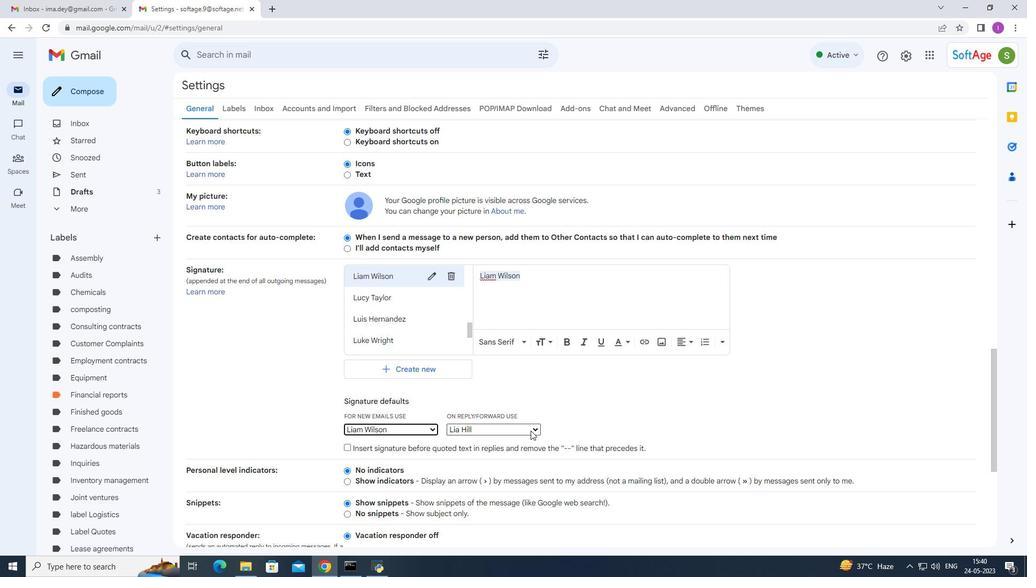
Action: Mouse pressed left at (536, 430)
Screenshot: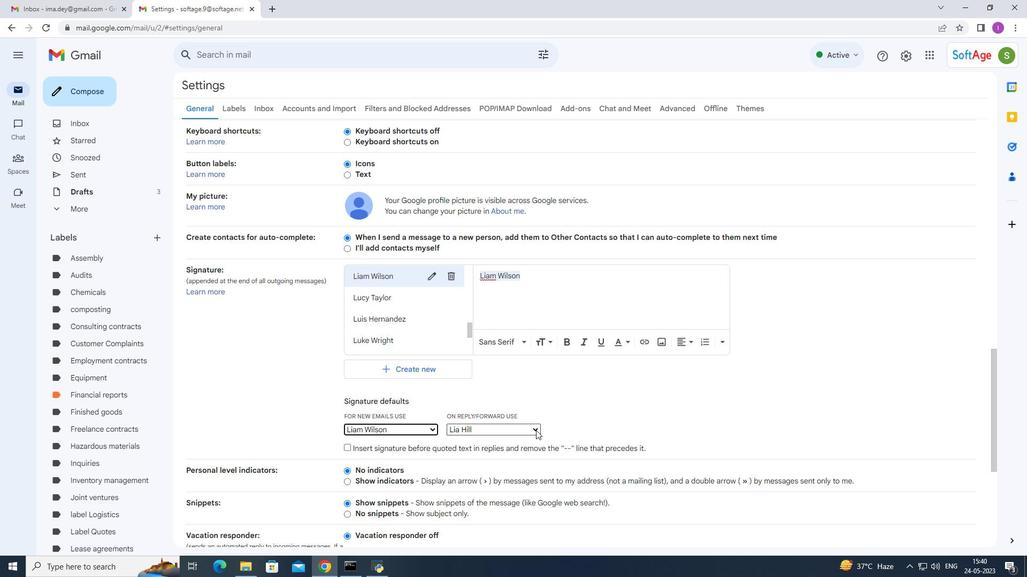 
Action: Mouse moved to (535, 354)
Screenshot: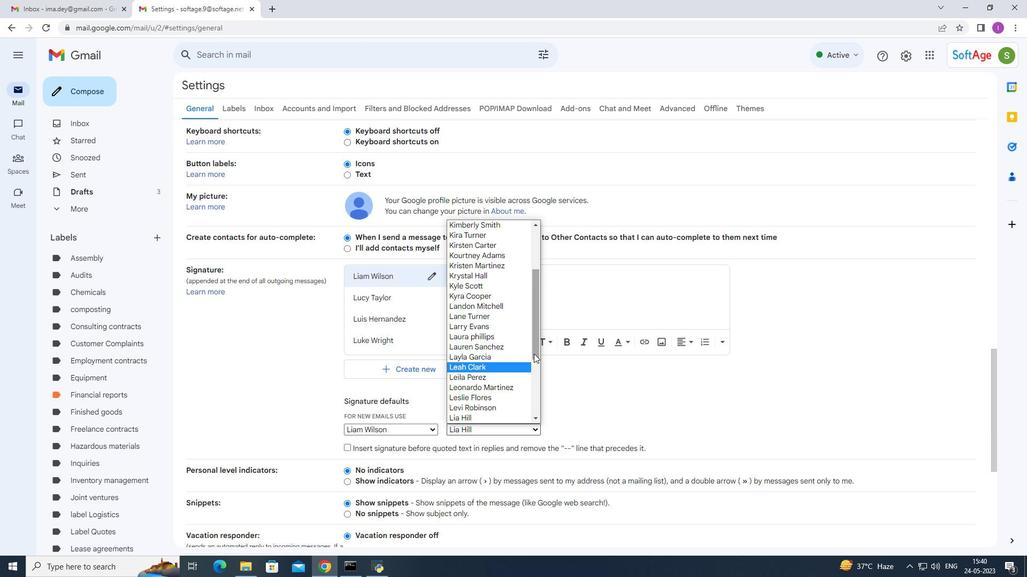 
Action: Mouse pressed left at (535, 354)
Screenshot: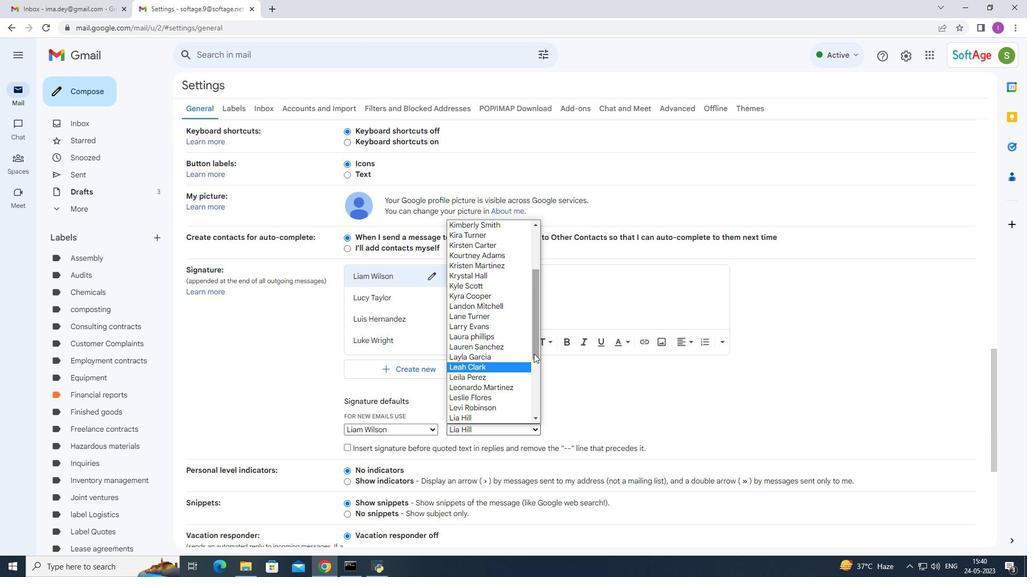 
Action: Mouse moved to (489, 379)
Screenshot: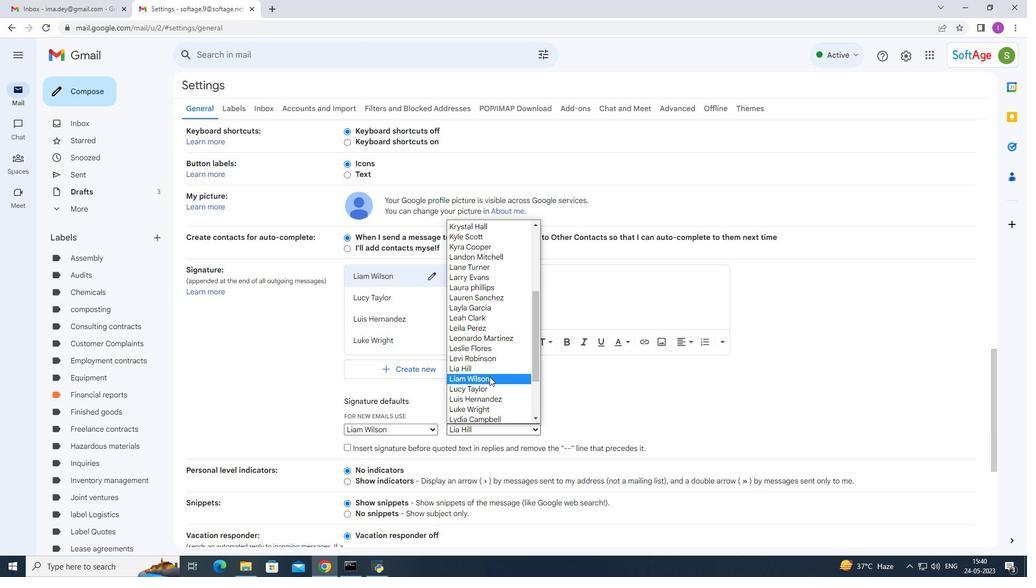 
Action: Mouse pressed left at (489, 379)
Screenshot: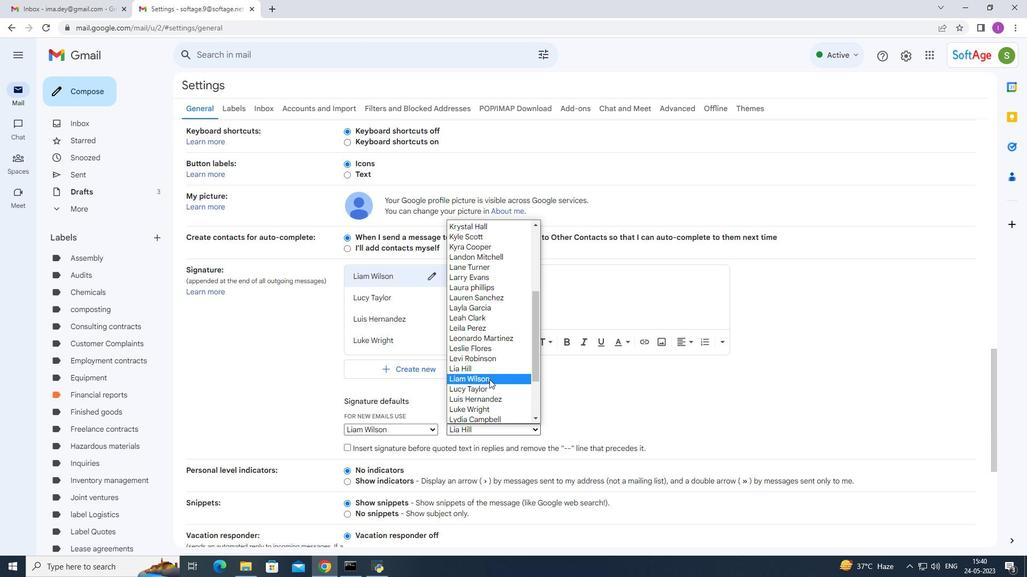 
Action: Mouse moved to (615, 382)
Screenshot: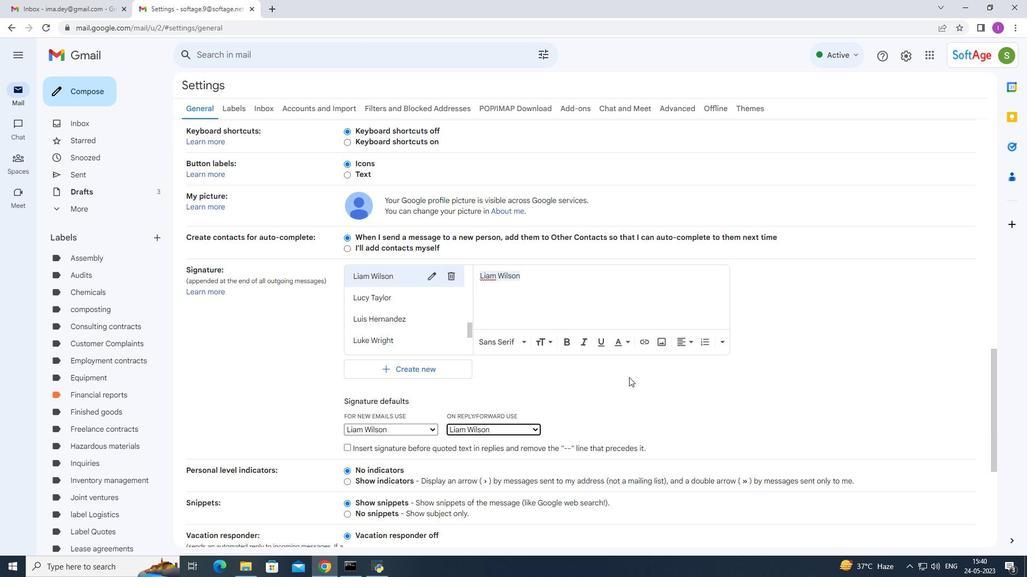 
Action: Mouse scrolled (615, 381) with delta (0, 0)
Screenshot: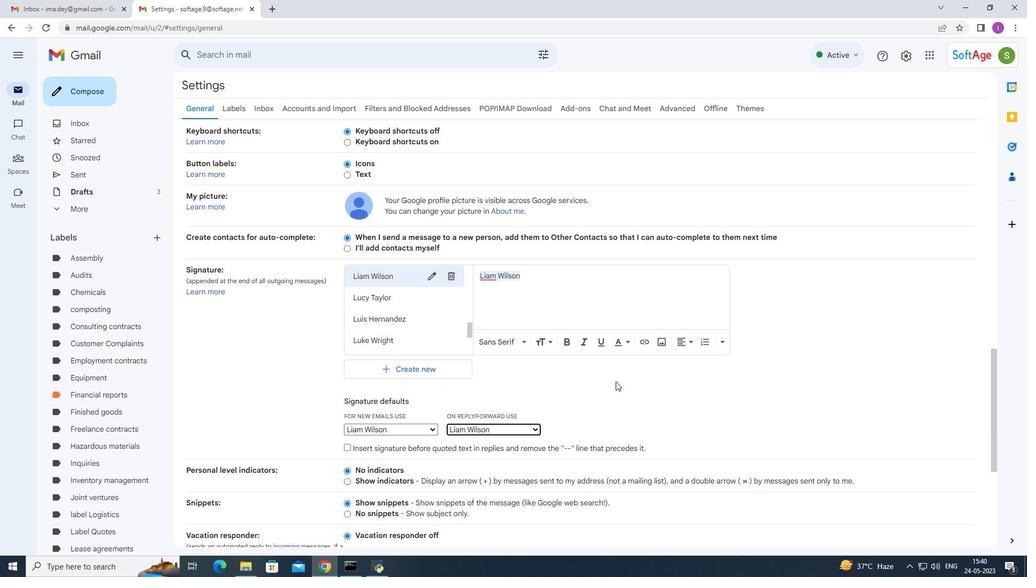
Action: Mouse scrolled (615, 381) with delta (0, 0)
Screenshot: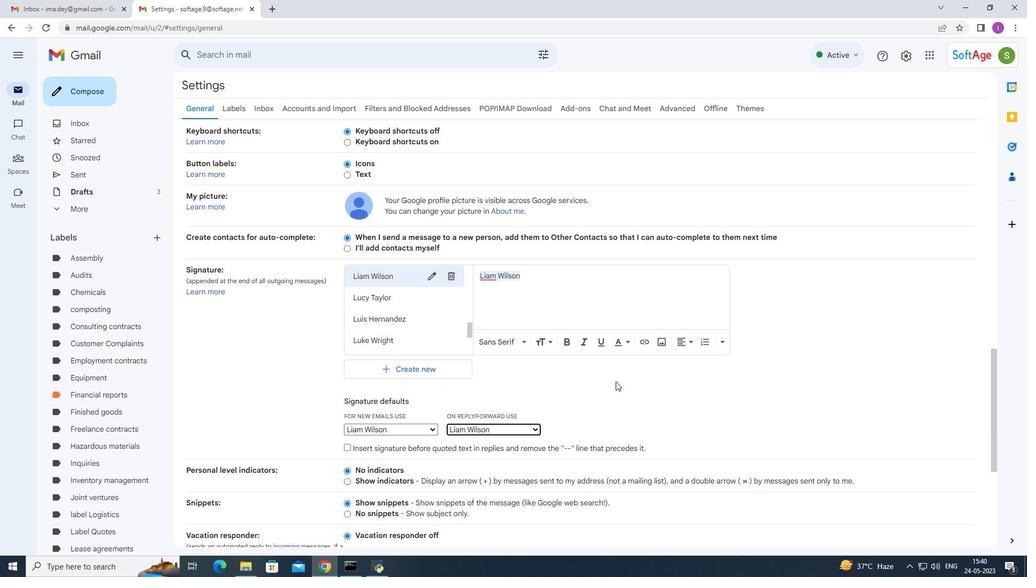 
Action: Mouse scrolled (615, 381) with delta (0, 0)
Screenshot: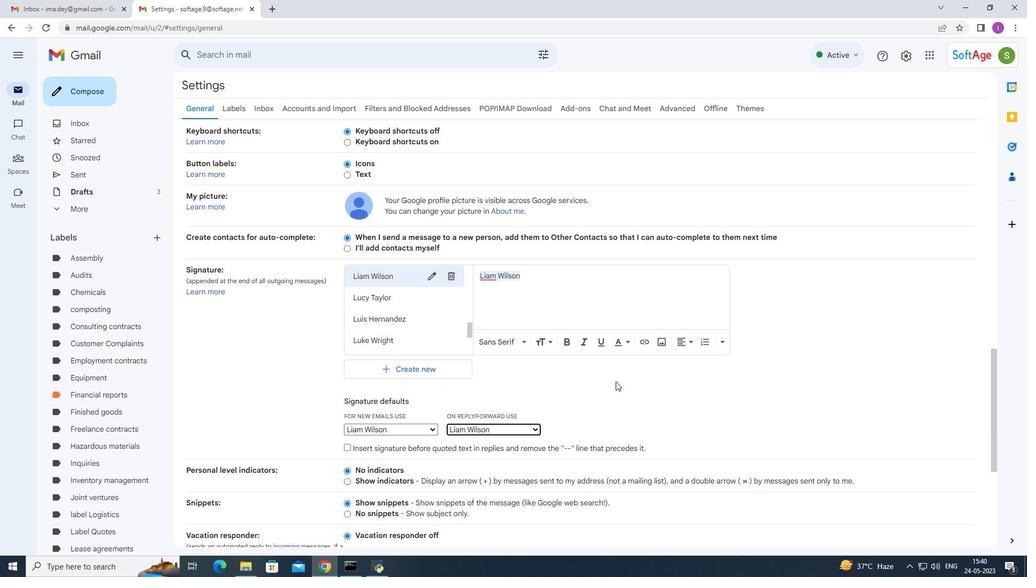 
Action: Mouse scrolled (615, 382) with delta (0, 0)
Screenshot: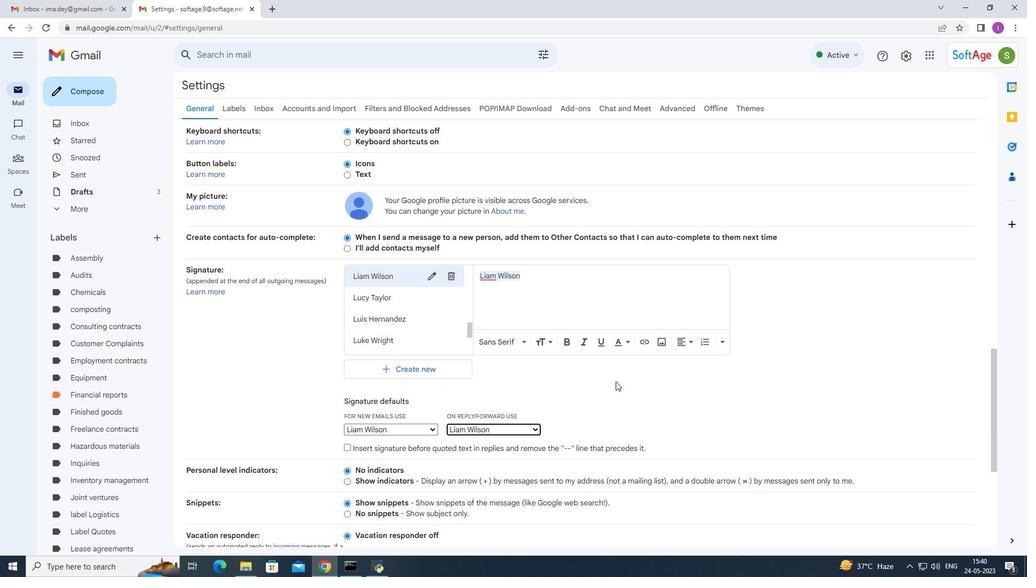 
Action: Mouse moved to (606, 384)
Screenshot: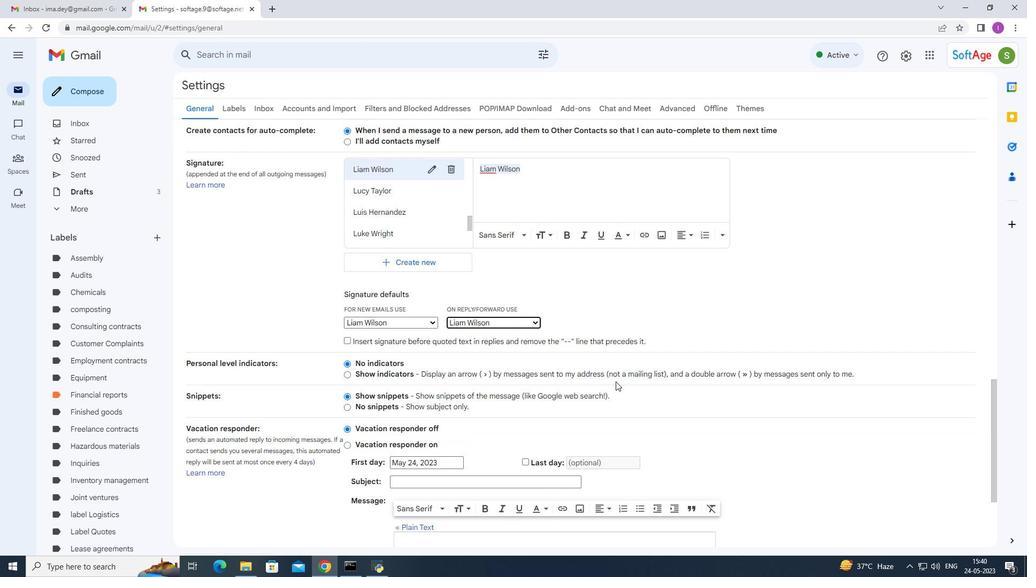 
Action: Mouse scrolled (606, 383) with delta (0, 0)
Screenshot: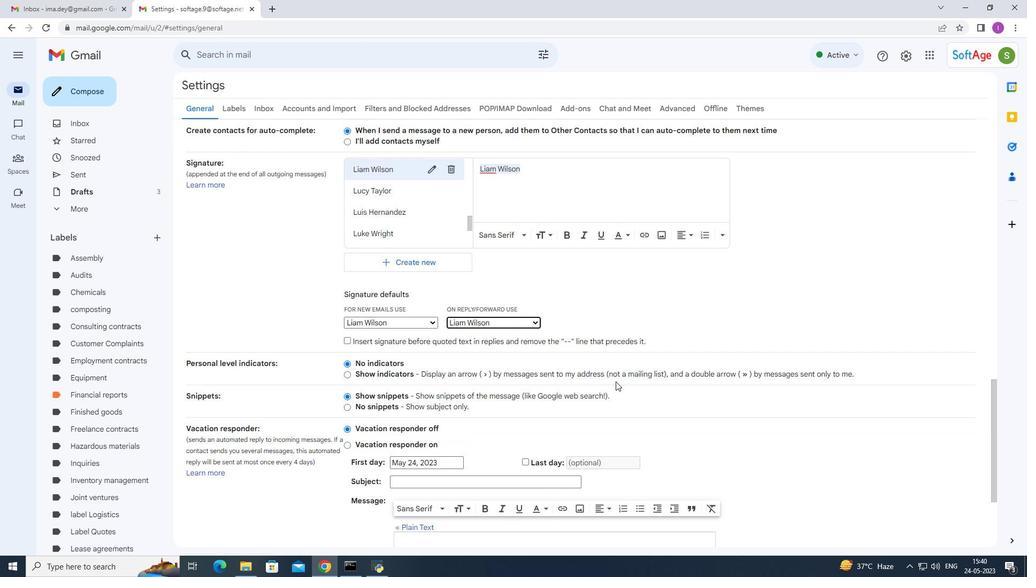 
Action: Mouse moved to (606, 385)
Screenshot: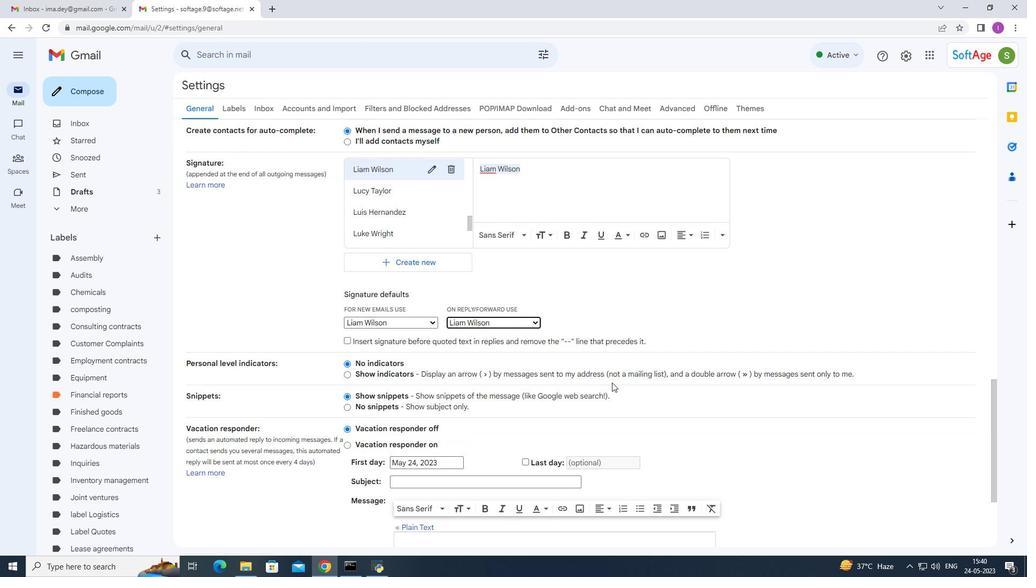 
Action: Mouse scrolled (606, 384) with delta (0, 0)
Screenshot: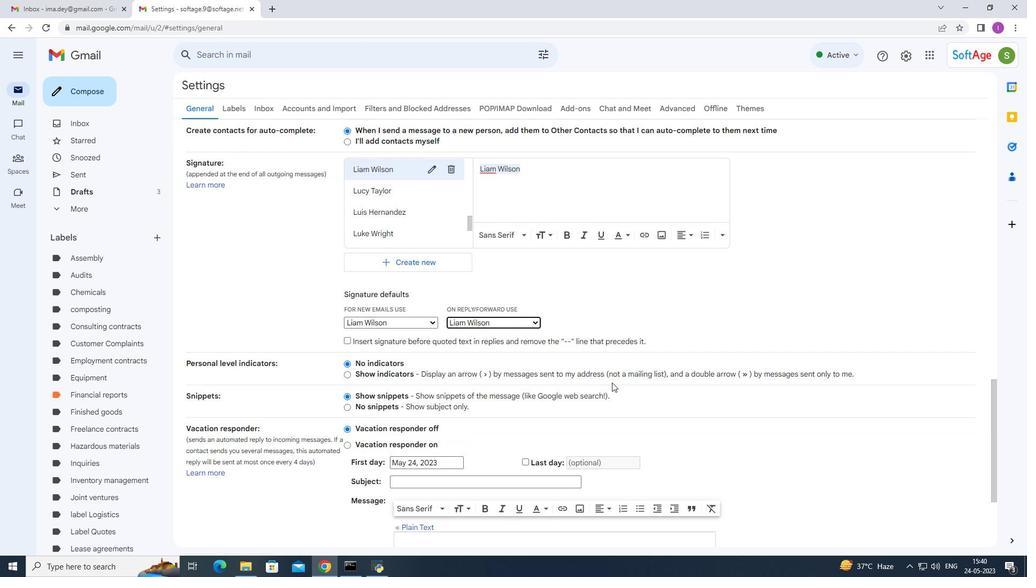 
Action: Mouse moved to (606, 385)
Screenshot: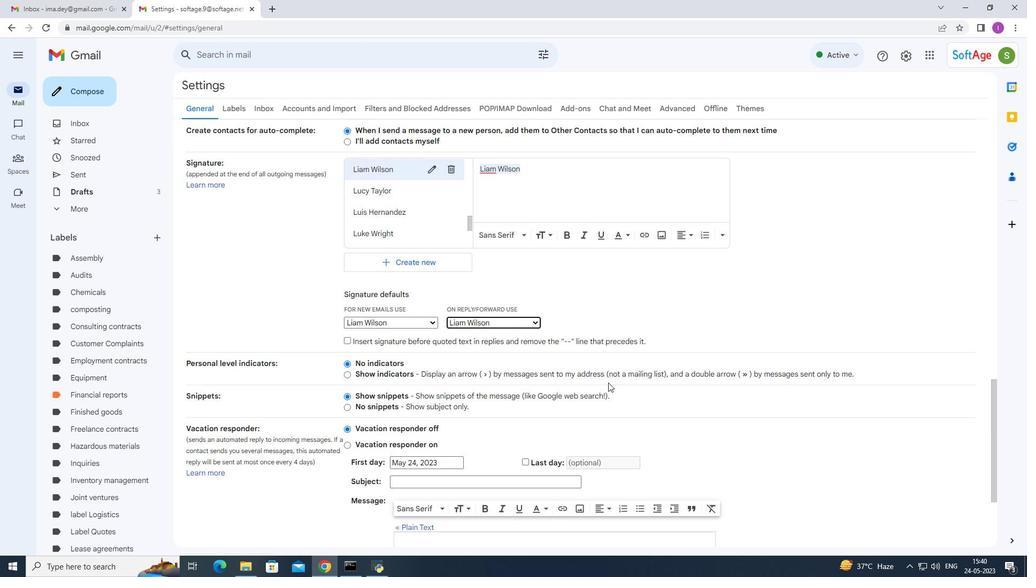 
Action: Mouse scrolled (606, 384) with delta (0, 0)
Screenshot: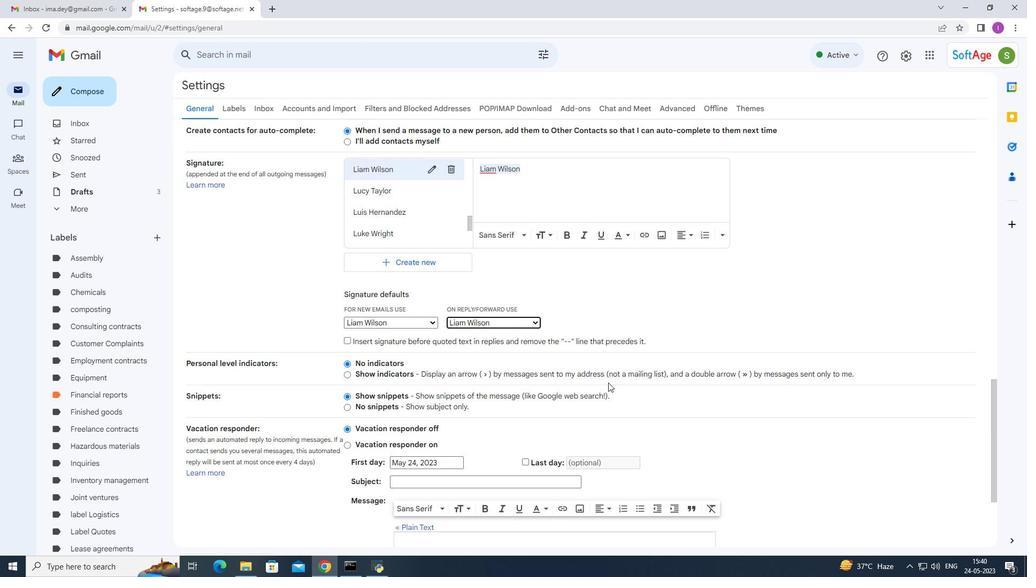 
Action: Mouse scrolled (606, 385) with delta (0, 0)
Screenshot: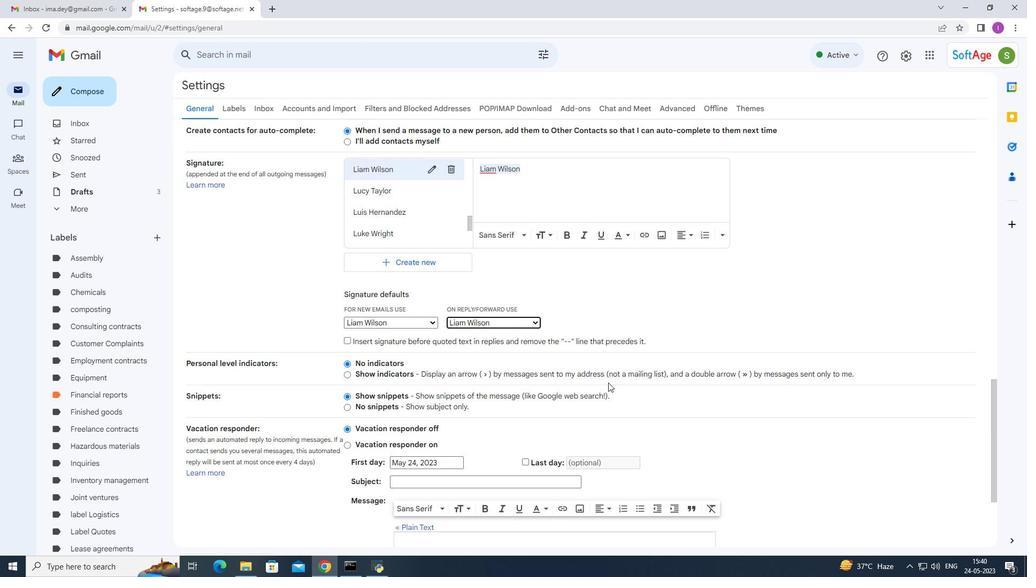 
Action: Mouse moved to (602, 395)
Screenshot: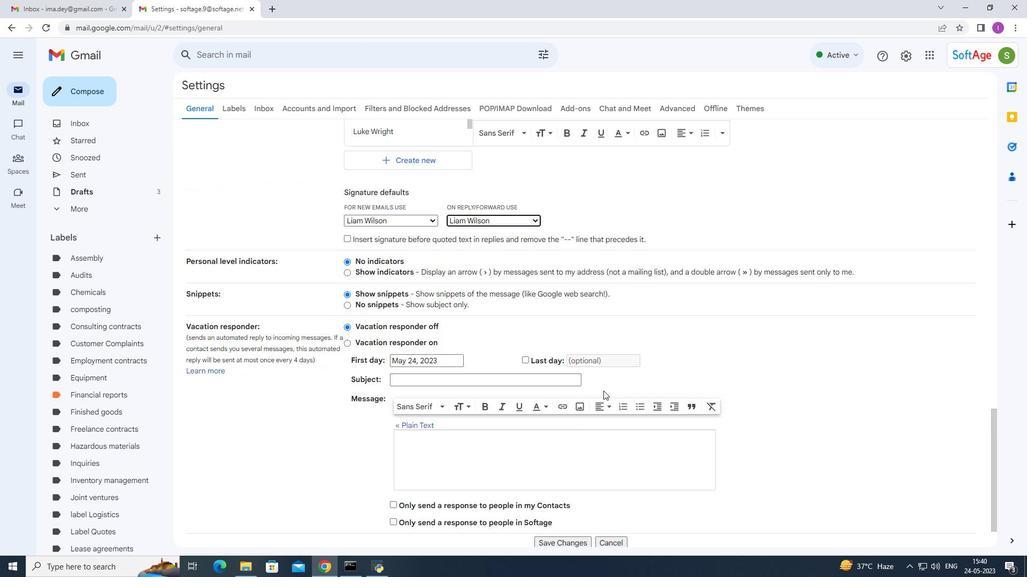 
Action: Mouse scrolled (602, 394) with delta (0, 0)
Screenshot: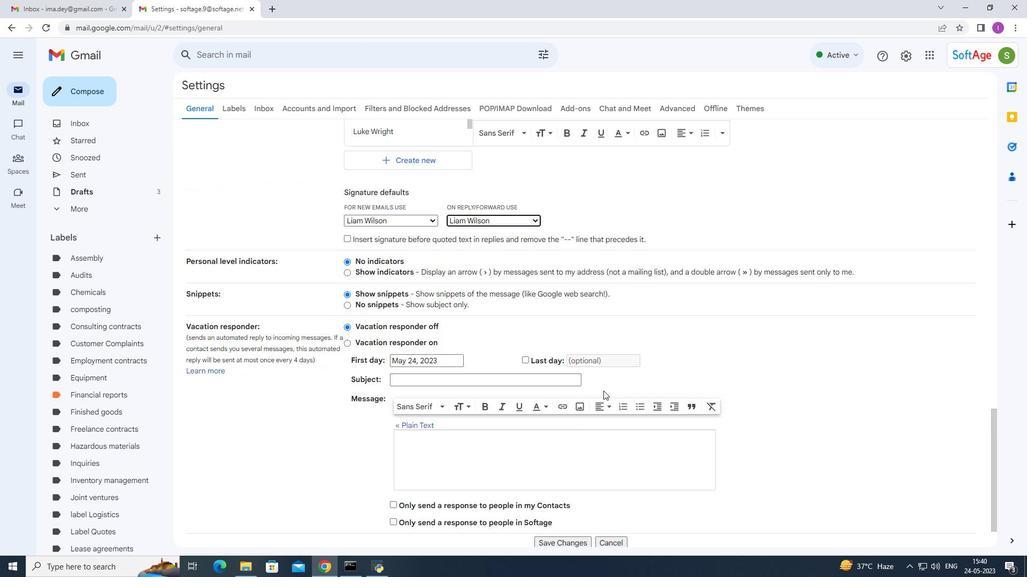 
Action: Mouse moved to (602, 397)
Screenshot: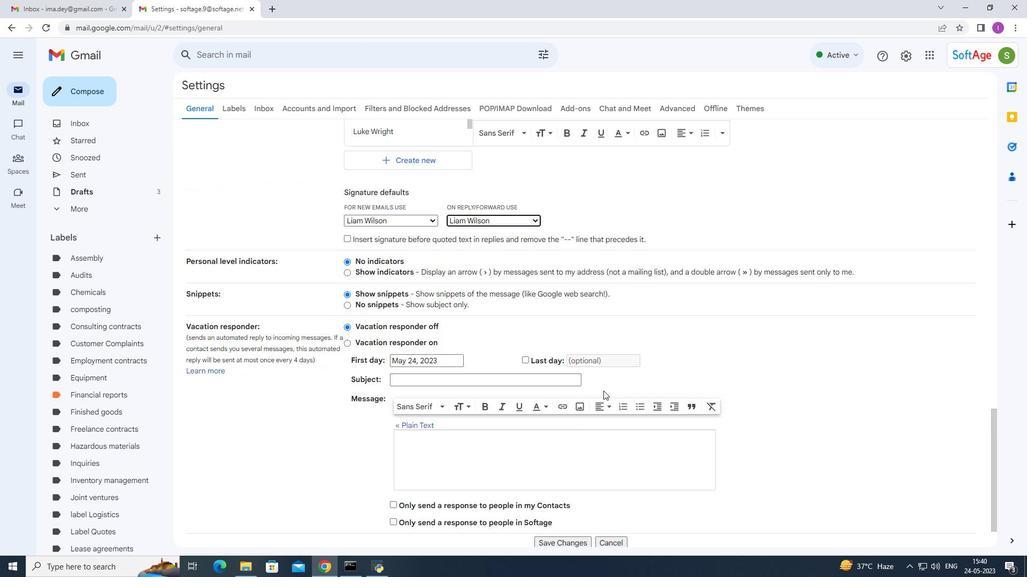 
Action: Mouse scrolled (602, 396) with delta (0, 0)
Screenshot: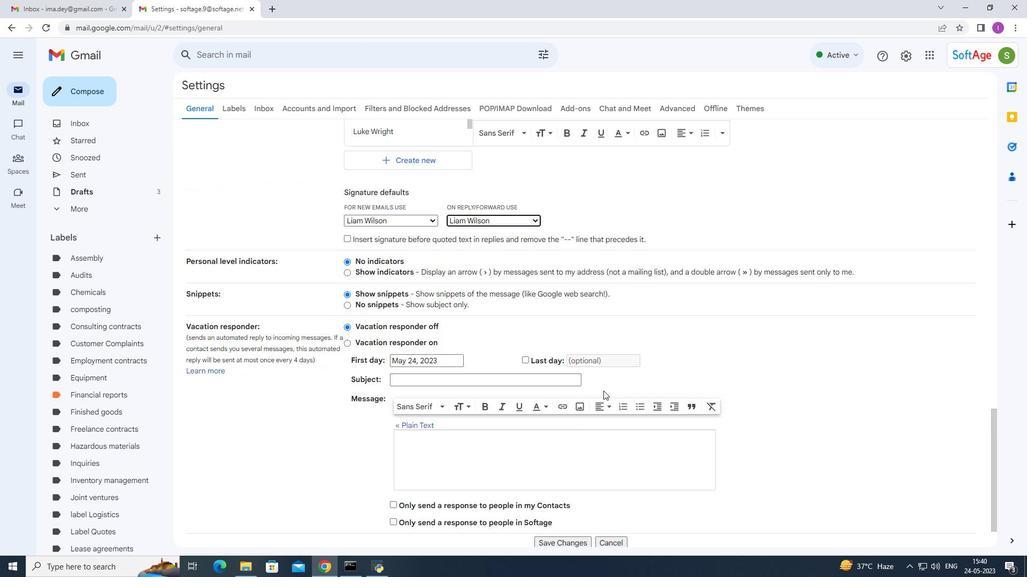 
Action: Mouse moved to (602, 397)
Screenshot: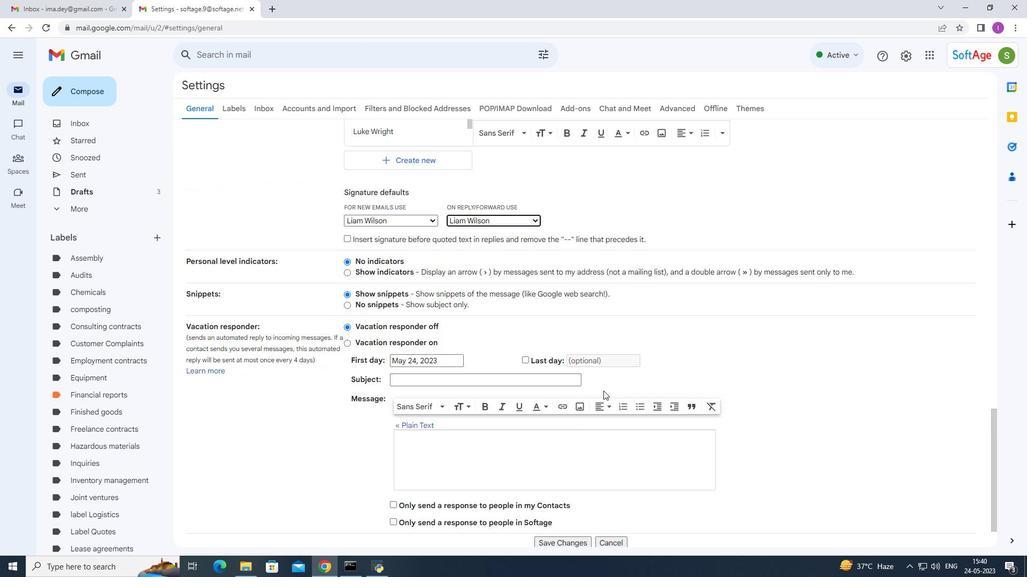 
Action: Mouse scrolled (602, 396) with delta (0, 0)
Screenshot: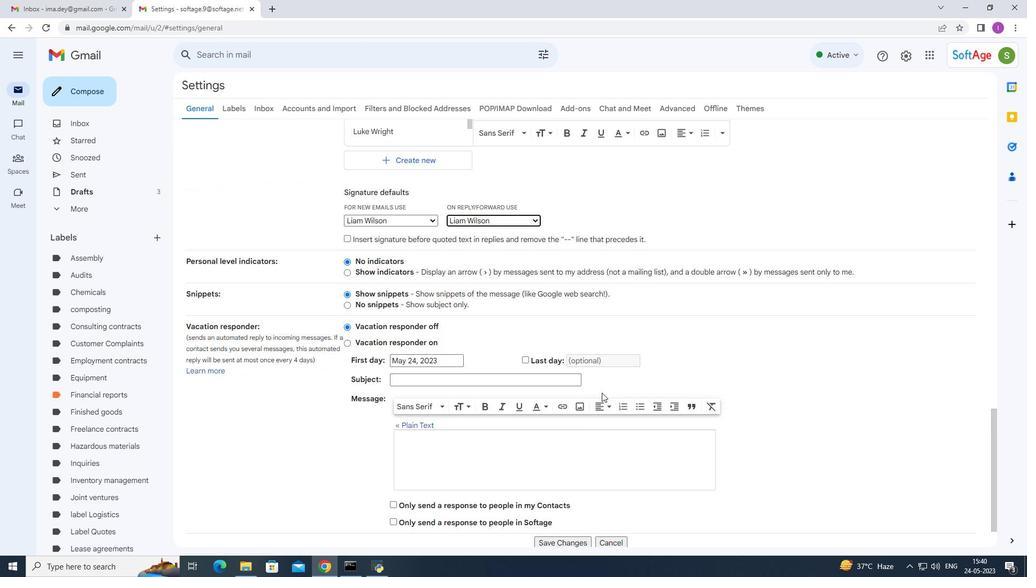 
Action: Mouse scrolled (602, 397) with delta (0, 0)
Screenshot: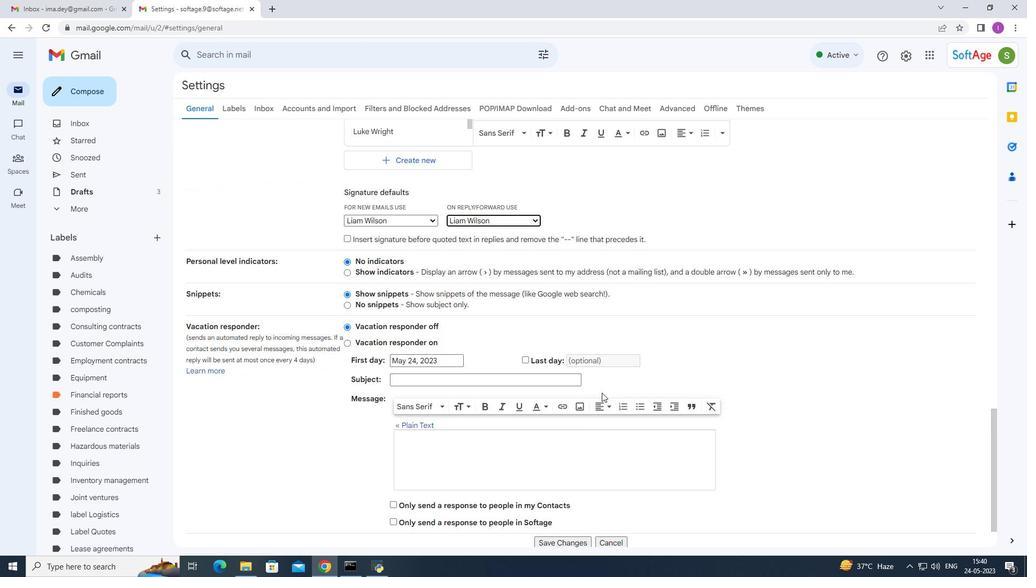 
Action: Mouse scrolled (602, 396) with delta (0, 0)
Screenshot: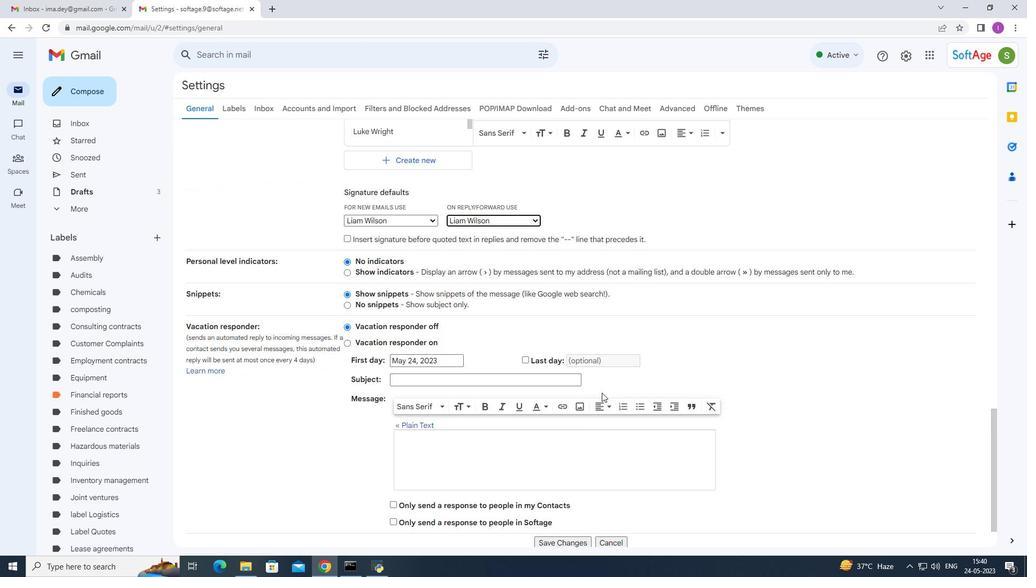 
Action: Mouse moved to (602, 397)
Screenshot: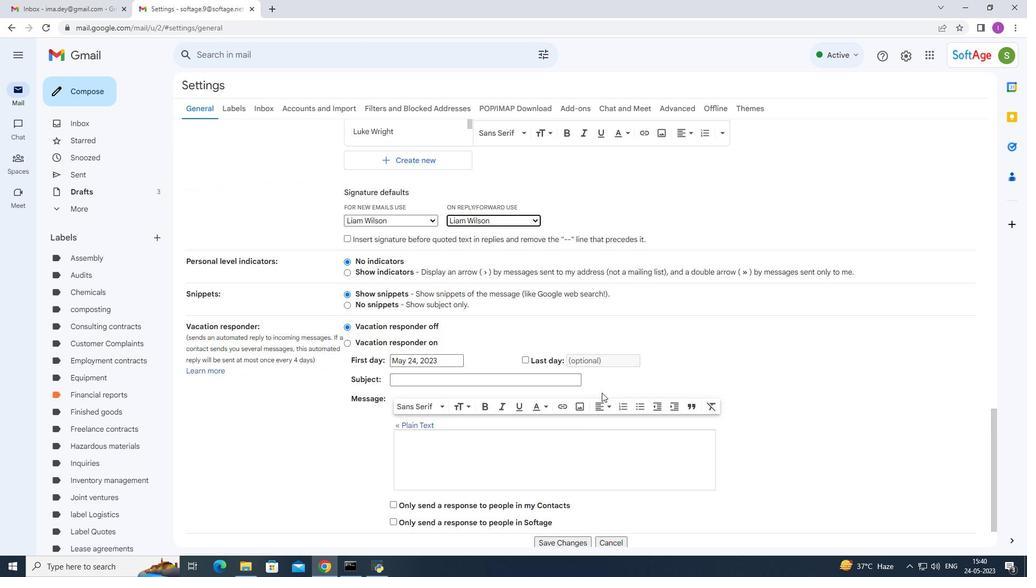 
Action: Mouse scrolled (602, 397) with delta (0, 0)
Screenshot: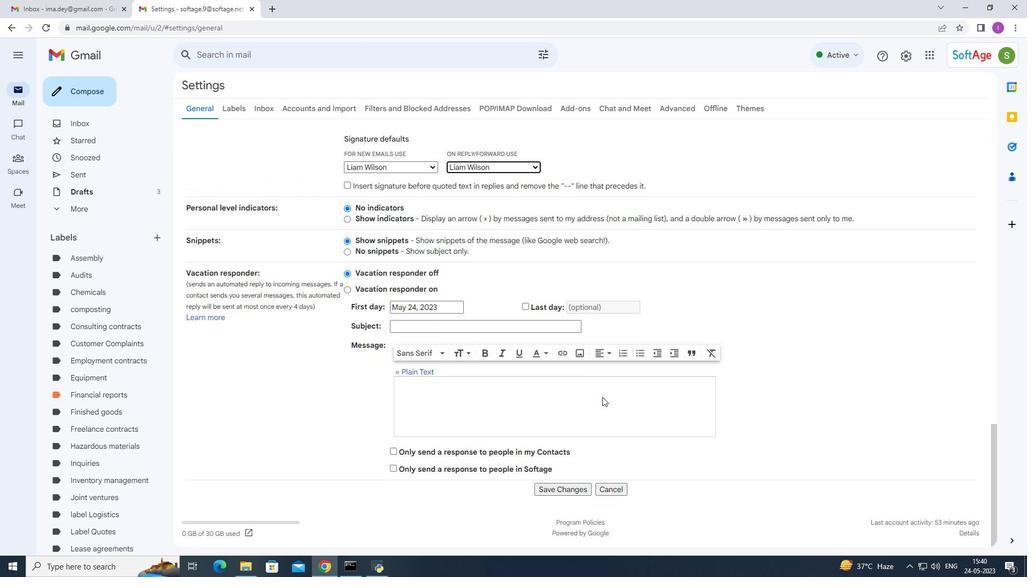 
Action: Mouse scrolled (602, 397) with delta (0, 0)
Screenshot: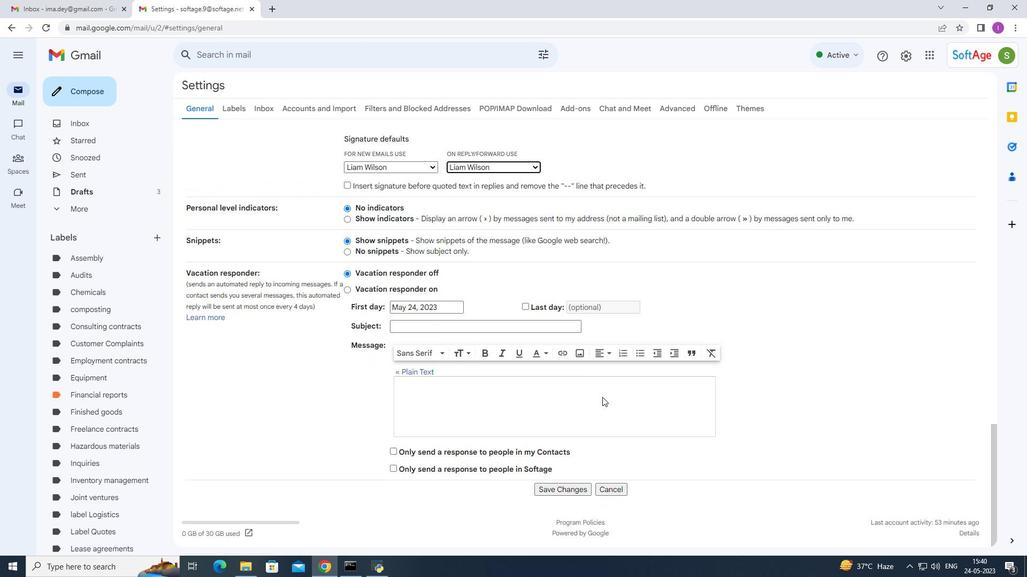 
Action: Mouse scrolled (602, 398) with delta (0, 0)
Screenshot: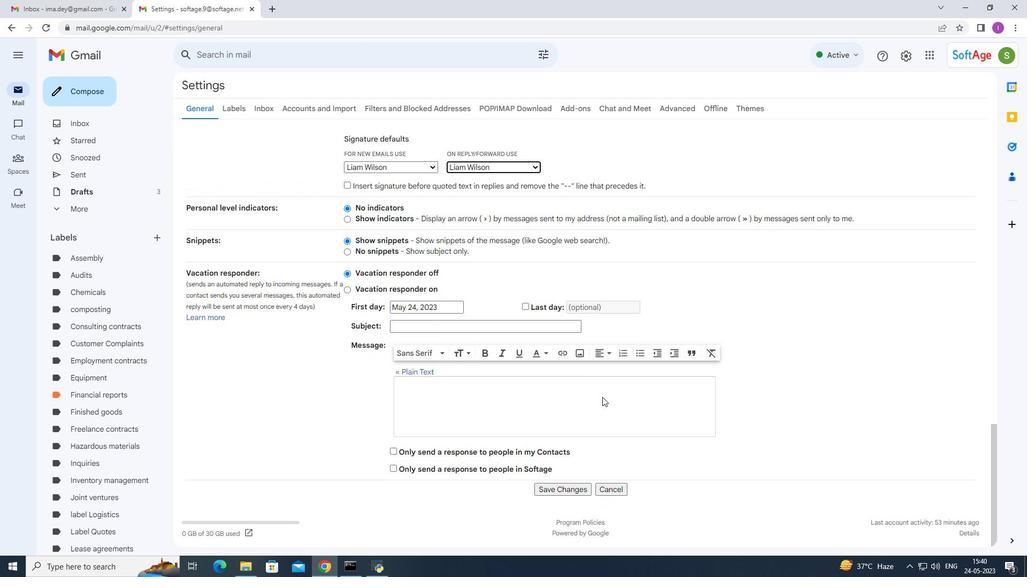 
Action: Mouse scrolled (602, 397) with delta (0, 0)
Screenshot: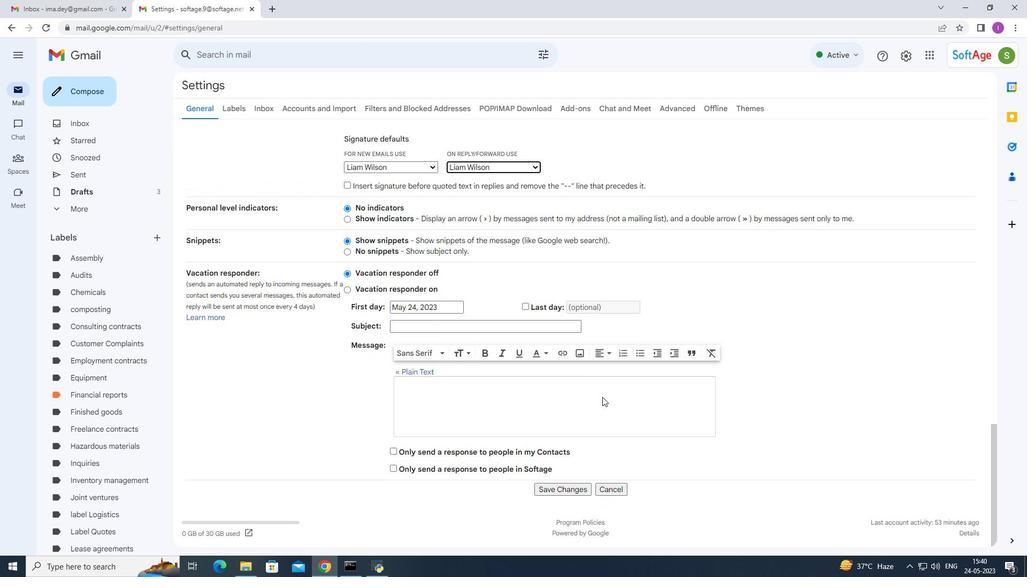 
Action: Mouse moved to (552, 489)
Screenshot: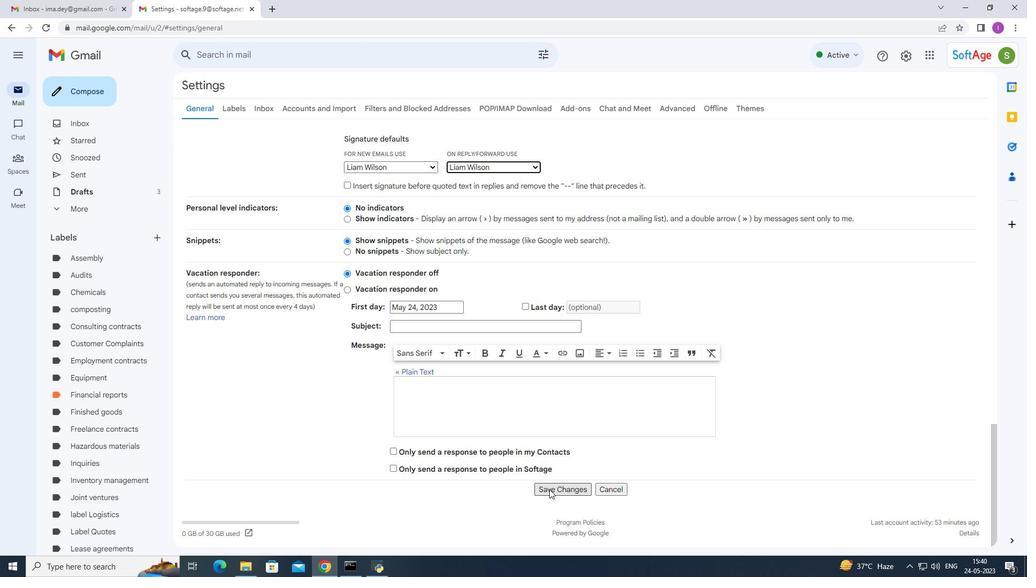 
Action: Mouse pressed left at (552, 489)
Screenshot: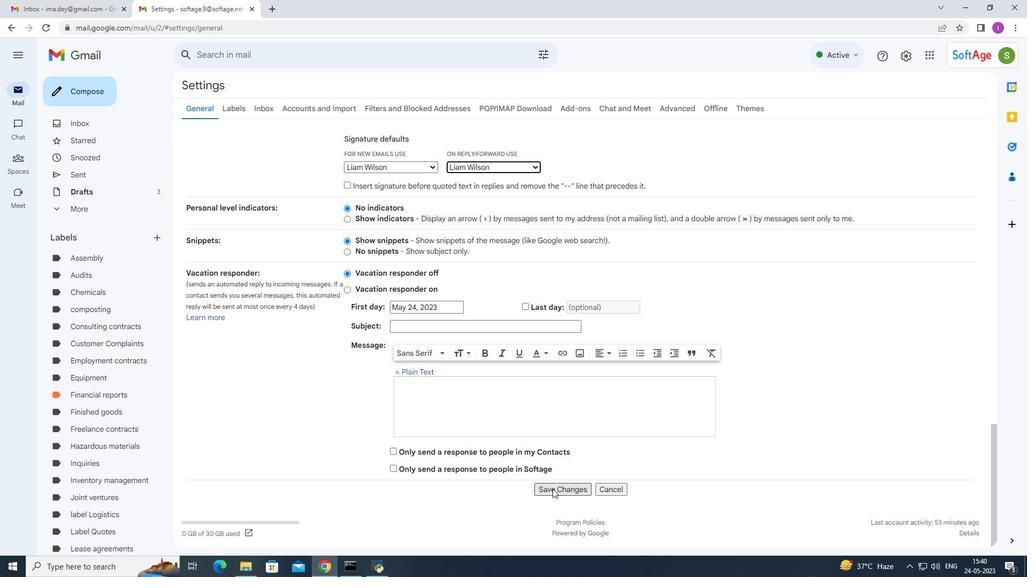 
Action: Mouse moved to (71, 94)
Screenshot: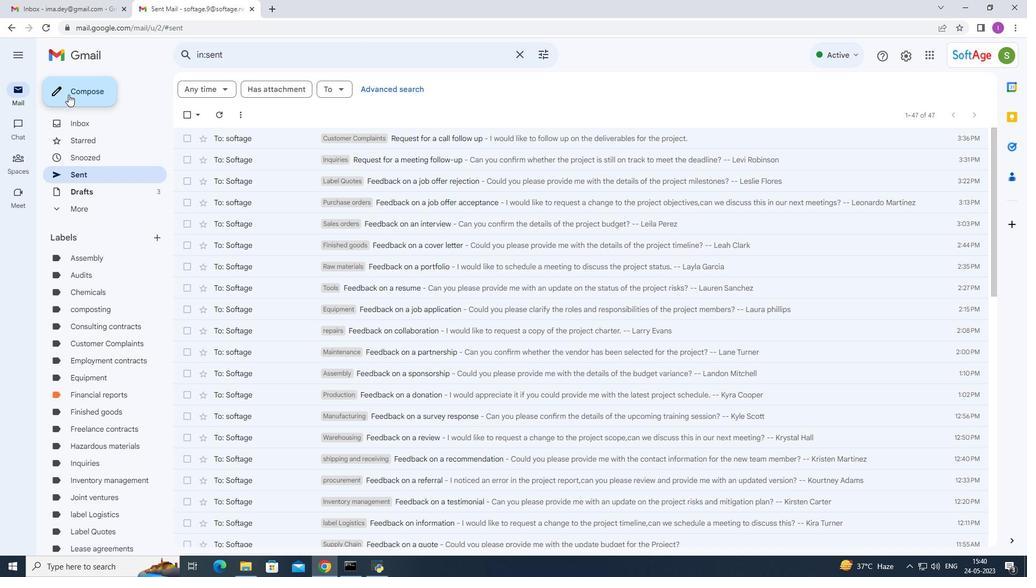 
Action: Mouse pressed left at (71, 94)
Screenshot: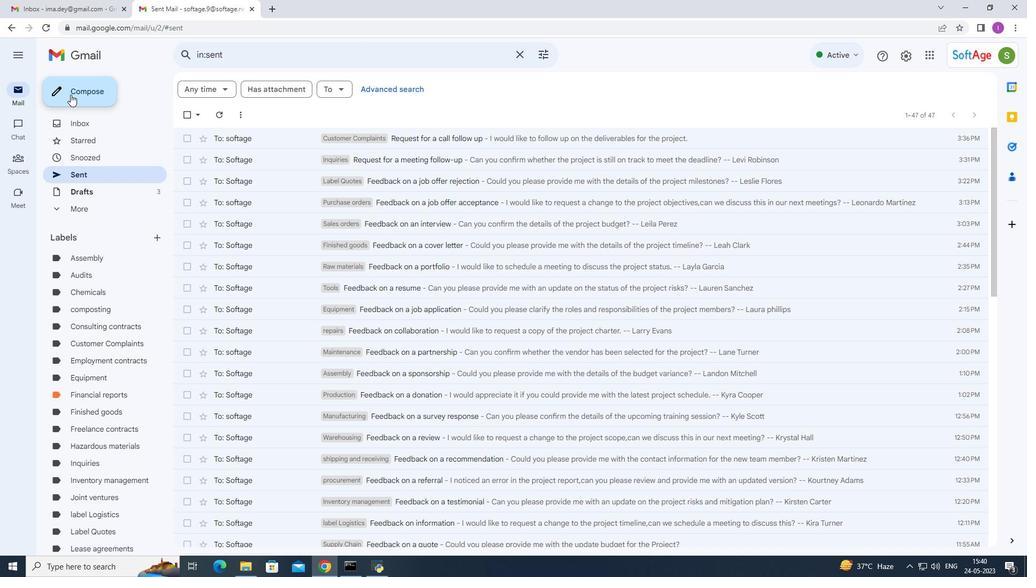 
Action: Mouse moved to (689, 262)
Screenshot: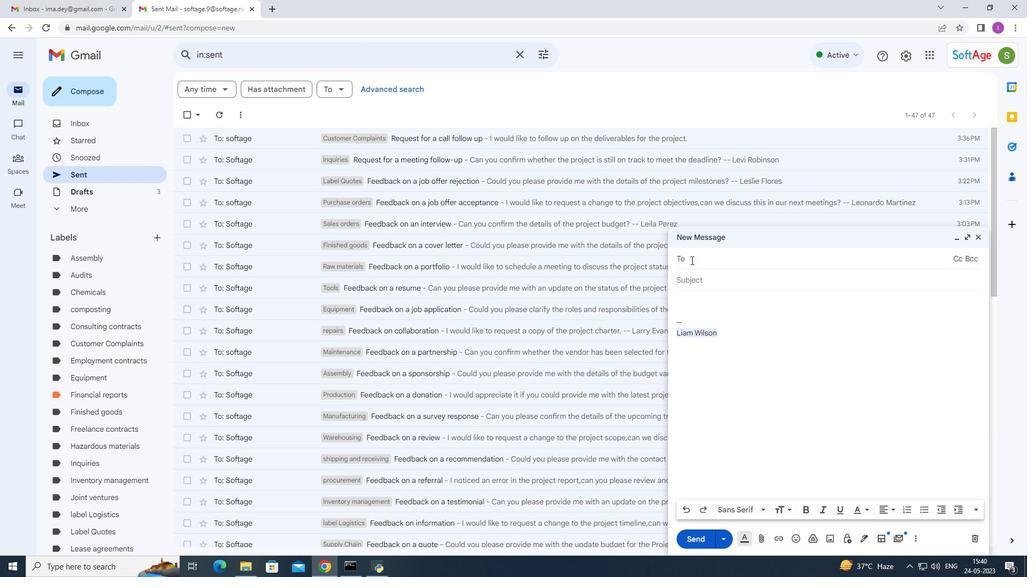 
Action: Mouse pressed left at (689, 262)
Screenshot: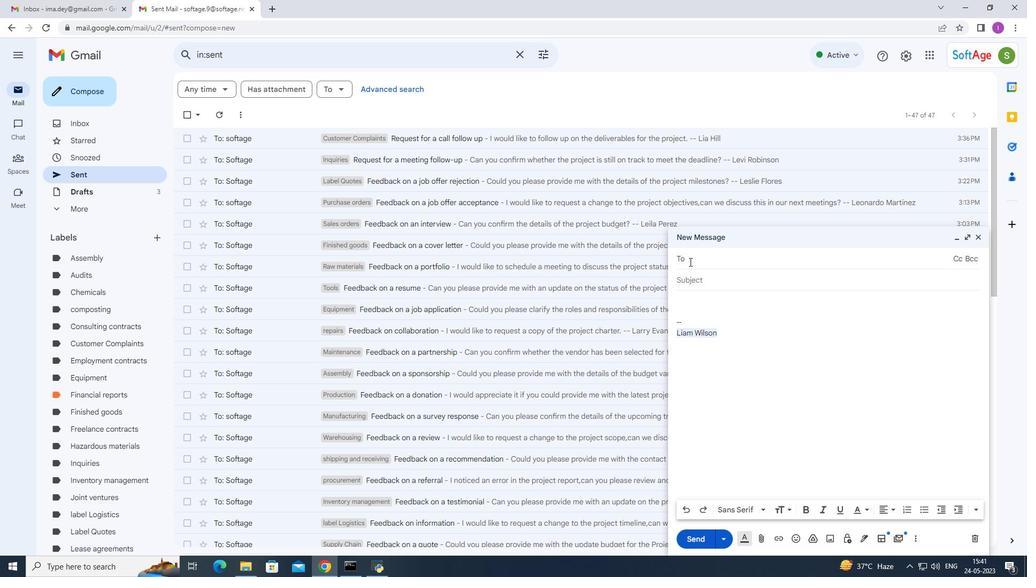 
Action: Mouse moved to (690, 260)
Screenshot: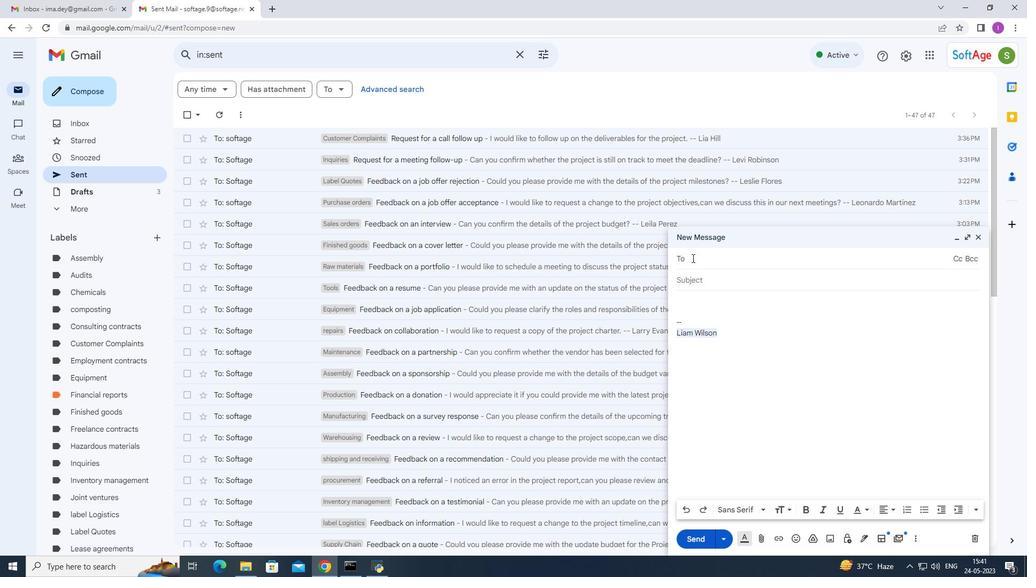 
Action: Key pressed <Key.shift>So
Screenshot: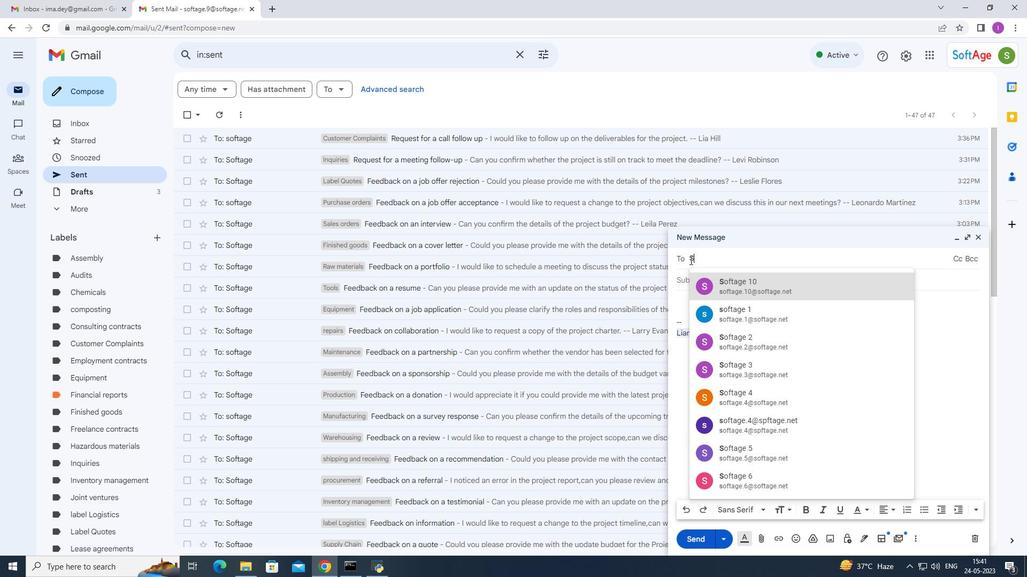 
Action: Mouse moved to (763, 340)
Screenshot: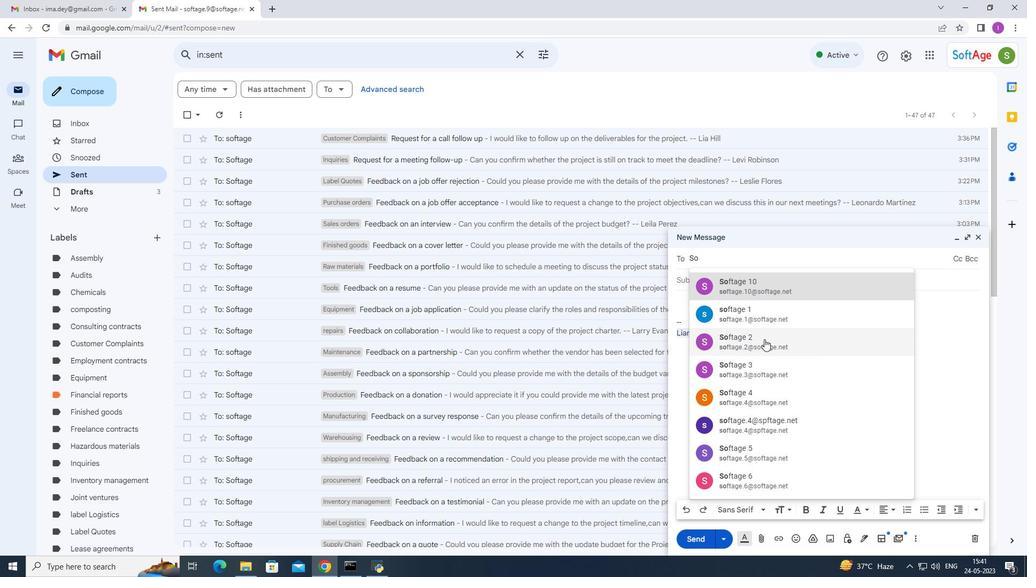 
Action: Mouse pressed left at (763, 340)
Screenshot: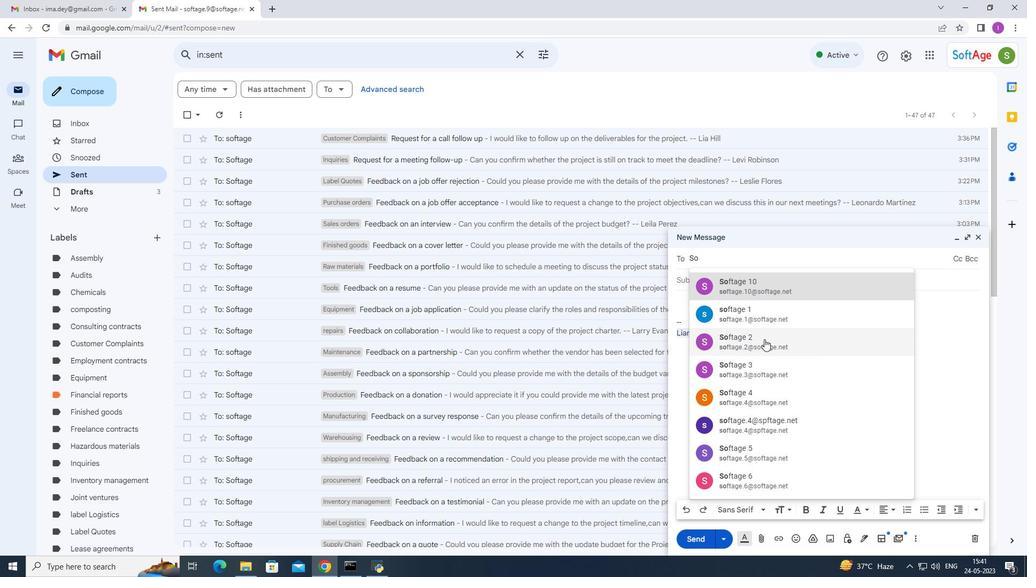 
Action: Mouse moved to (687, 293)
Screenshot: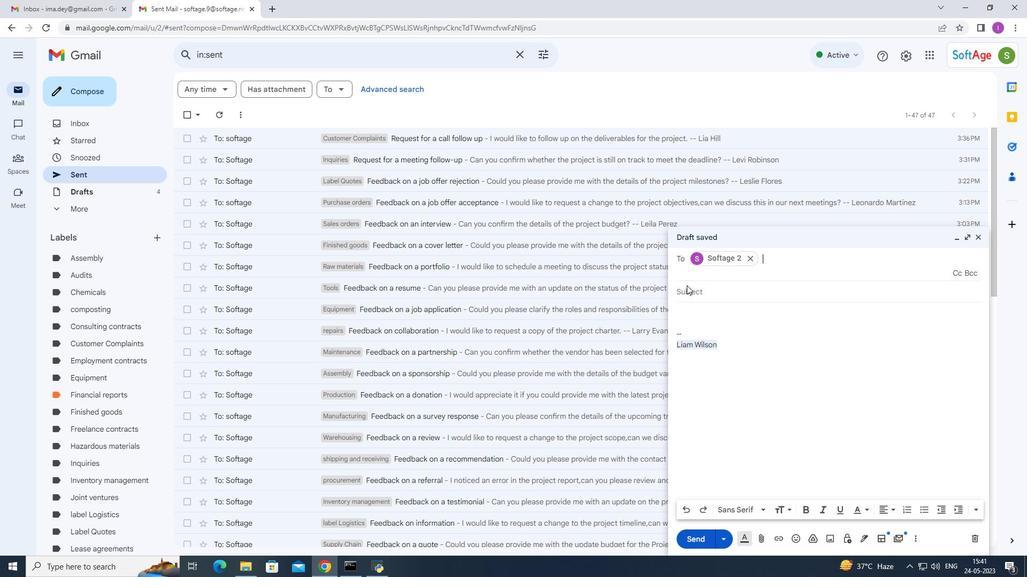 
Action: Mouse pressed left at (687, 293)
Screenshot: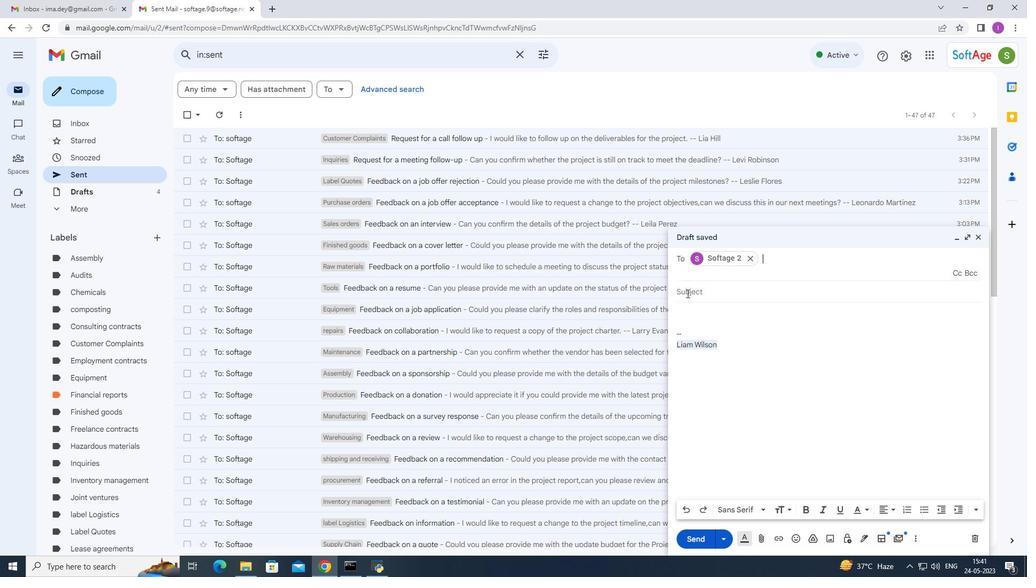 
Action: Mouse moved to (808, 282)
Screenshot: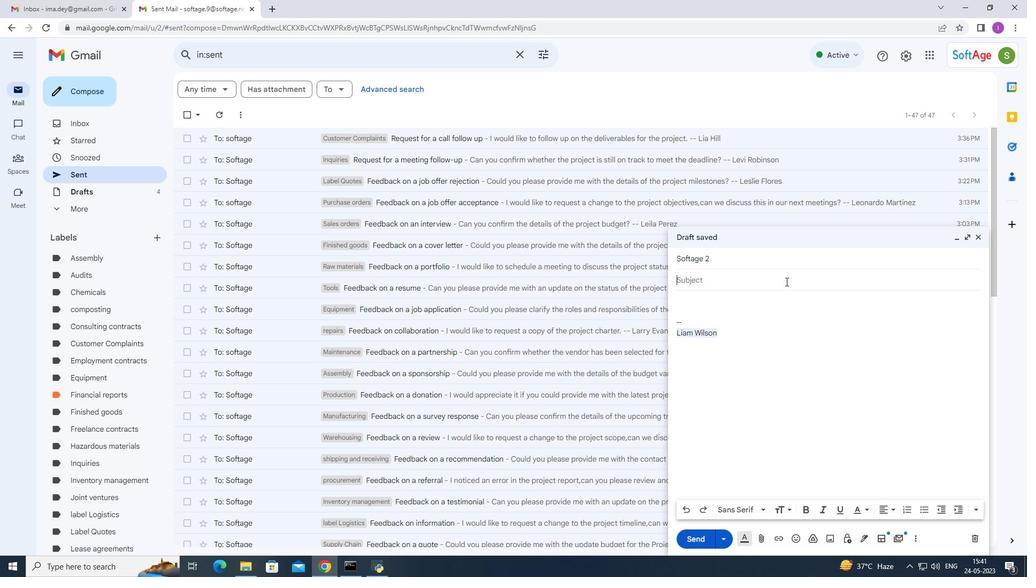 
Action: Key pressed <Key.shift><Key.shift><Key.shift><Key.shift><Key.shift><Key.shift><Key.shift><Key.shift><Key.shift><Key.shift><Key.shift><Key.shift><Key.shift><Key.shift><Key.shift><Key.shift><Key.shift><Key.shift><Key.shift><Key.shift><Key.shift><Key.shift><Key.shift><Key.shift><Key.shift><Key.shift><Key.shift><Key.shift><Key.shift><Key.shift><Key.shift><Key.shift><Key.shift><Key.shift><Key.shift><Key.shift><Key.shift><Key.shift><Key.shift><Key.shift><Key.shift><Key.shift><Key.shift><Key.shift><Key.shift><Key.shift><Key.shift><Key.shift><Key.shift><Key.shift><Key.shift><Key.shift><Key.shift><Key.shift><Key.shift><Key.shift><Key.shift><Key.shift><Key.shift><Key.shift><Key.shift><Key.shift><Key.shift><Key.shift><Key.shift><Key.shift><Key.shift>Request<Key.space>for<Key.space>an<Key.space>appi<Key.backspace>ointment<Key.space>folloe<Key.backspace>w-up
Screenshot: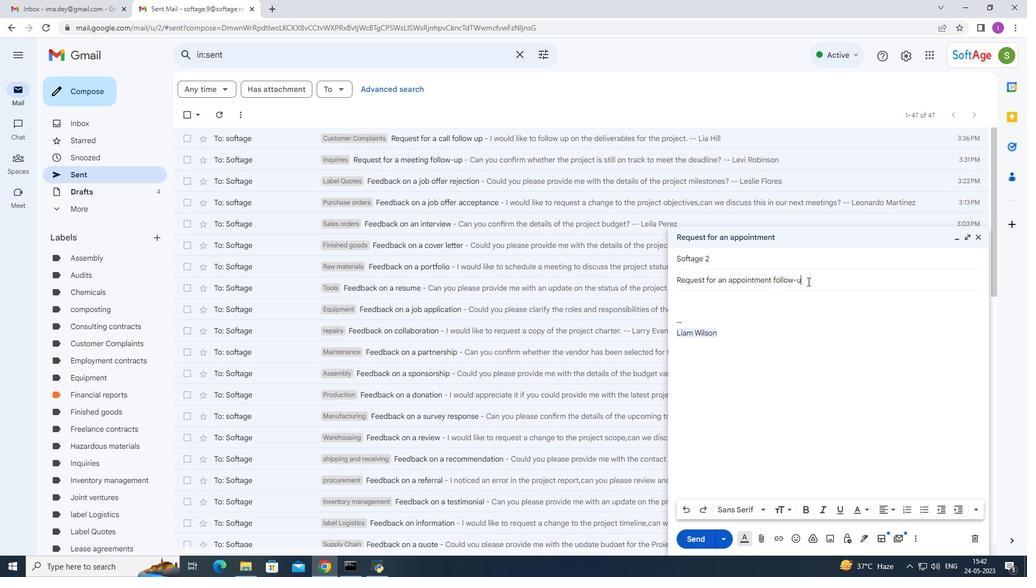 
Action: Mouse moved to (685, 306)
Screenshot: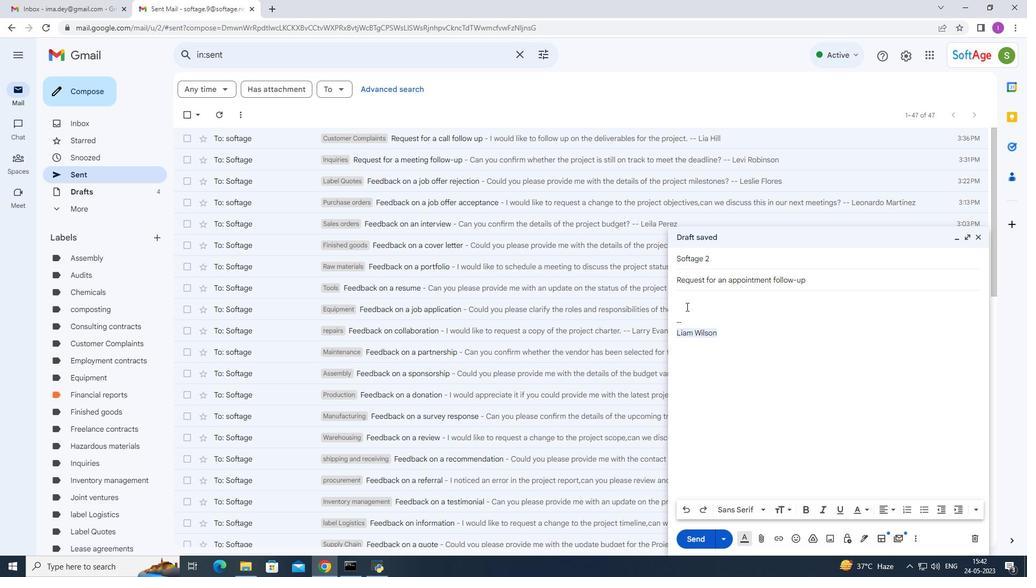 
Action: Mouse pressed left at (685, 306)
Screenshot: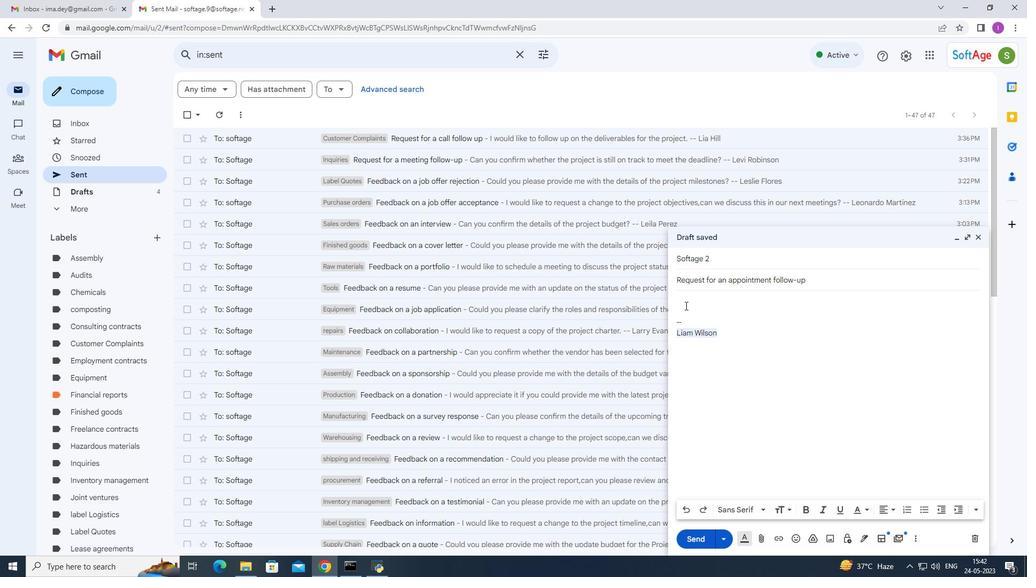 
Action: Mouse moved to (808, 305)
Screenshot: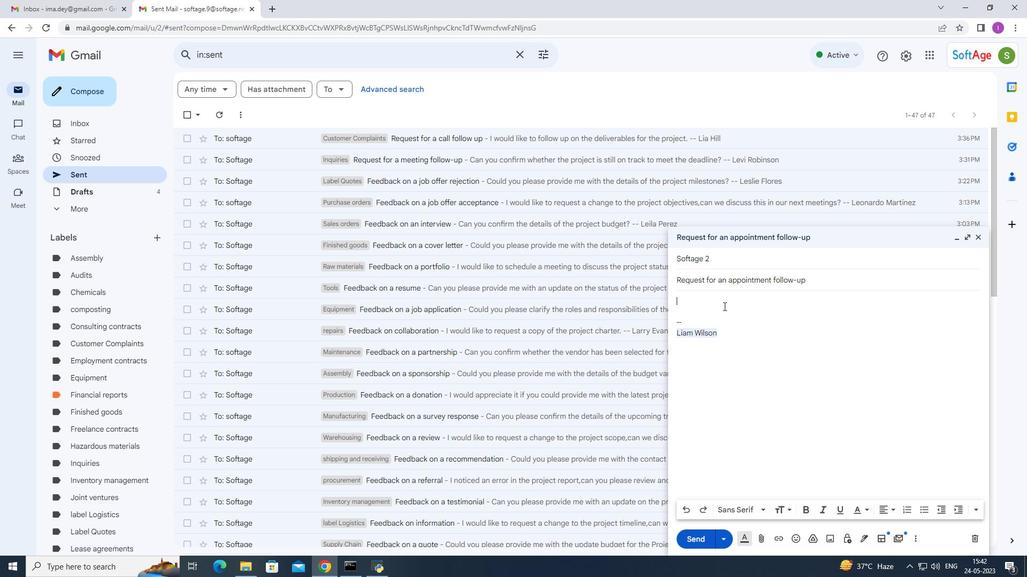 
Action: Key pressed <Key.shift>Could<Key.space>youm<Key.space><Key.backspace><Key.backspace><Key.space>please<Key.space>provide<Key.space>me<Key.space>with<Key.space>the<Key.space>details<Key.space>of<Key.space>the<Key.space>projects<Key.backspace><Key.space>stakeholders<Key.shift><Key.shift><Key.shift><Key.shift><Key.shift><Key.shift><Key.shift><Key.shift><Key.shift><Key.shift><Key.shift><Key.shift><Key.shift><Key.shift><Key.shift><Key.shift><Key.shift><Key.shift><Key.shift><Key.shift><Key.shift><Key.shift><Key.shift><Key.shift><Key.shift><Key.shift><Key.shift><Key.shift><Key.shift><Key.shift><Key.shift><Key.shift><Key.shift><Key.shift>?
Screenshot: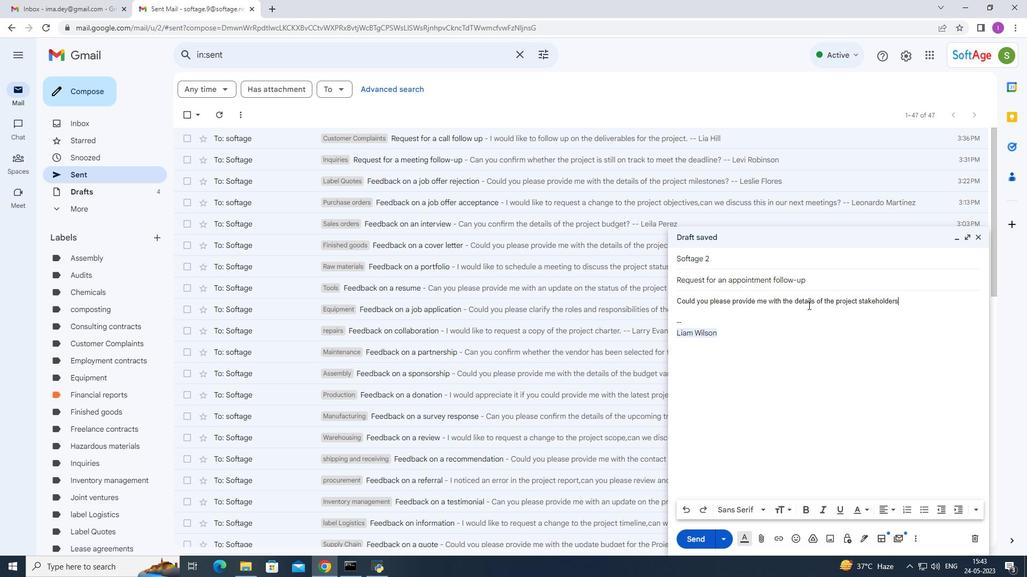 
Action: Mouse moved to (720, 336)
Screenshot: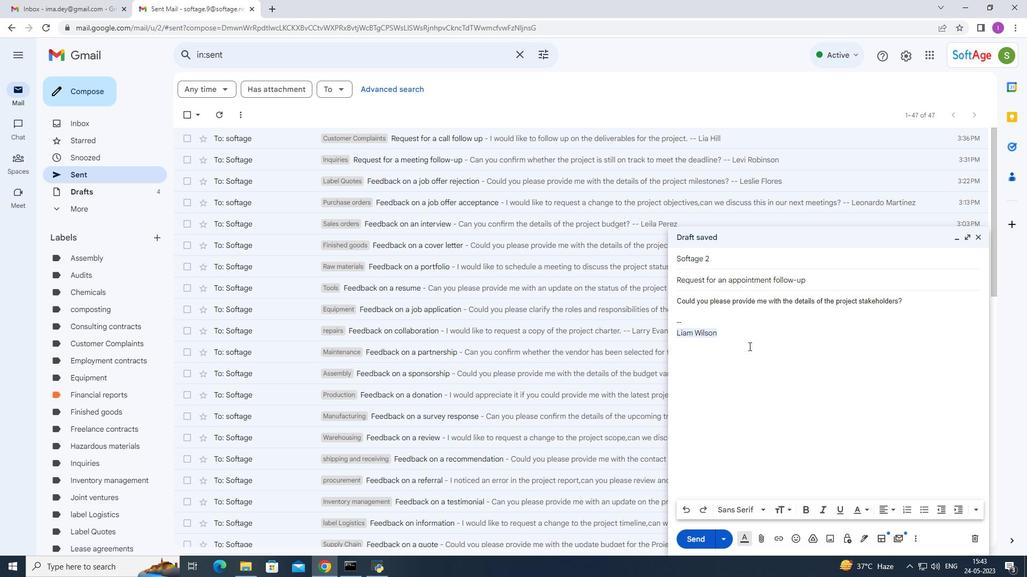 
Action: Mouse pressed left at (720, 336)
Screenshot: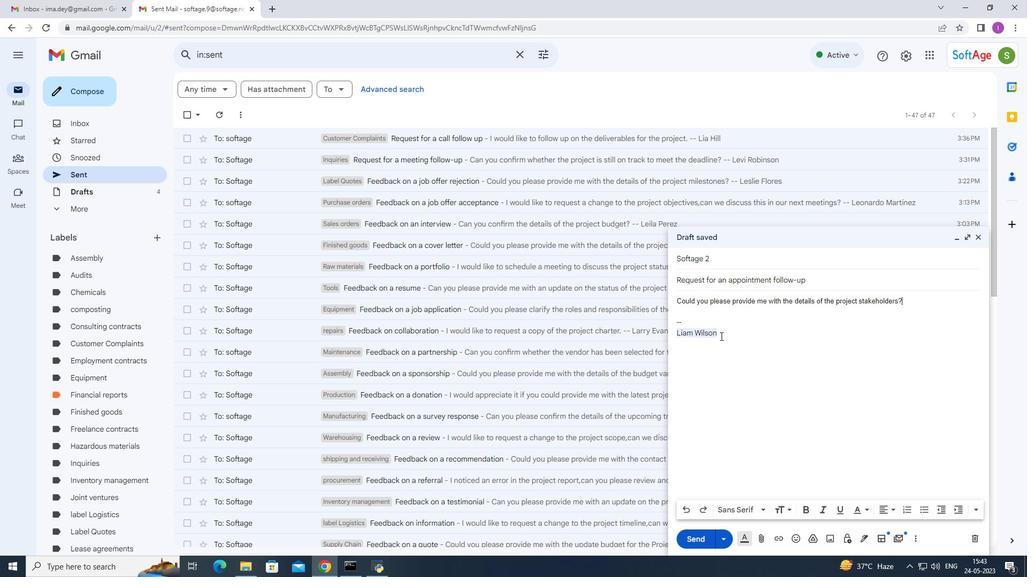 
Action: Mouse moved to (975, 510)
Screenshot: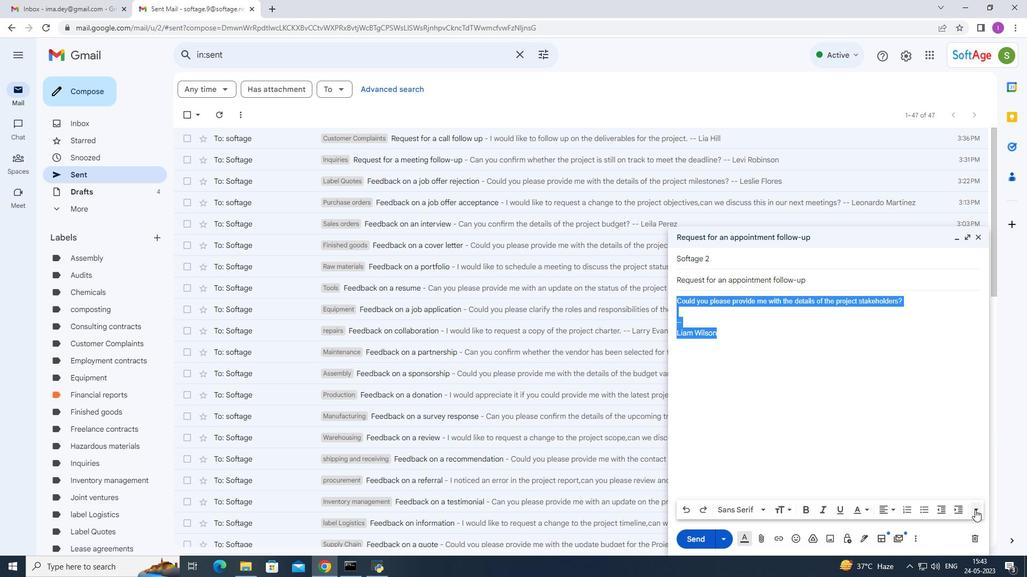 
Action: Mouse pressed left at (975, 510)
Screenshot: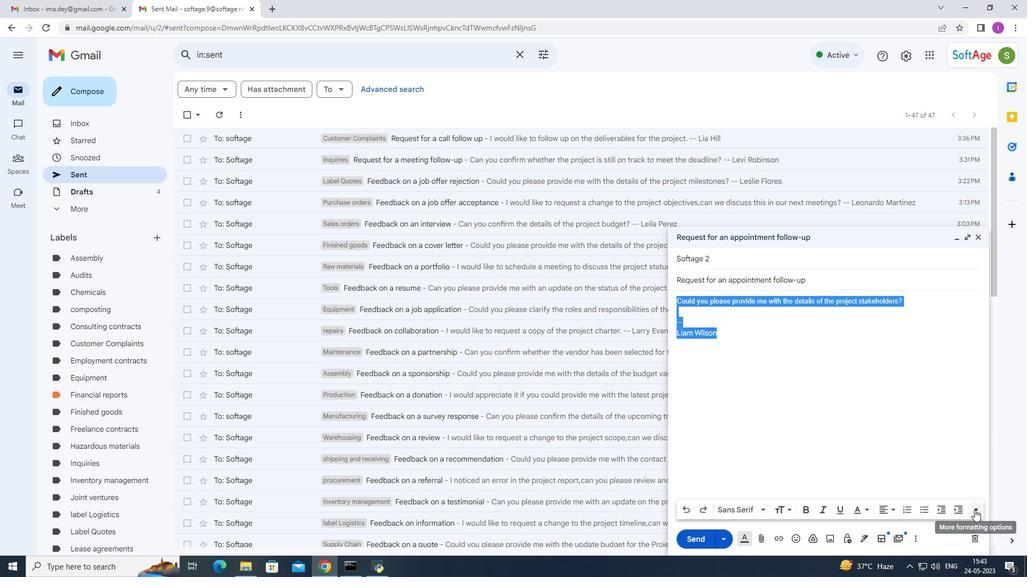 
Action: Mouse moved to (979, 467)
Screenshot: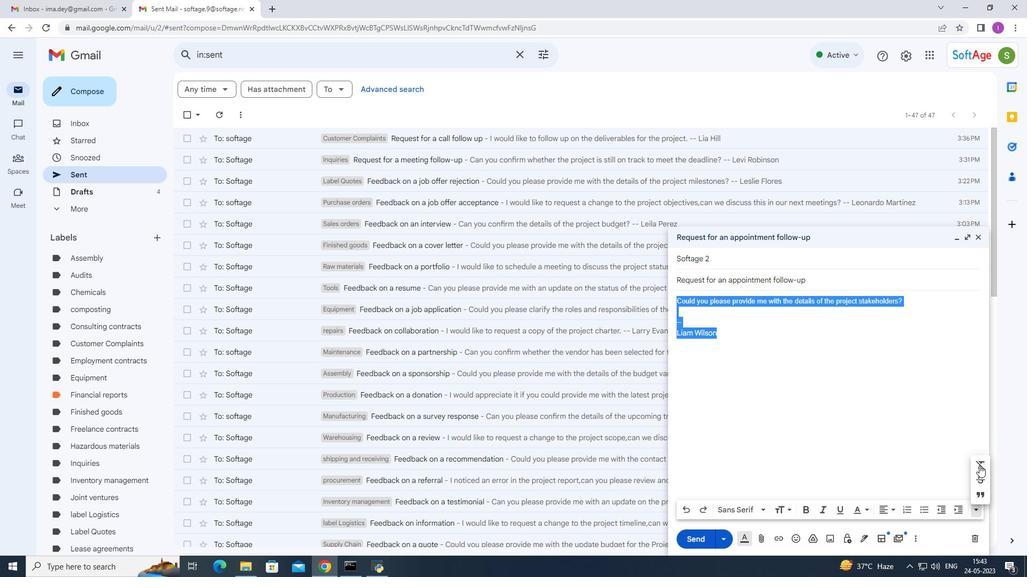 
Action: Mouse pressed left at (979, 467)
Screenshot: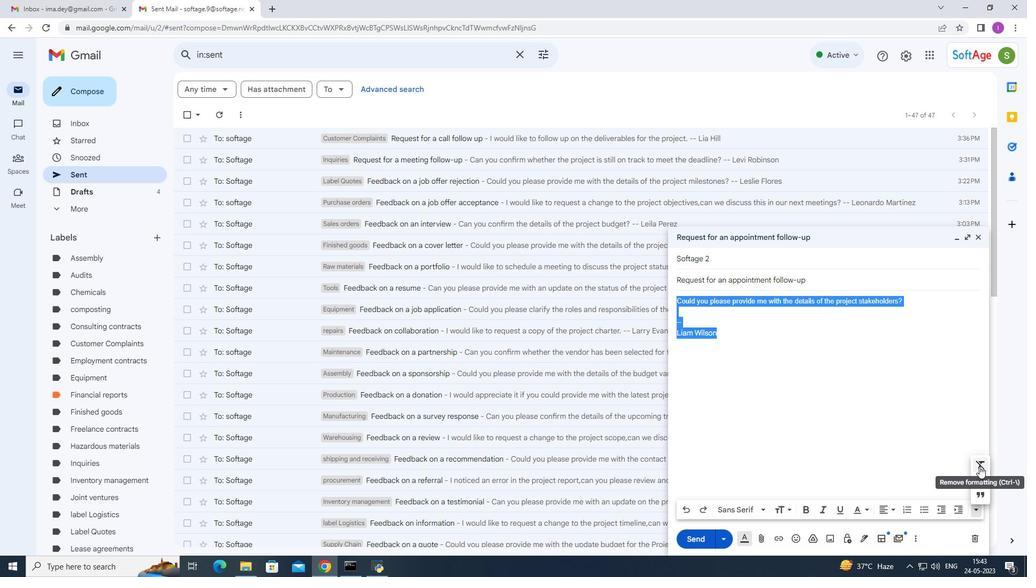 
Action: Mouse moved to (688, 512)
Screenshot: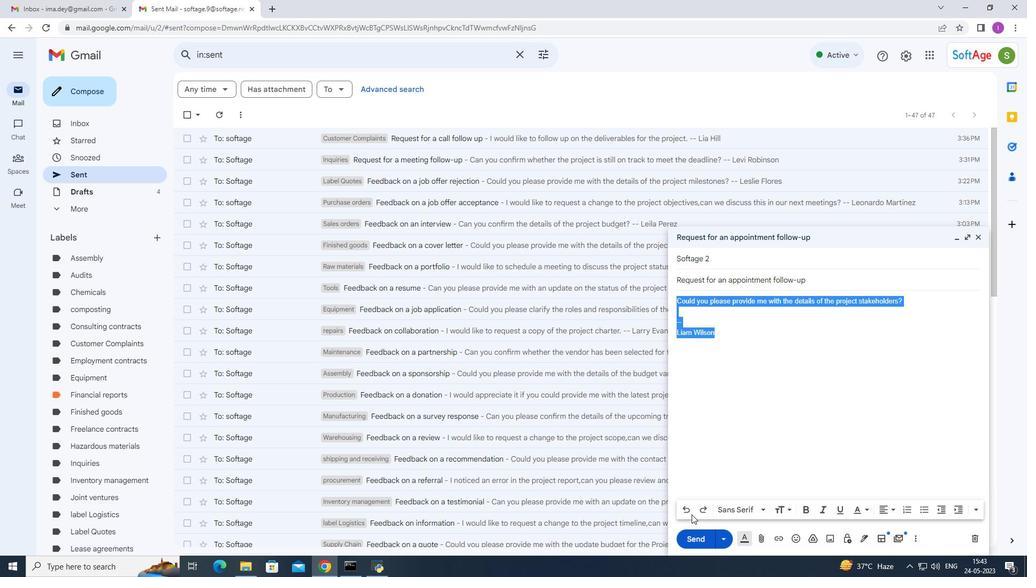 
Action: Mouse pressed left at (688, 512)
Screenshot: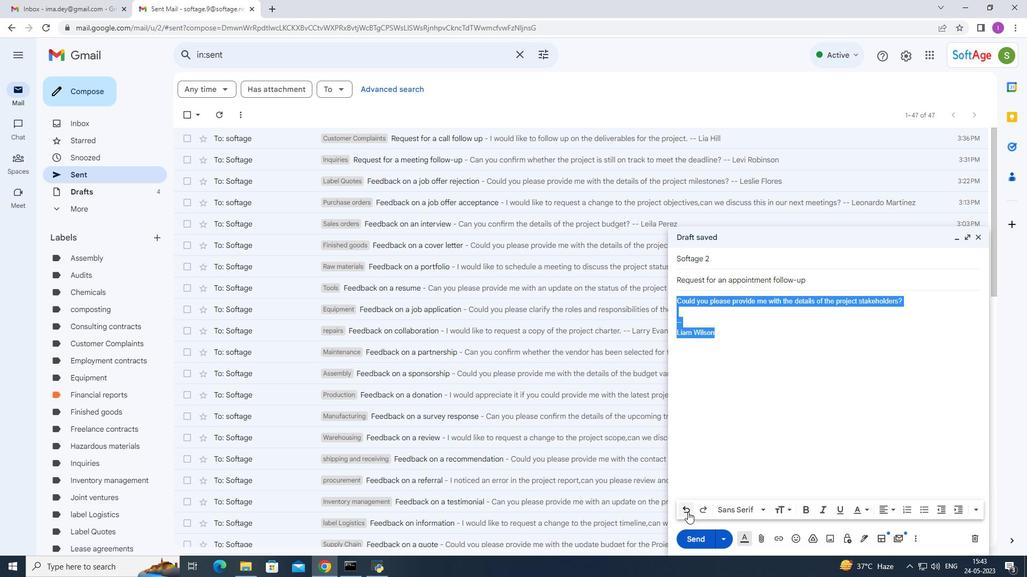 
Action: Mouse moved to (704, 544)
Screenshot: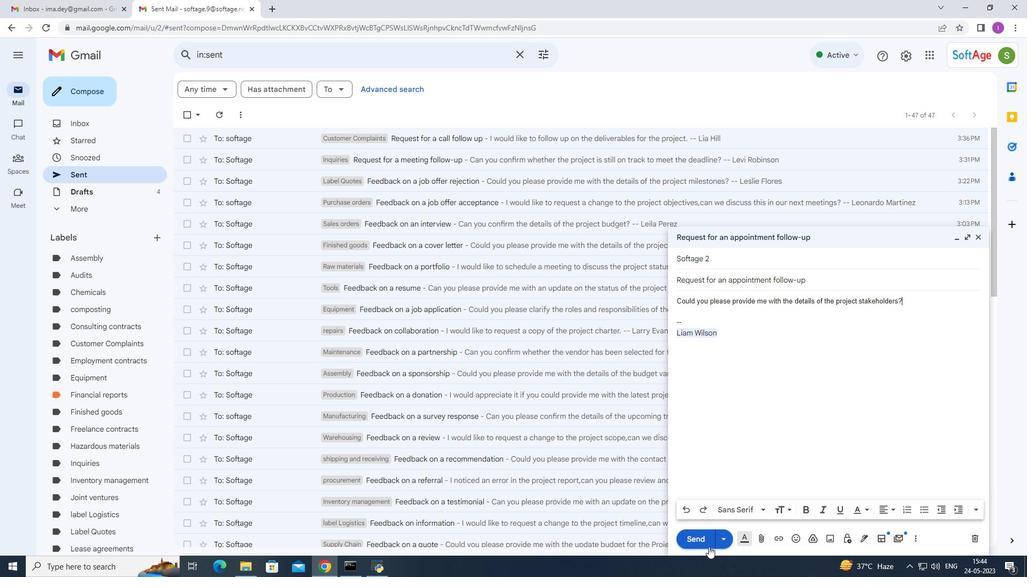 
Action: Mouse pressed left at (704, 544)
Screenshot: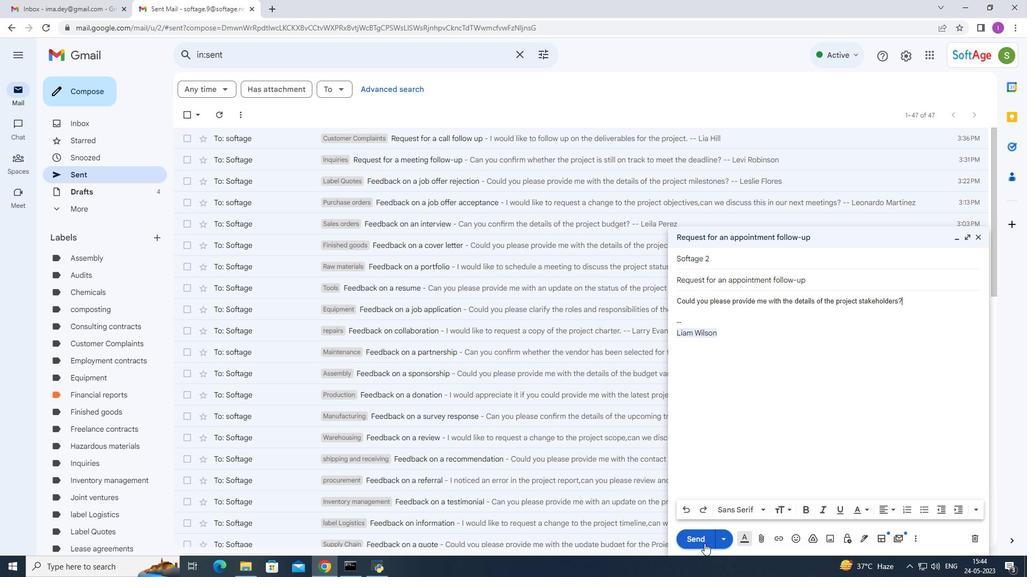 
Action: Mouse moved to (223, 140)
Screenshot: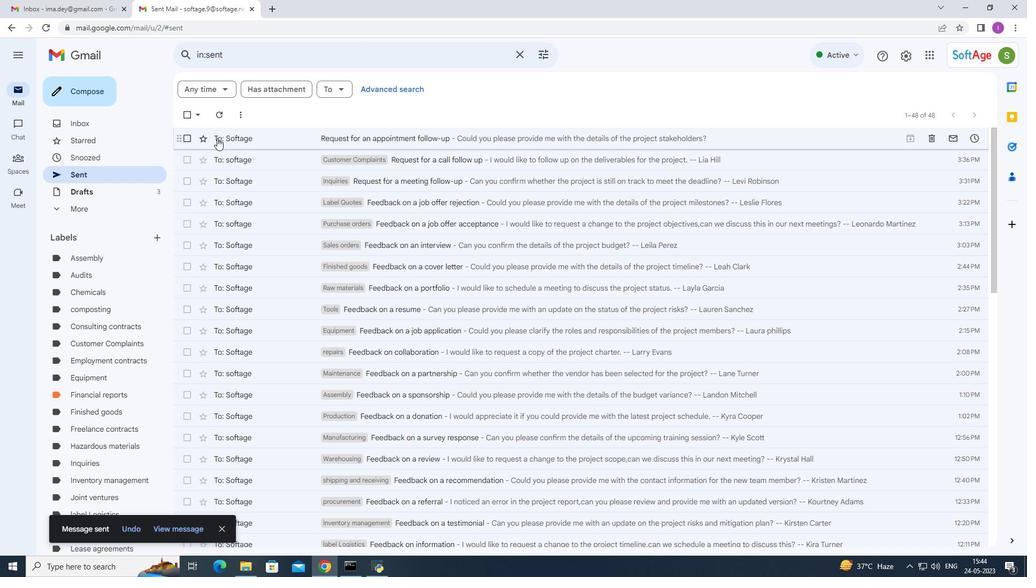 
Action: Mouse pressed right at (223, 140)
Screenshot: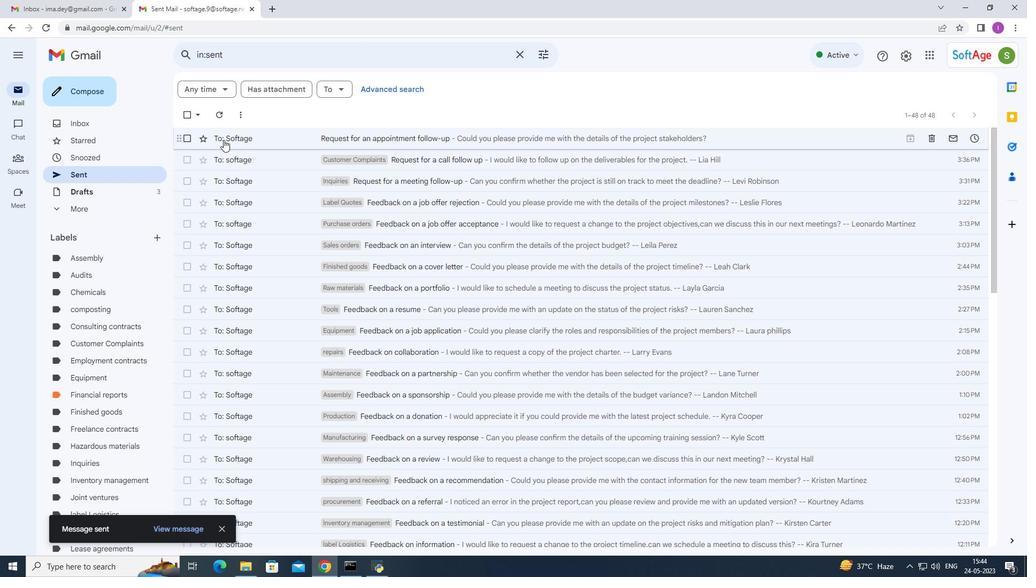 
Action: Mouse moved to (381, 517)
Screenshot: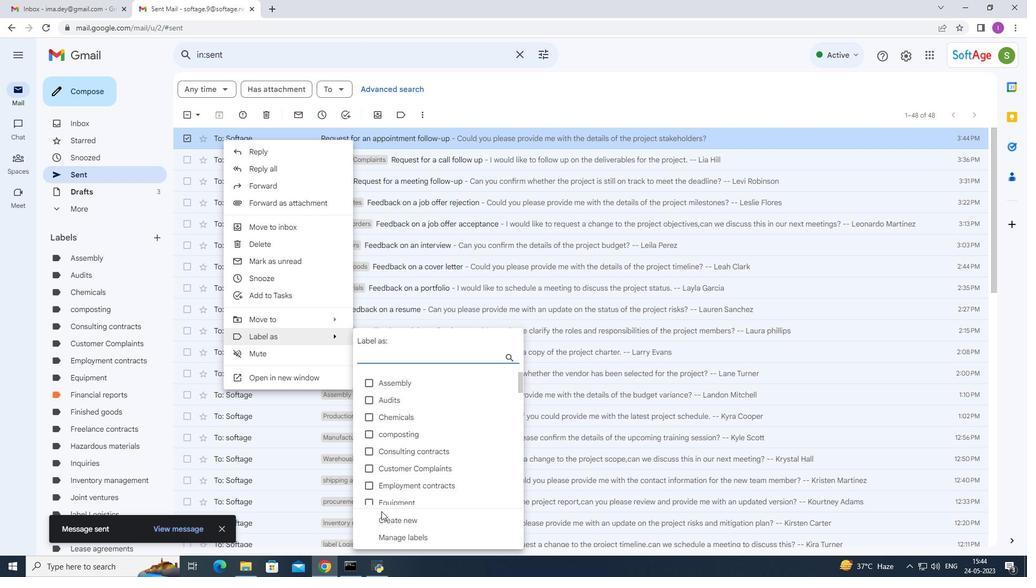 
Action: Mouse pressed left at (381, 517)
Screenshot: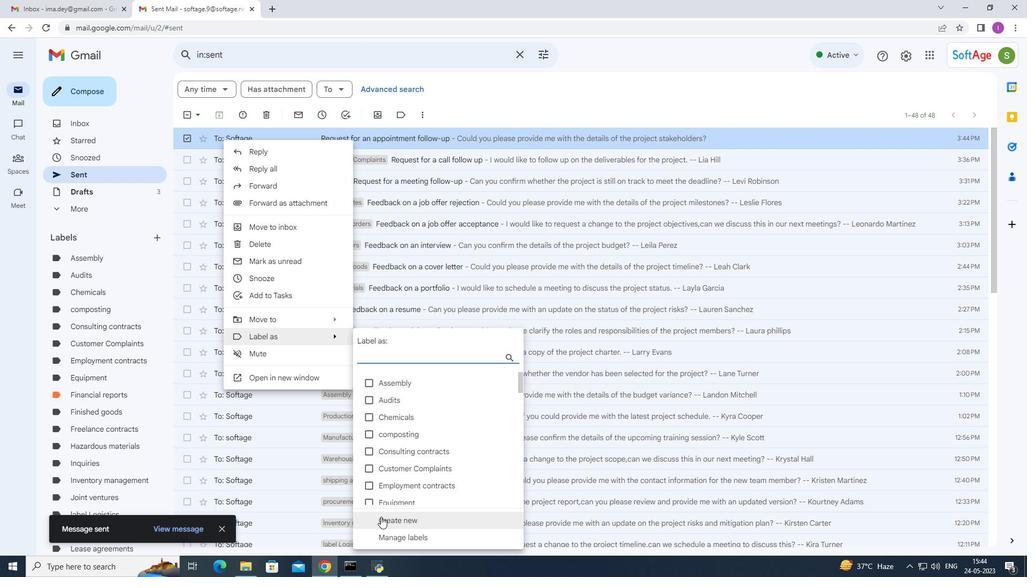 
Action: Mouse moved to (466, 391)
Screenshot: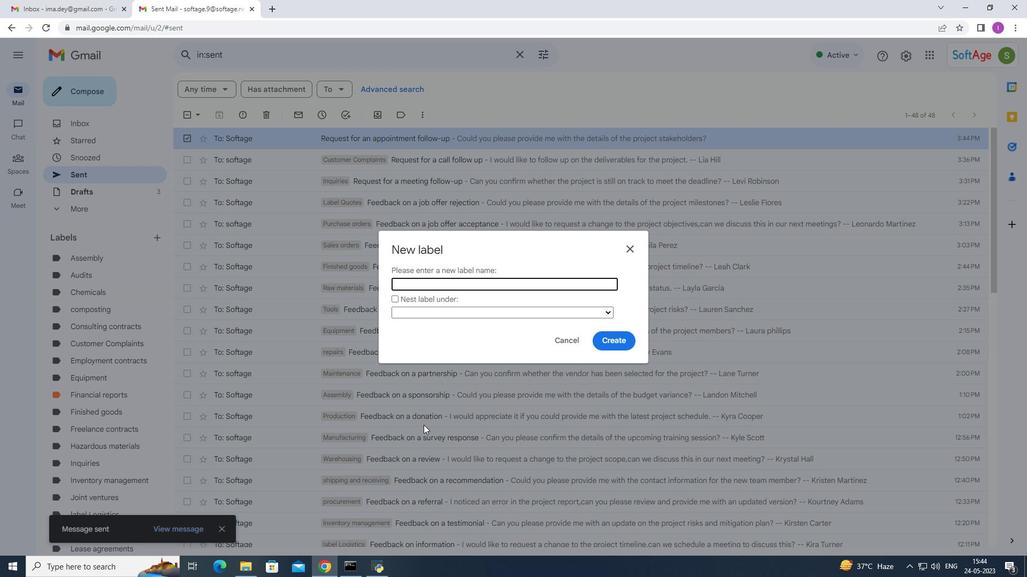 
Action: Key pressed <Key.shift>Warrenty<Key.space>
Screenshot: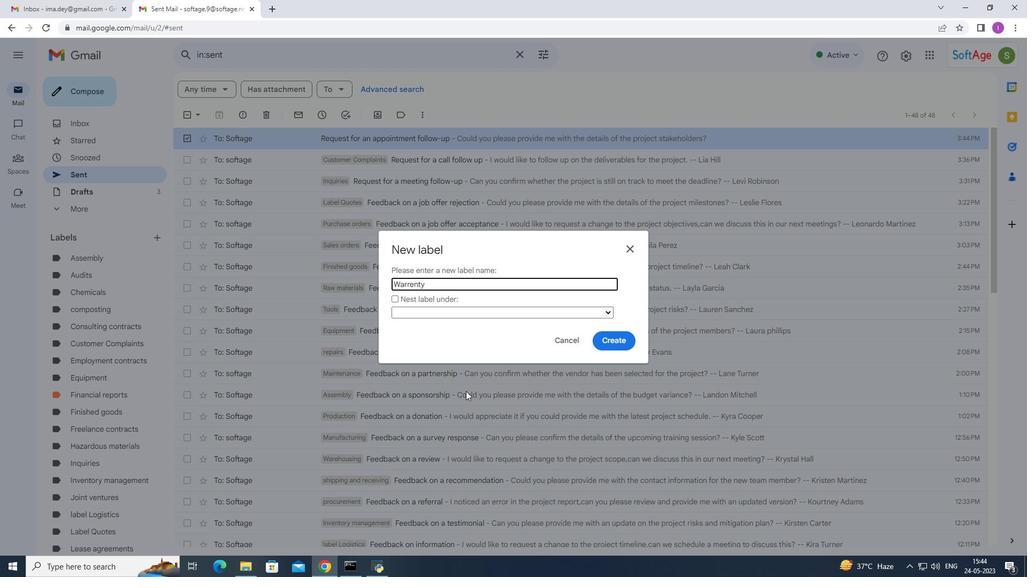 
Action: Mouse moved to (415, 285)
Screenshot: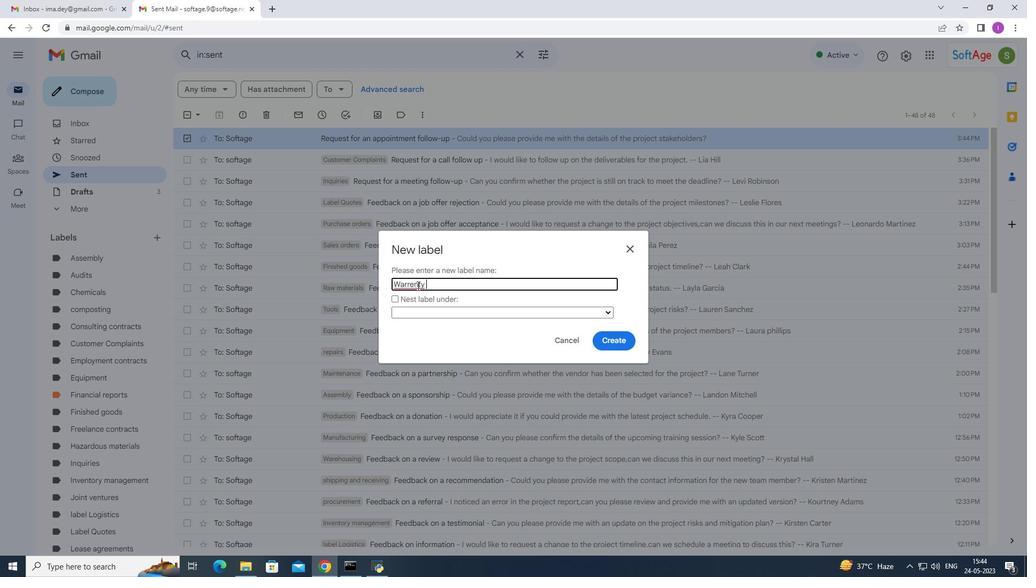 
Action: Mouse pressed left at (415, 285)
Screenshot: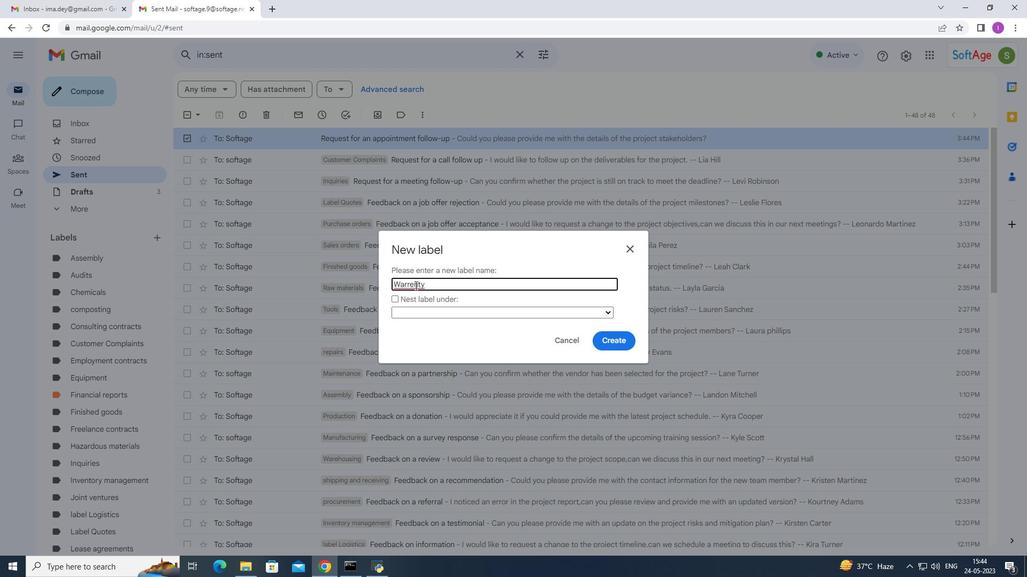 
Action: Key pressed <Key.backspace>a
Screenshot: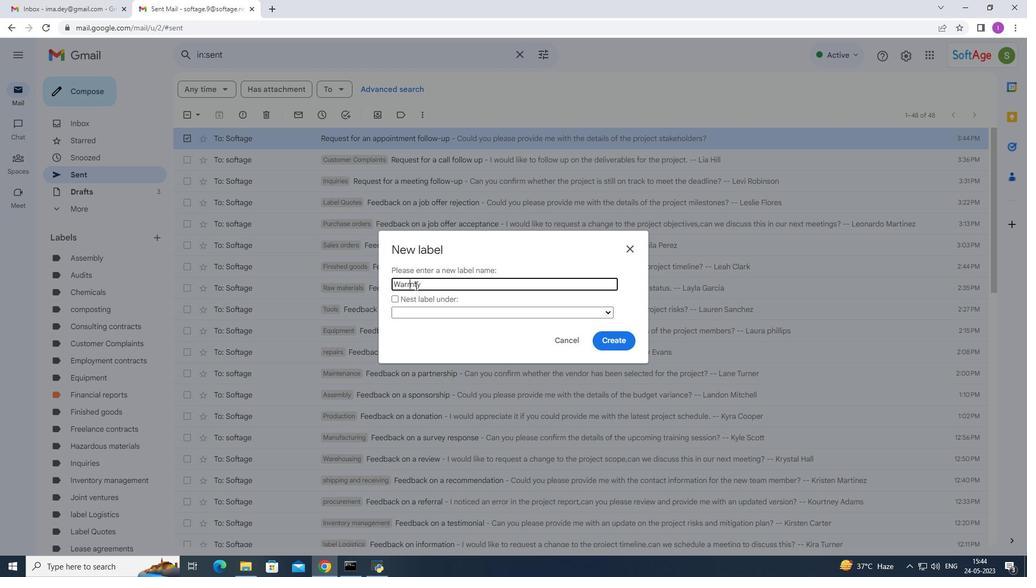 
Action: Mouse moved to (441, 284)
Screenshot: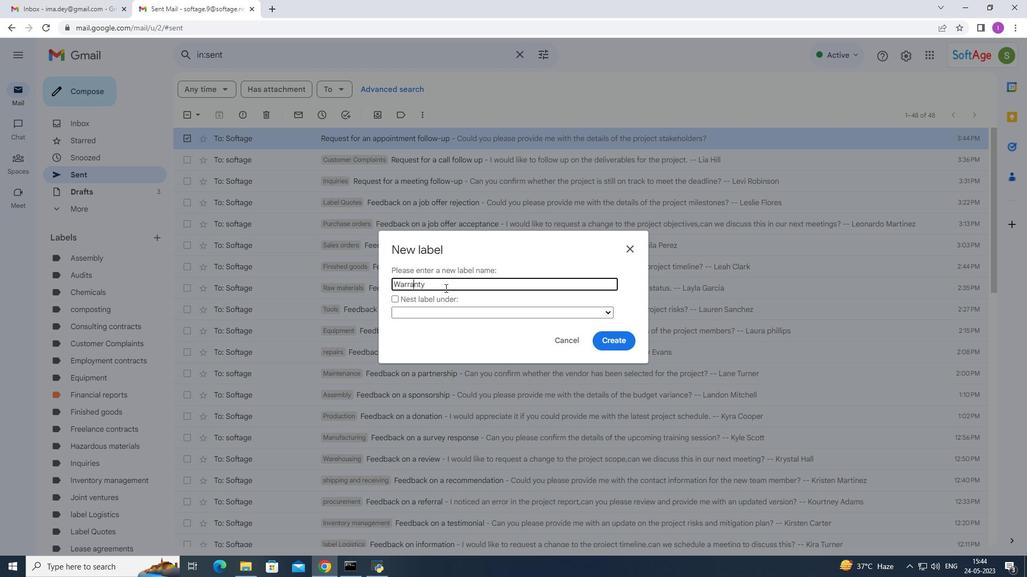 
Action: Mouse pressed left at (441, 284)
Screenshot: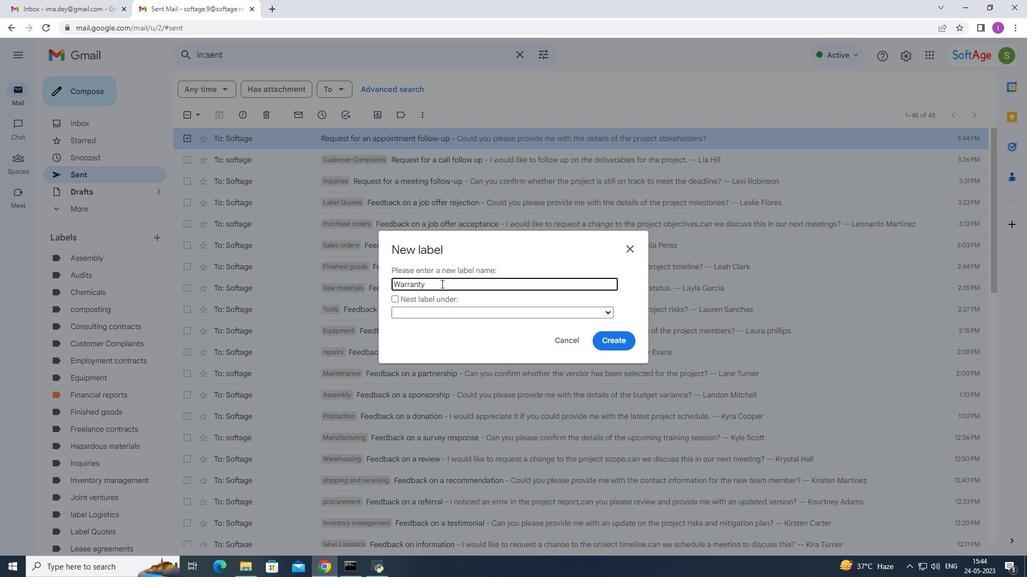 
Action: Mouse moved to (451, 281)
Screenshot: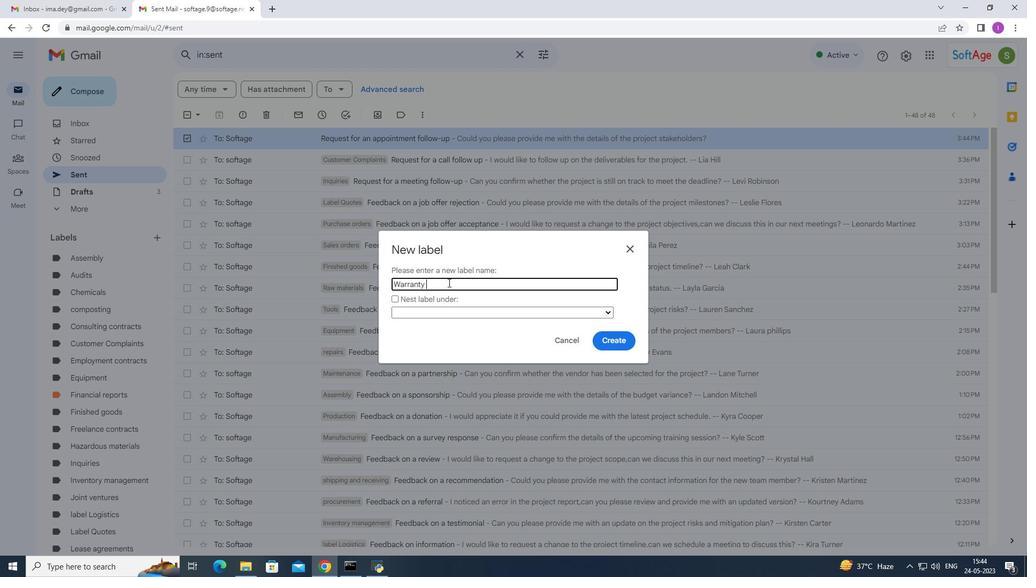
Action: Key pressed claims
Screenshot: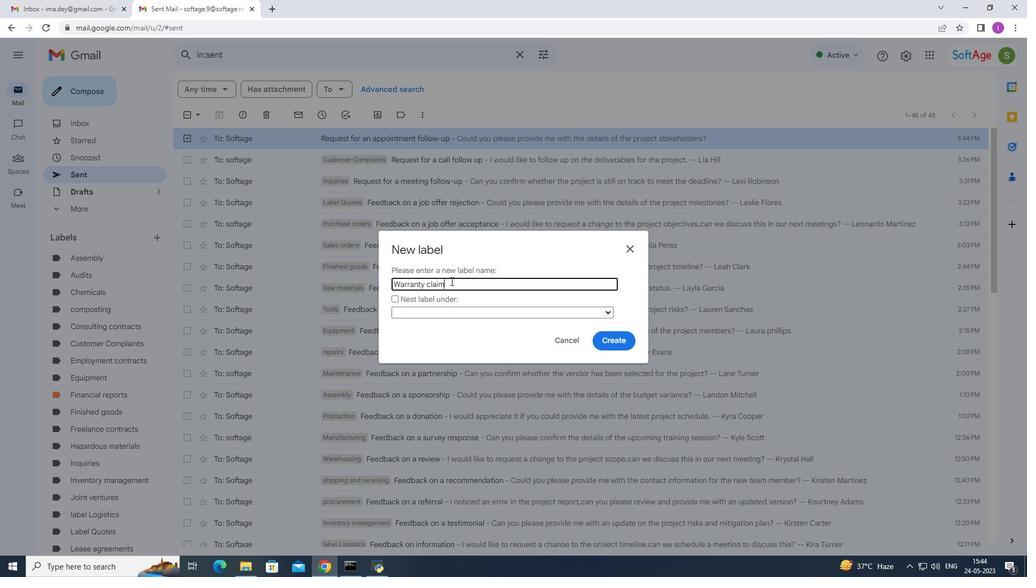 
Action: Mouse moved to (612, 338)
Screenshot: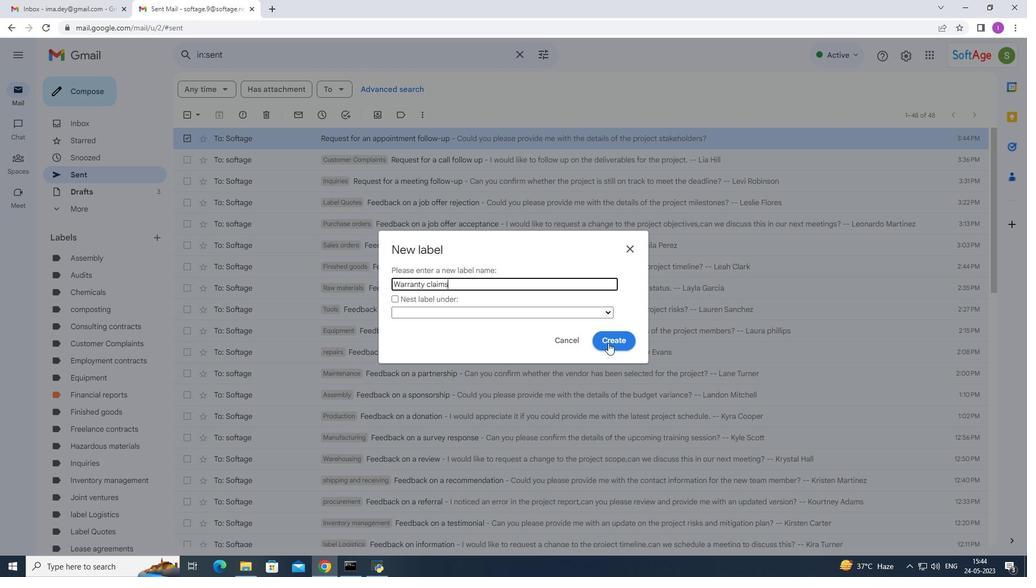 
Action: Mouse pressed left at (612, 338)
Screenshot: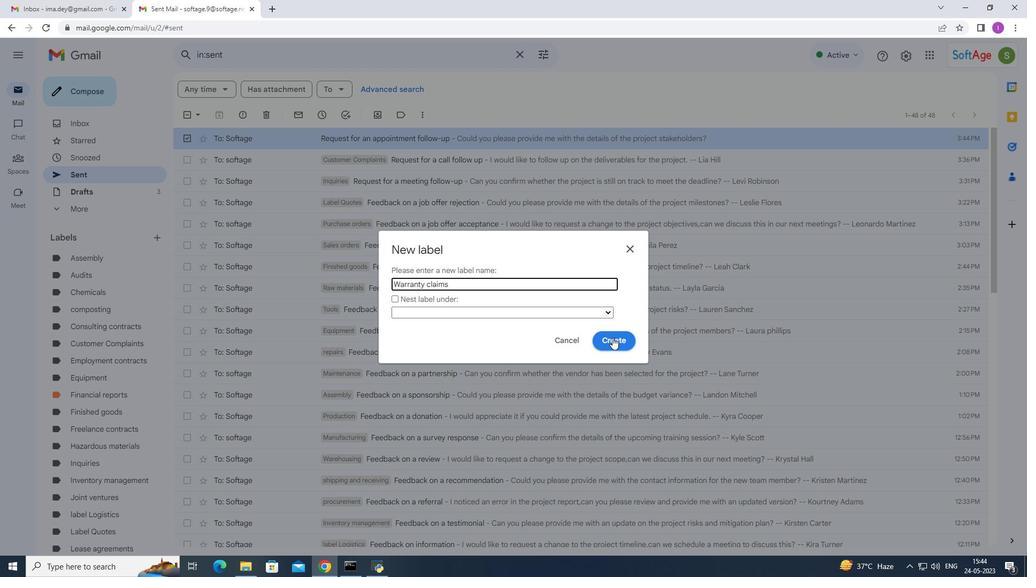 
Action: Mouse moved to (224, 155)
Screenshot: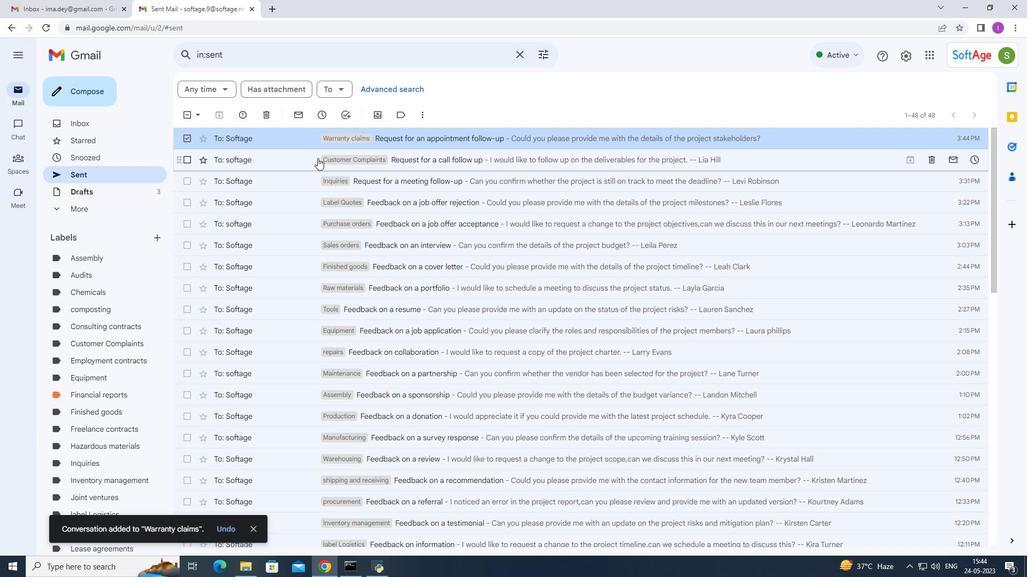 
